 Task: Create Validation Rule on Volunteer custom object and coordinator custom object. 685.053501
Action: Mouse moved to (791, 44)
Screenshot: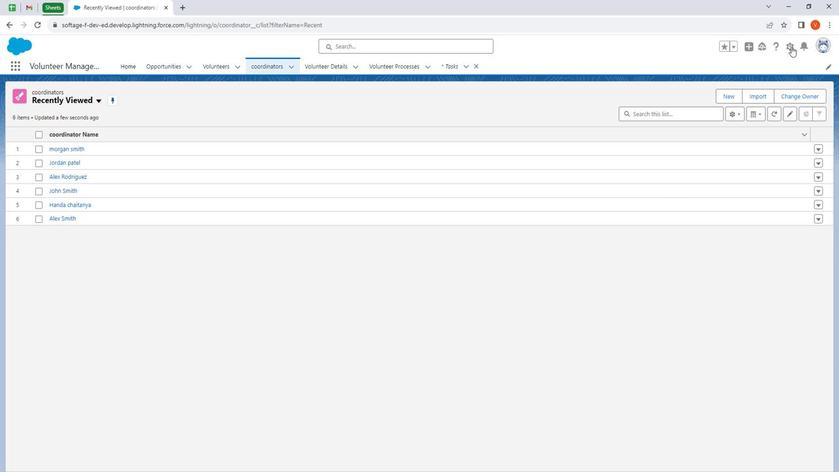 
Action: Mouse pressed left at (791, 44)
Screenshot: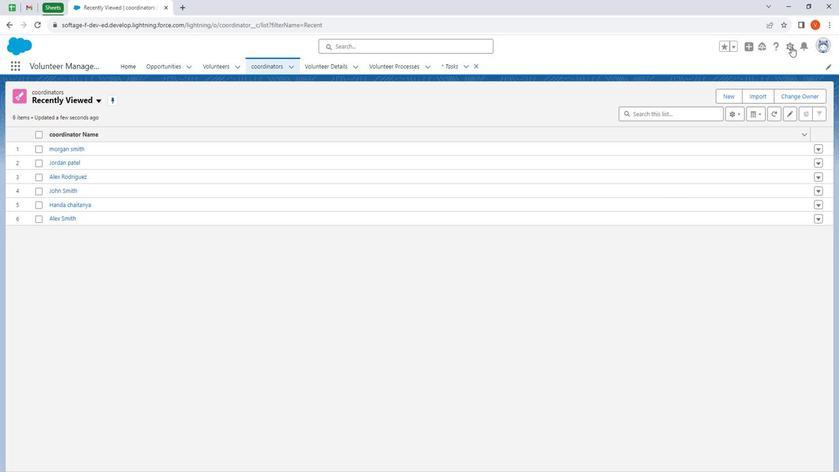 
Action: Mouse moved to (771, 73)
Screenshot: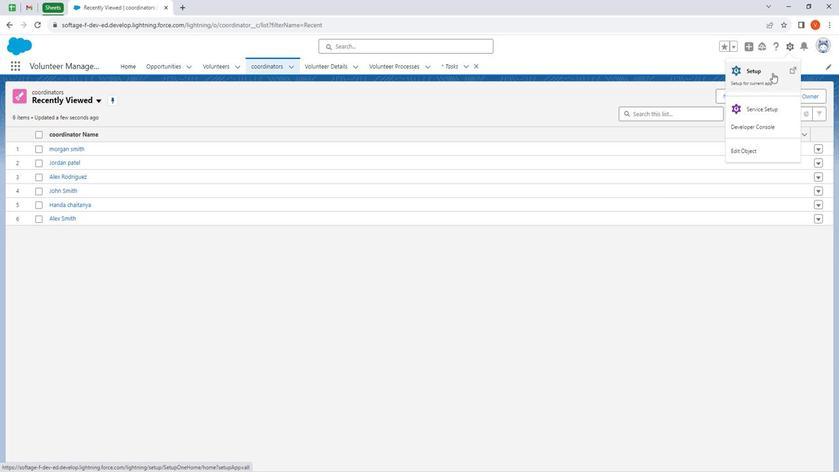 
Action: Mouse pressed left at (771, 73)
Screenshot: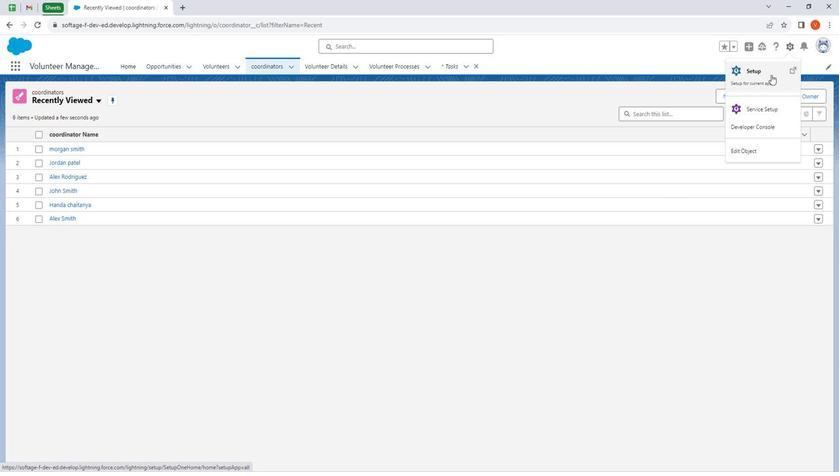 
Action: Mouse moved to (114, 63)
Screenshot: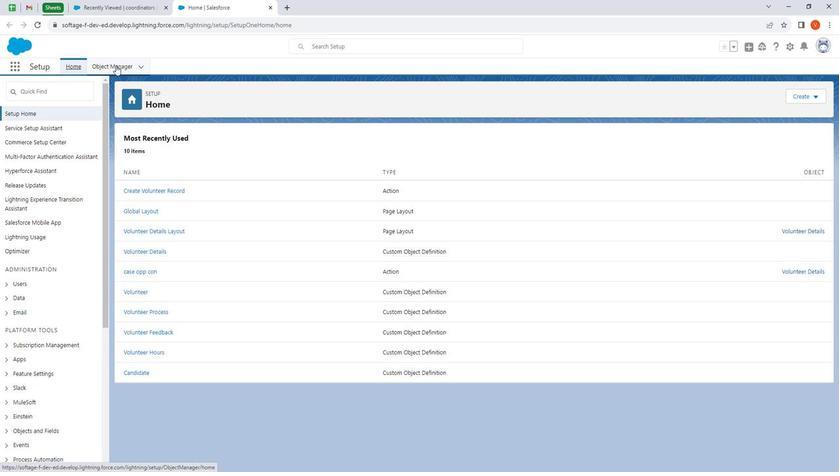 
Action: Mouse pressed left at (114, 63)
Screenshot: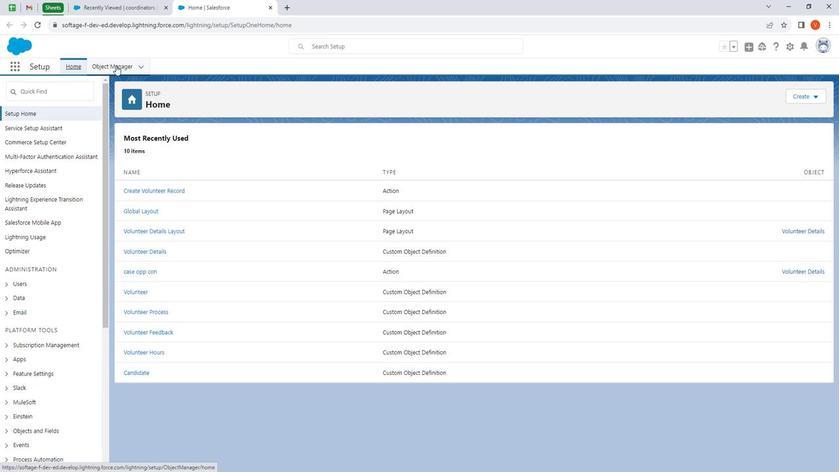 
Action: Mouse moved to (314, 227)
Screenshot: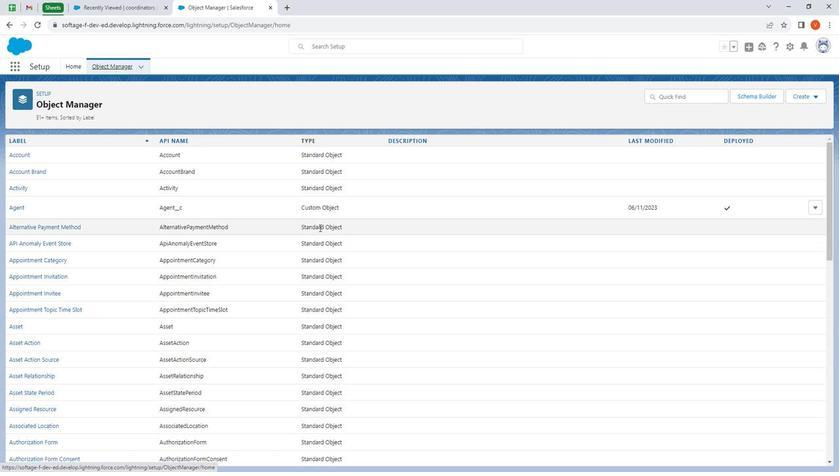 
Action: Mouse scrolled (314, 226) with delta (0, 0)
Screenshot: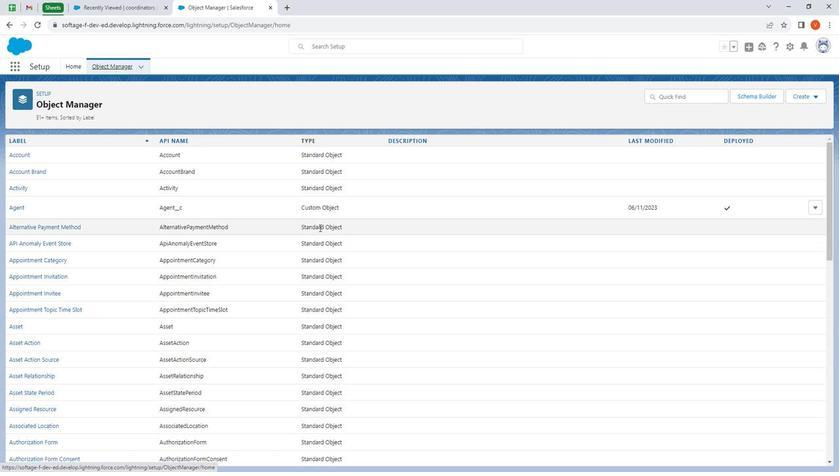 
Action: Mouse moved to (677, 88)
Screenshot: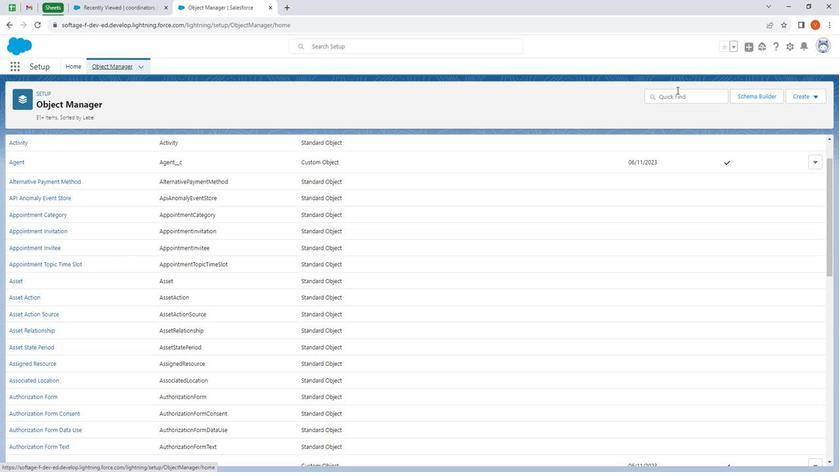 
Action: Mouse pressed left at (677, 88)
Screenshot: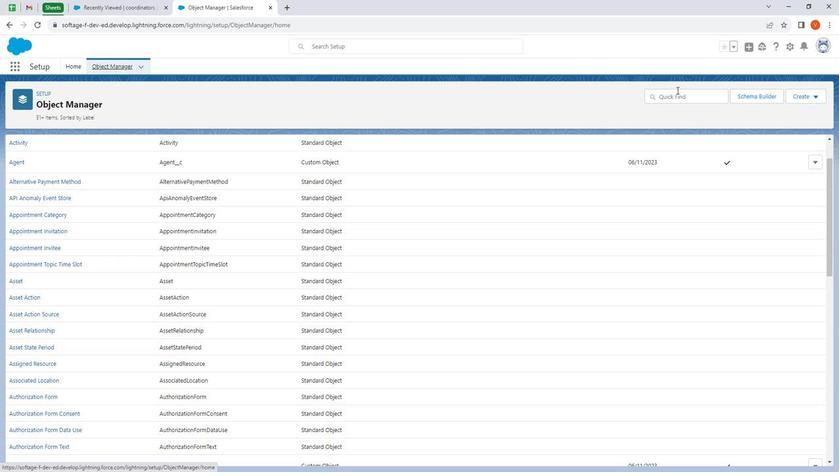 
Action: Key pressed vol
Screenshot: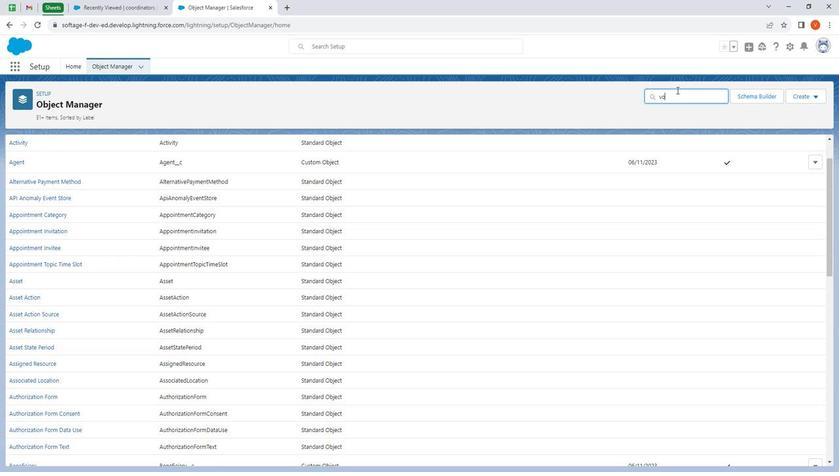 
Action: Mouse moved to (19, 158)
Screenshot: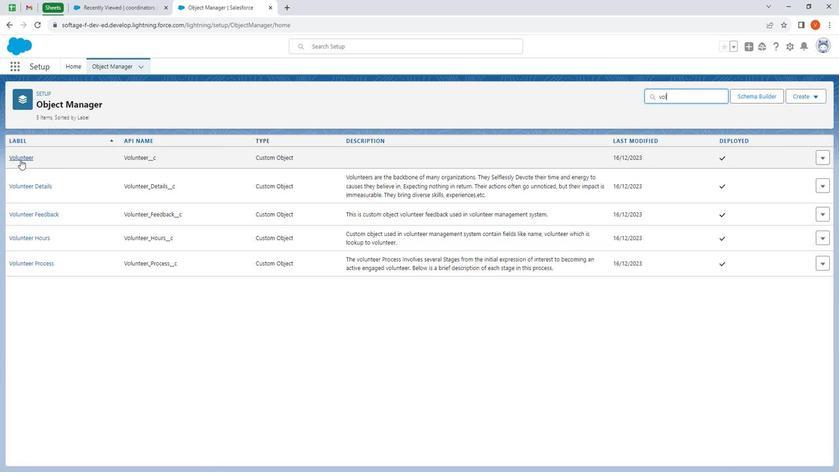 
Action: Mouse pressed left at (19, 158)
Screenshot: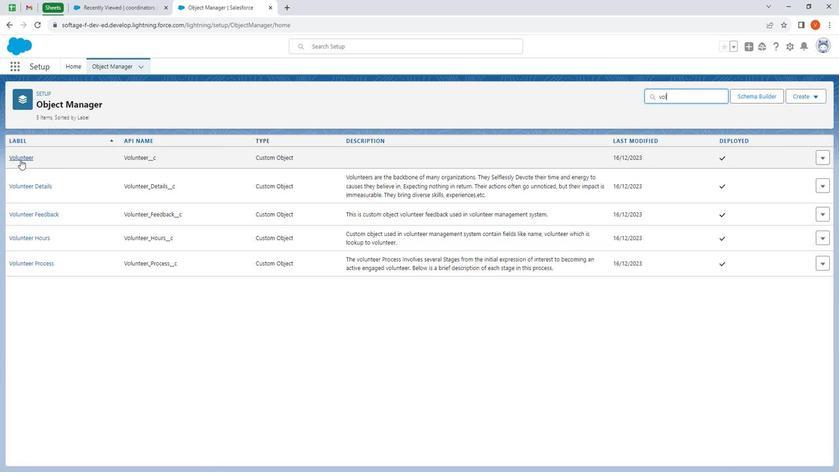 
Action: Mouse moved to (46, 414)
Screenshot: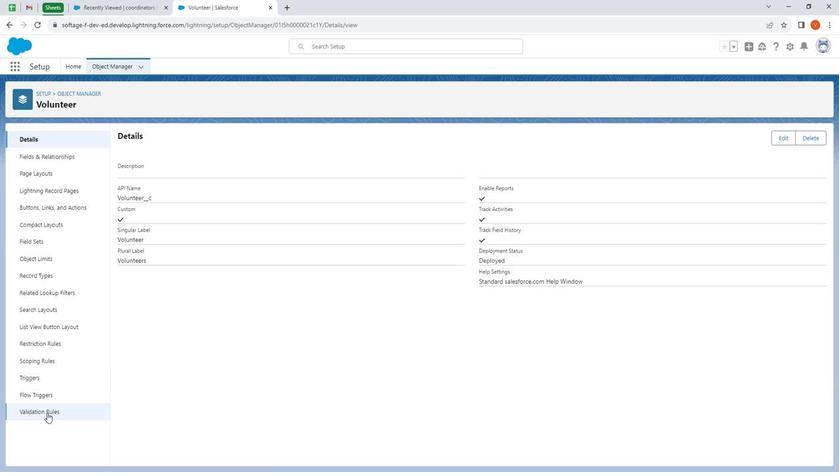 
Action: Mouse pressed left at (46, 414)
Screenshot: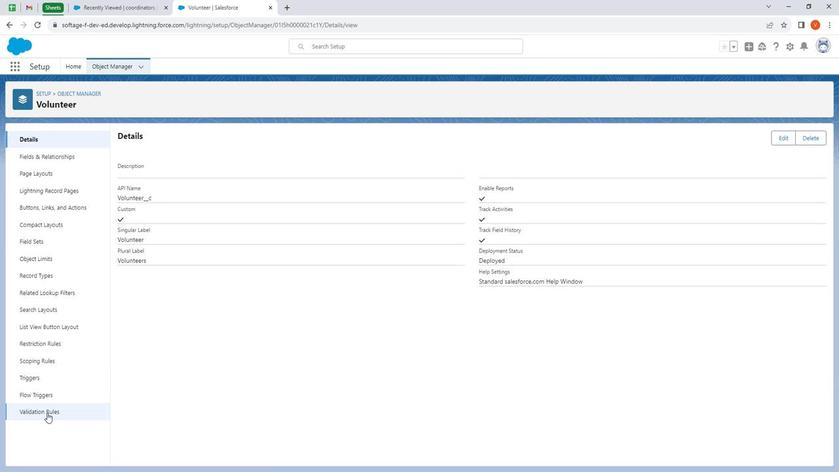 
Action: Mouse moved to (821, 133)
Screenshot: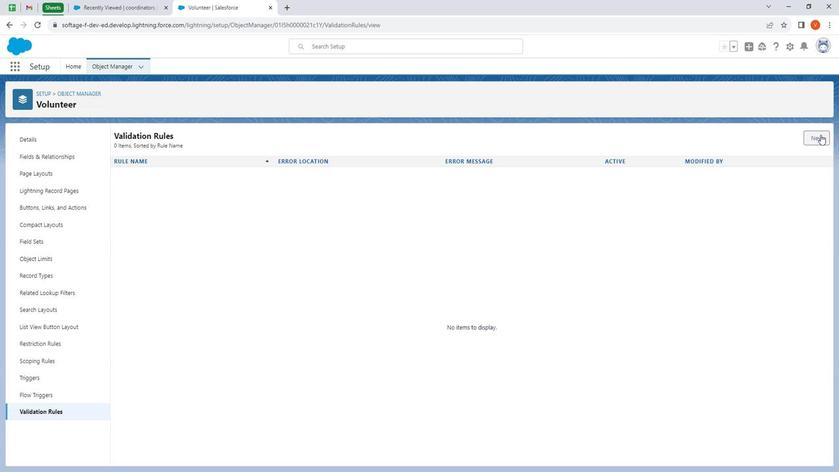 
Action: Mouse pressed left at (821, 133)
Screenshot: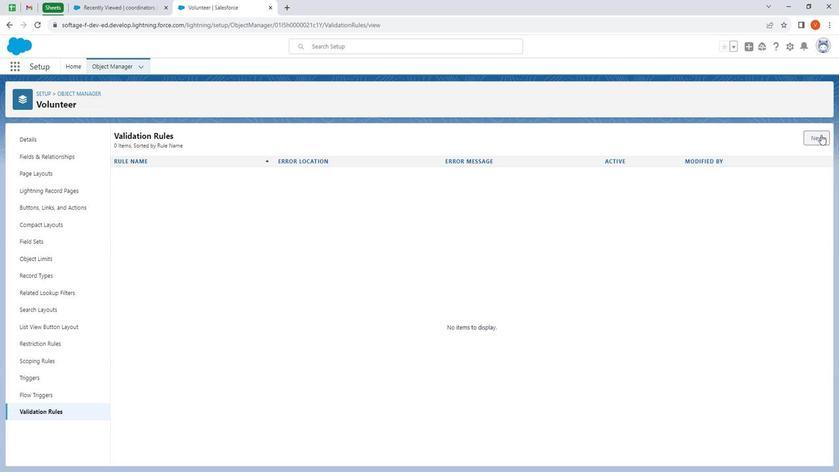 
Action: Mouse moved to (362, 300)
Screenshot: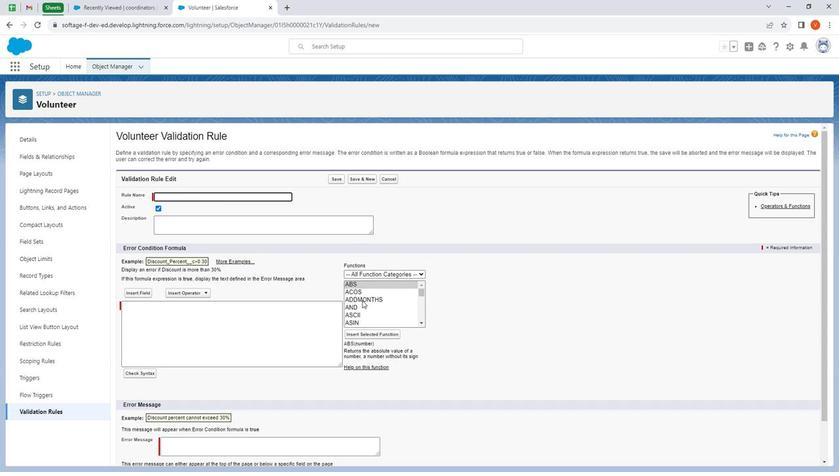 
Action: Mouse pressed left at (362, 300)
Screenshot: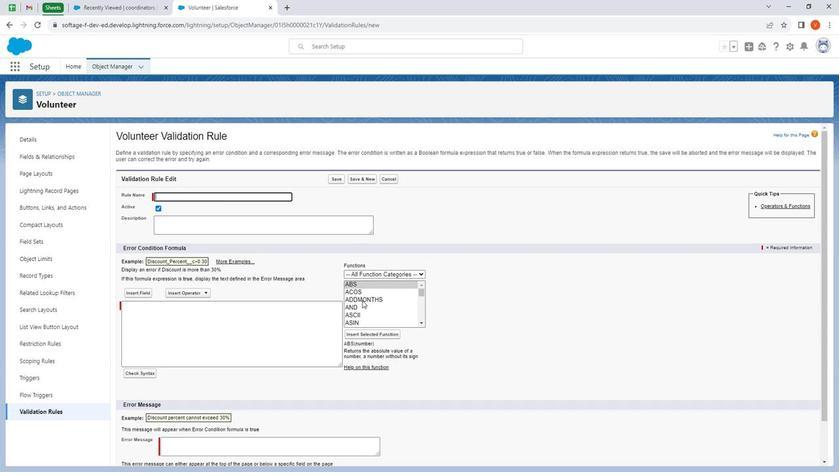 
Action: Mouse moved to (362, 299)
Screenshot: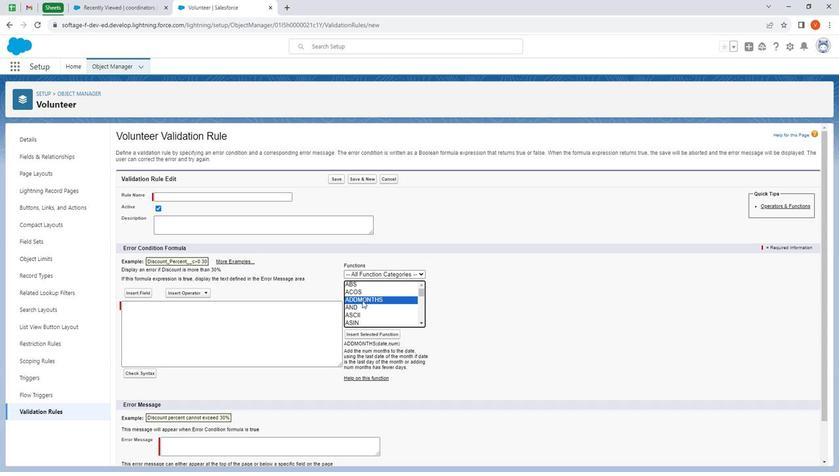 
Action: Key pressed i<Key.down><Key.down><Key.down>
Screenshot: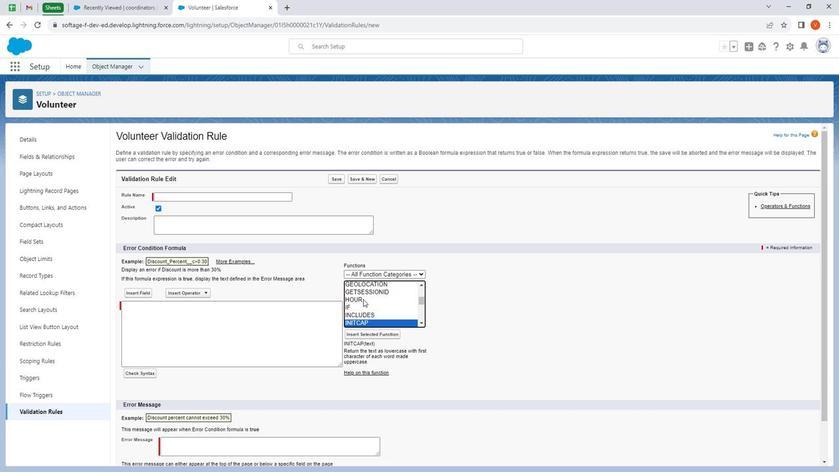 
Action: Mouse scrolled (362, 299) with delta (0, 0)
Screenshot: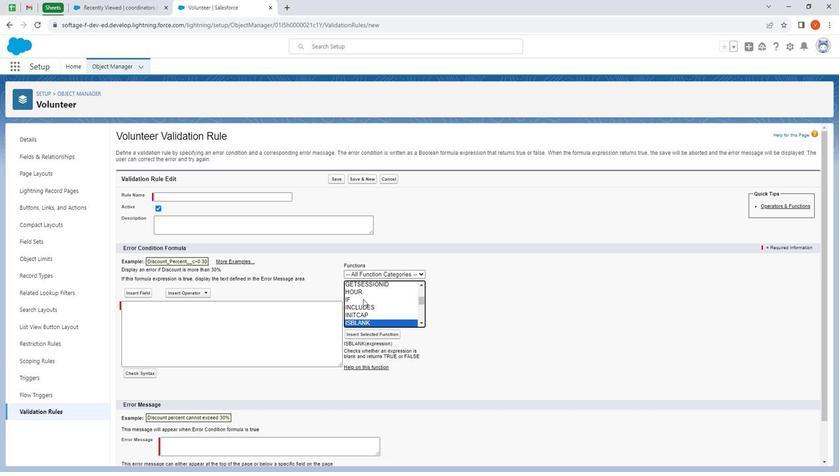 
Action: Mouse moved to (379, 335)
Screenshot: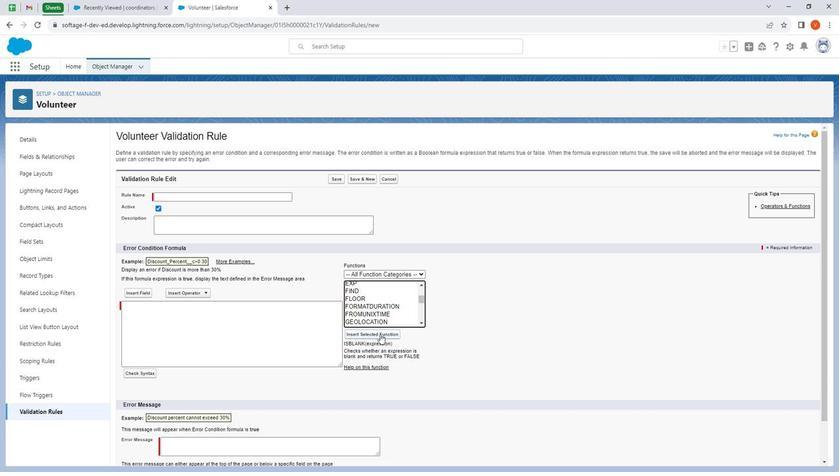 
Action: Mouse pressed left at (379, 335)
Screenshot: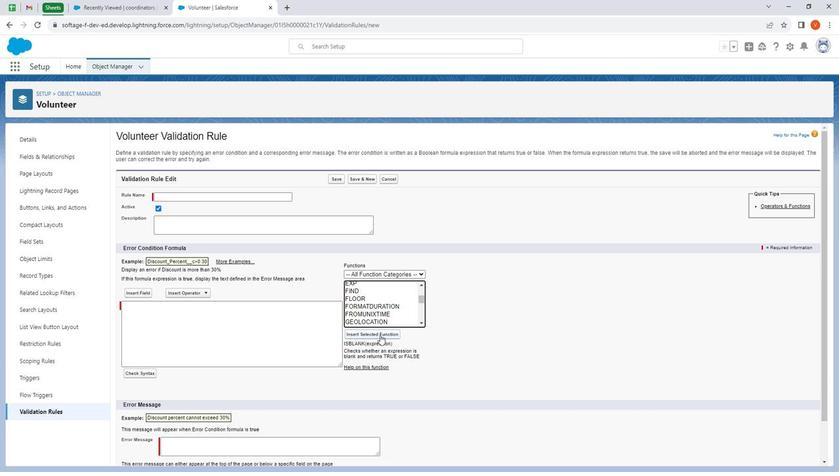 
Action: Mouse moved to (162, 305)
Screenshot: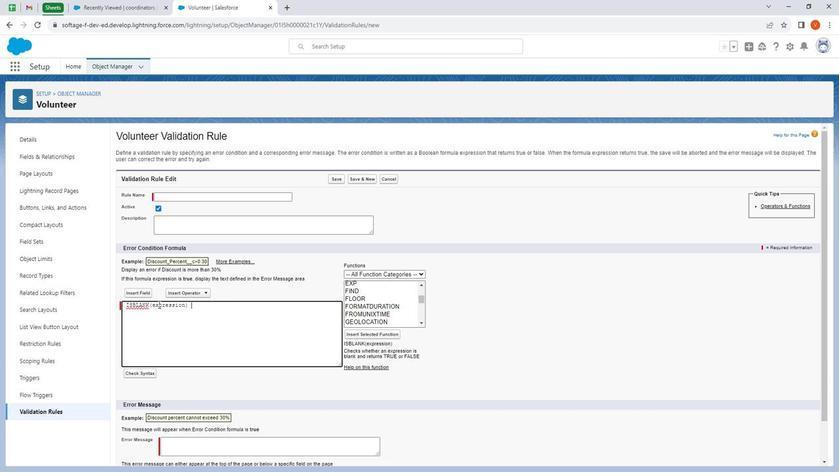
Action: Mouse pressed left at (162, 305)
Screenshot: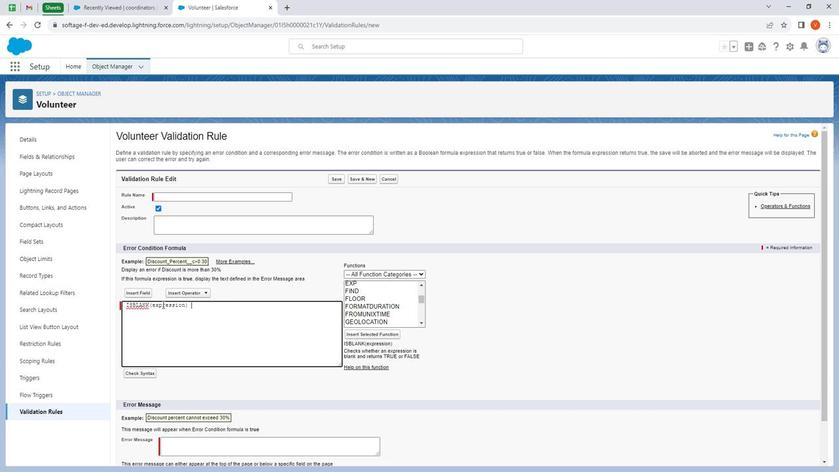 
Action: Mouse pressed left at (162, 305)
Screenshot: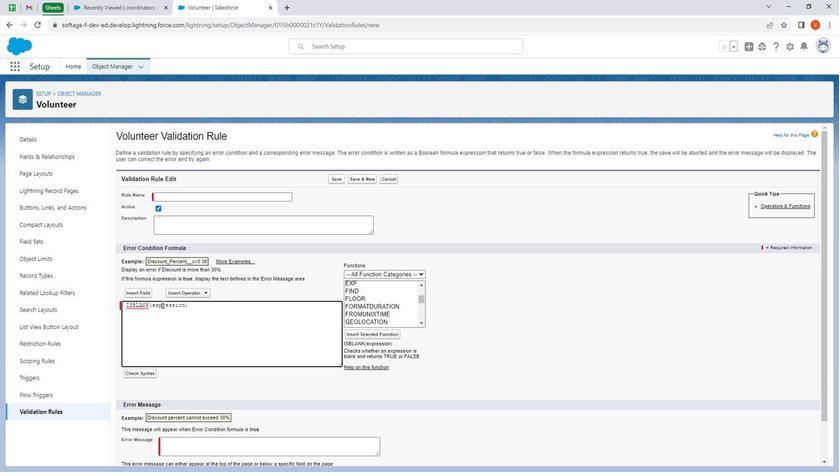 
Action: Mouse moved to (139, 293)
Screenshot: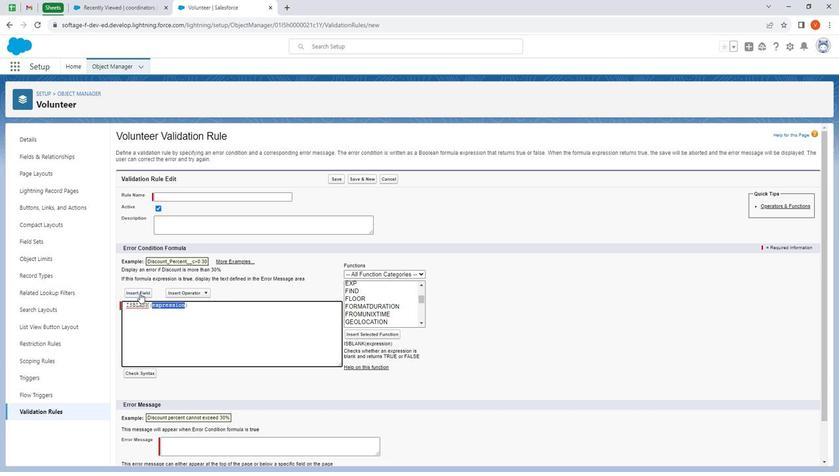 
Action: Mouse pressed left at (139, 293)
Screenshot: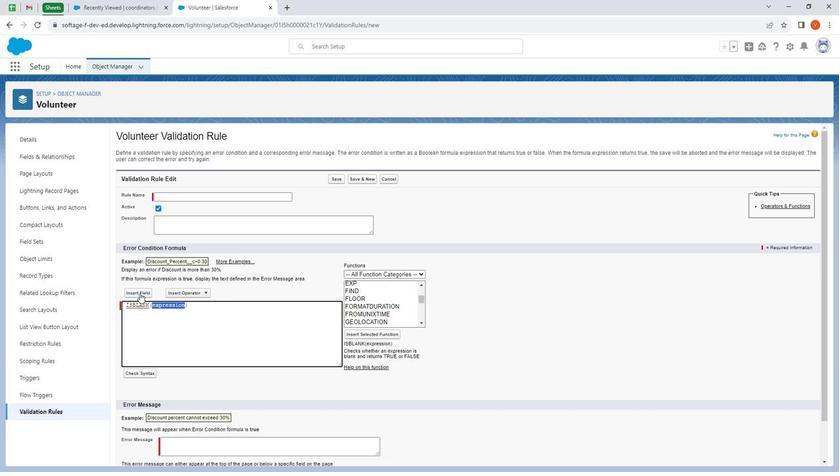 
Action: Mouse moved to (384, 307)
Screenshot: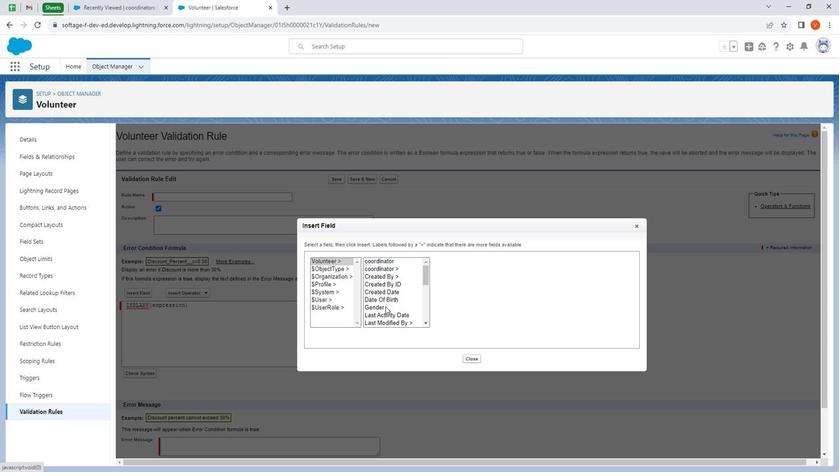 
Action: Mouse scrolled (384, 307) with delta (0, 0)
Screenshot: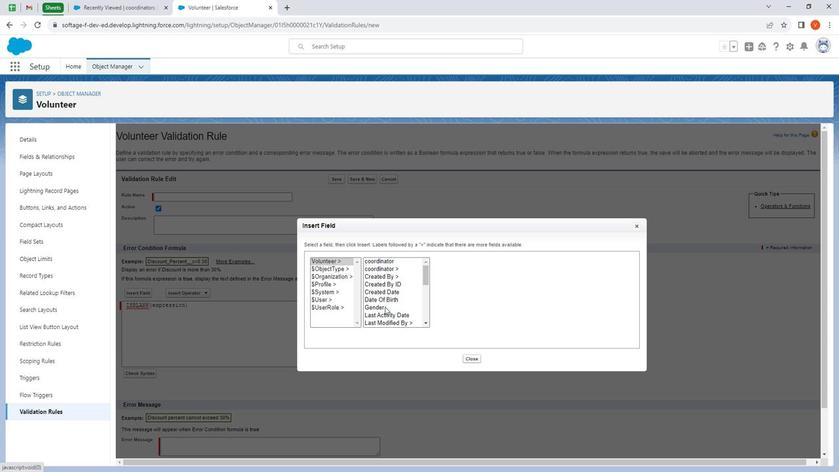 
Action: Mouse moved to (402, 295)
Screenshot: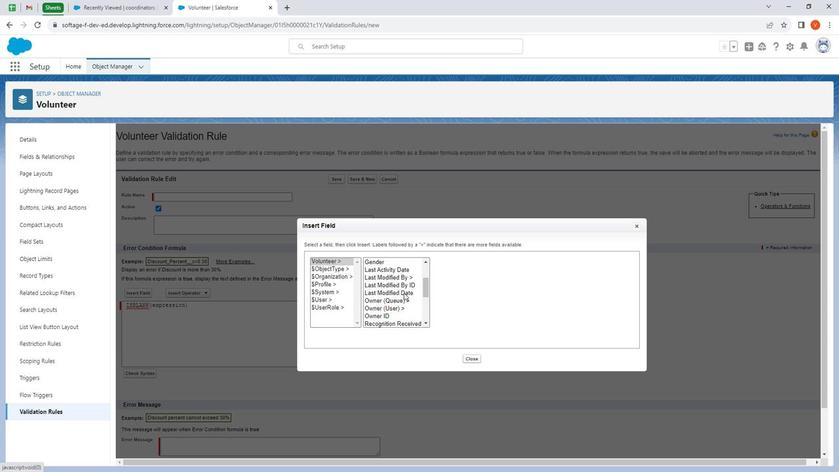 
Action: Mouse scrolled (402, 294) with delta (0, 0)
Screenshot: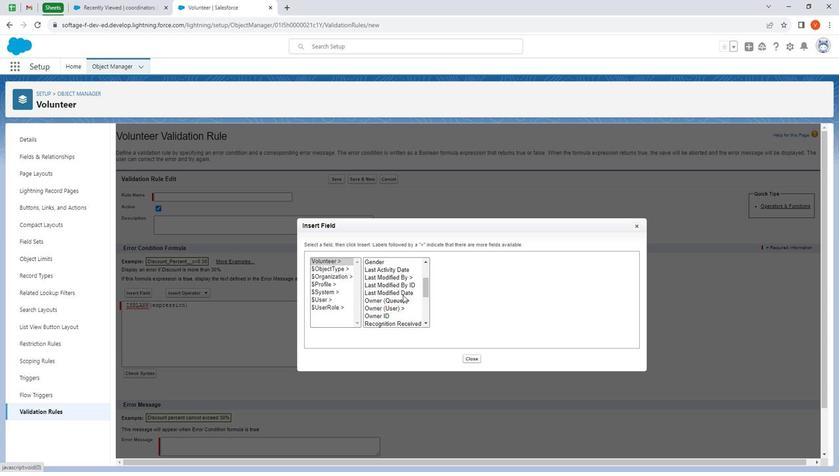 
Action: Mouse moved to (378, 295)
Screenshot: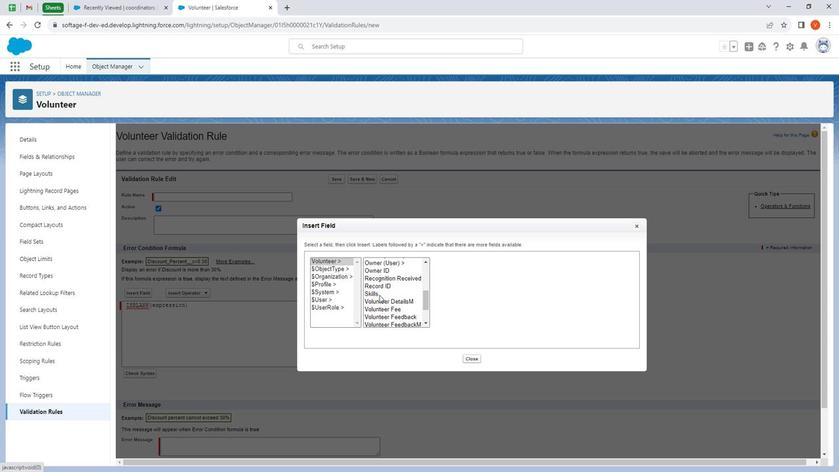 
Action: Mouse scrolled (378, 295) with delta (0, 0)
Screenshot: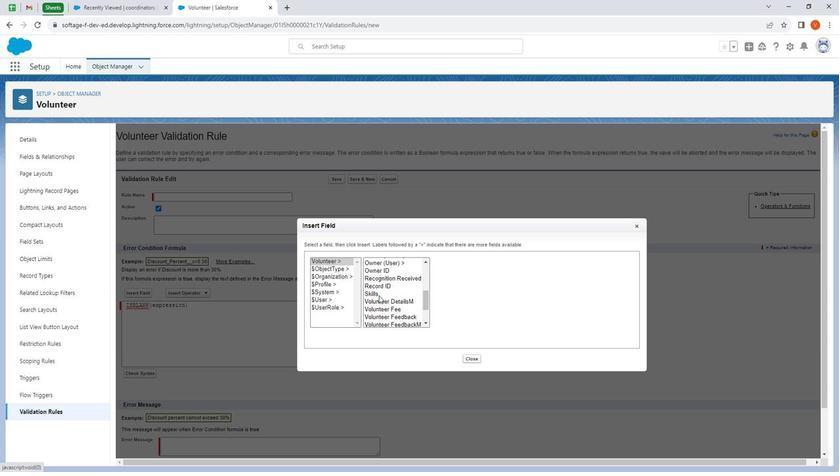 
Action: Mouse moved to (404, 287)
Screenshot: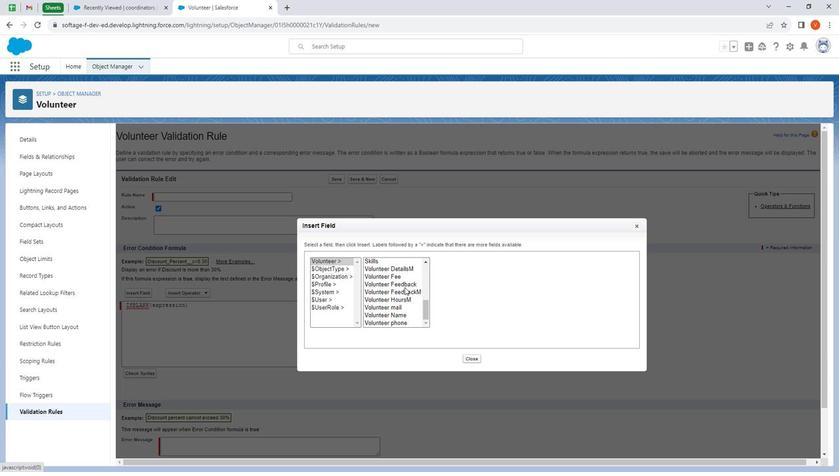 
Action: Mouse pressed left at (404, 287)
Screenshot: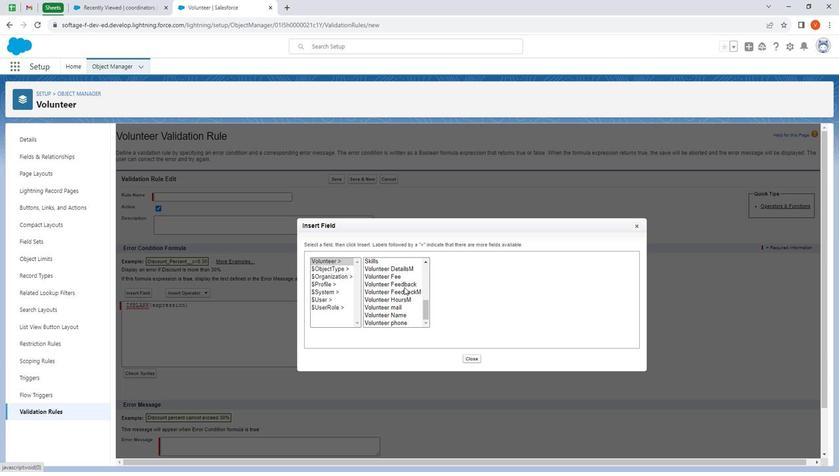 
Action: Mouse moved to (468, 307)
Screenshot: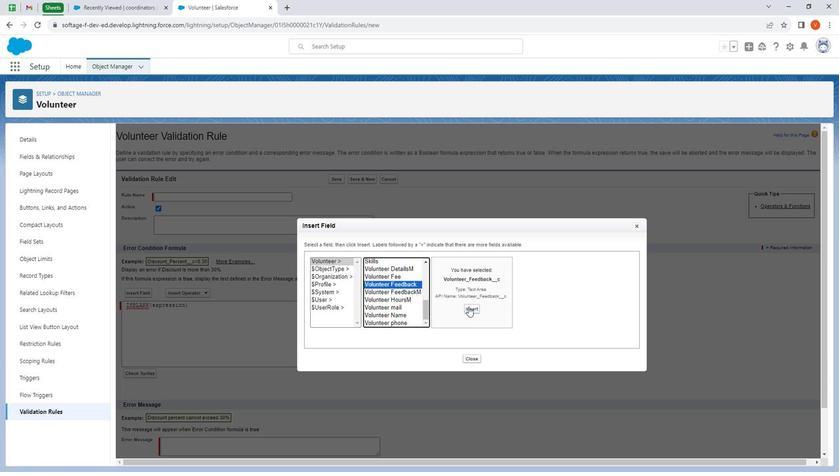 
Action: Mouse pressed left at (468, 307)
Screenshot: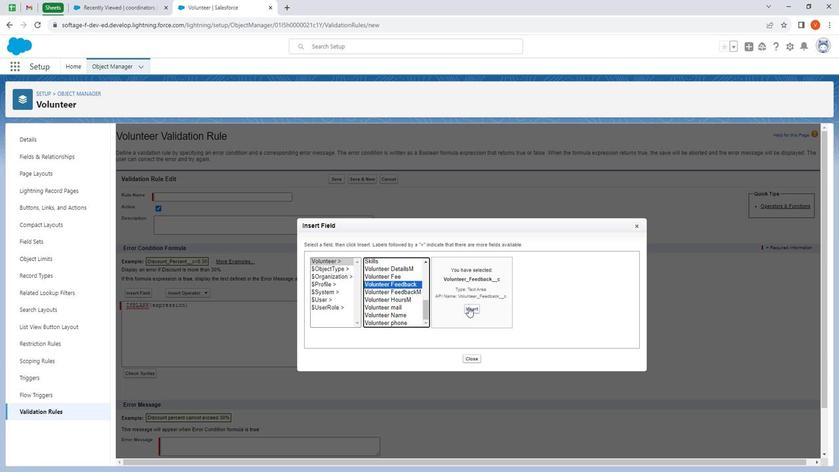 
Action: Mouse moved to (202, 199)
Screenshot: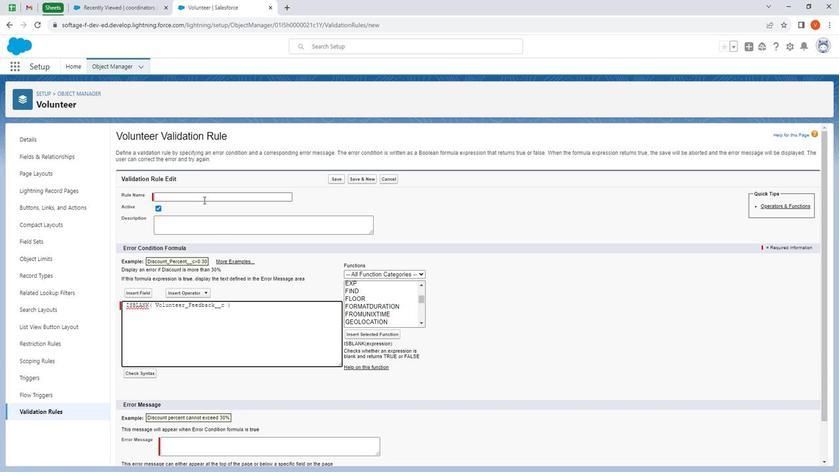 
Action: Mouse pressed left at (202, 199)
Screenshot: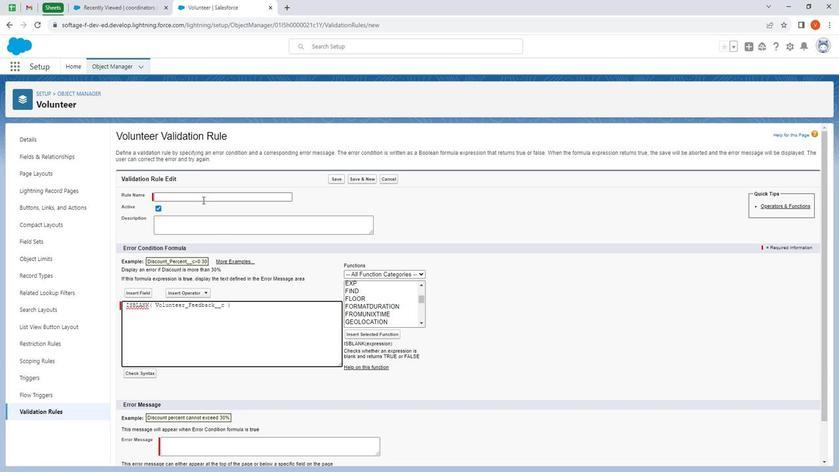 
Action: Key pressed <Key.shift>Volunteer<Key.space><Key.shift>Feedback<Key.space><Key.shift>Rule
Screenshot: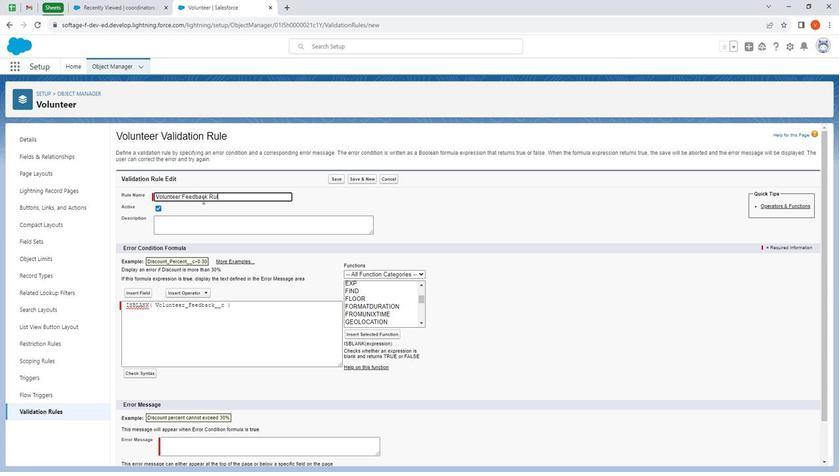 
Action: Mouse moved to (208, 227)
Screenshot: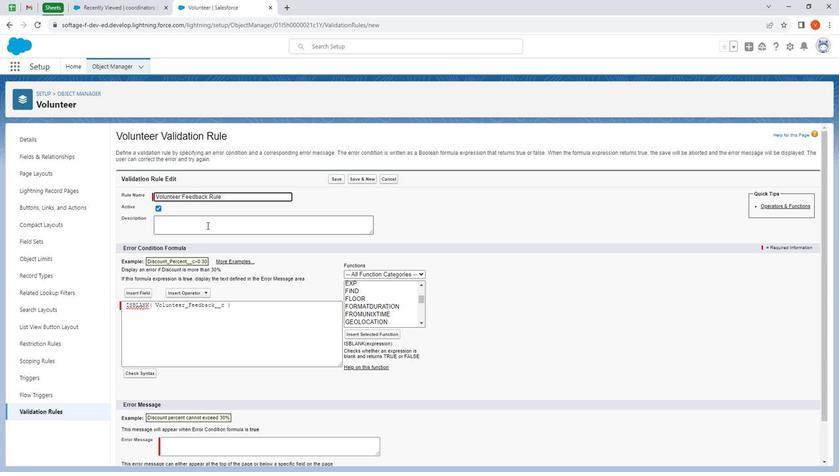 
Action: Mouse pressed left at (208, 227)
Screenshot: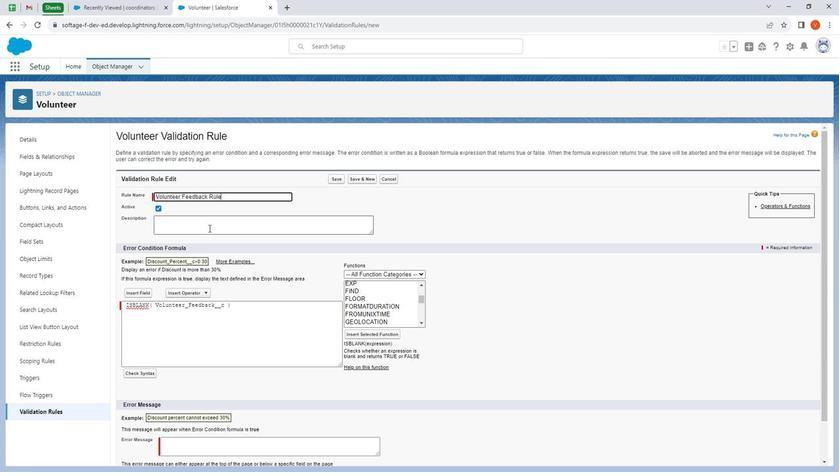 
Action: Key pressed <Key.shift>This<Key.space>is<Key.space>required<Key.space>custom<Key.space>validation<Key.space>rule<Key.space>on<Key.space>volunteer<Key.space>custom<Key.space>object.
Screenshot: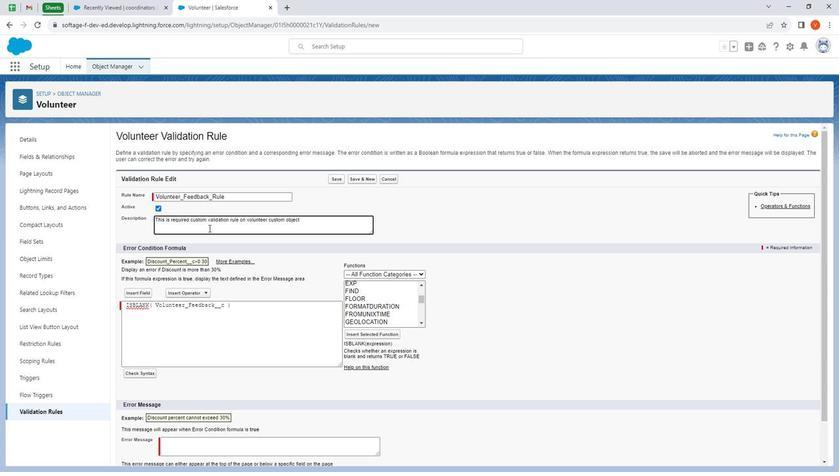 
Action: Mouse moved to (230, 386)
Screenshot: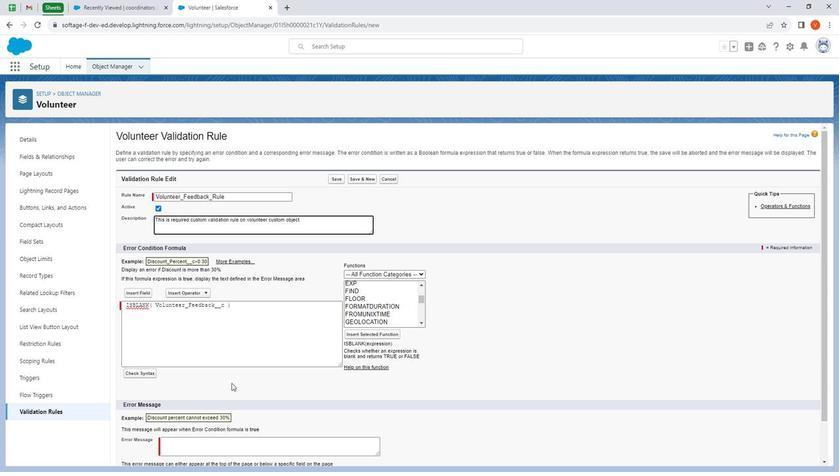 
Action: Mouse scrolled (230, 385) with delta (0, 0)
Screenshot: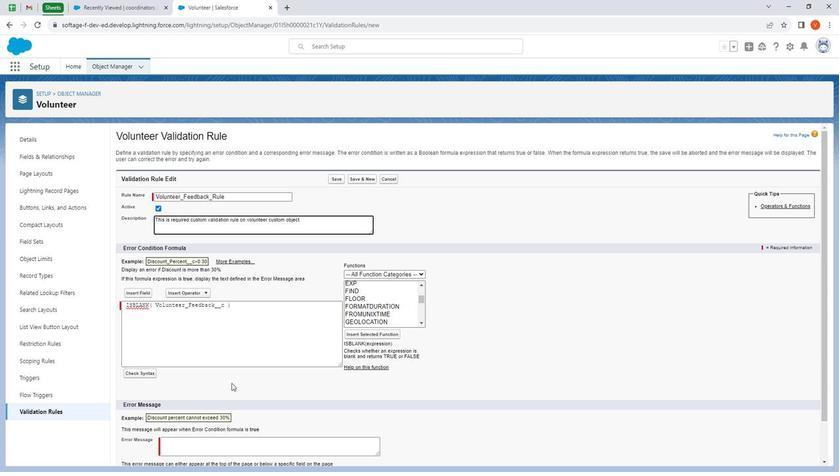 
Action: Mouse moved to (232, 390)
Screenshot: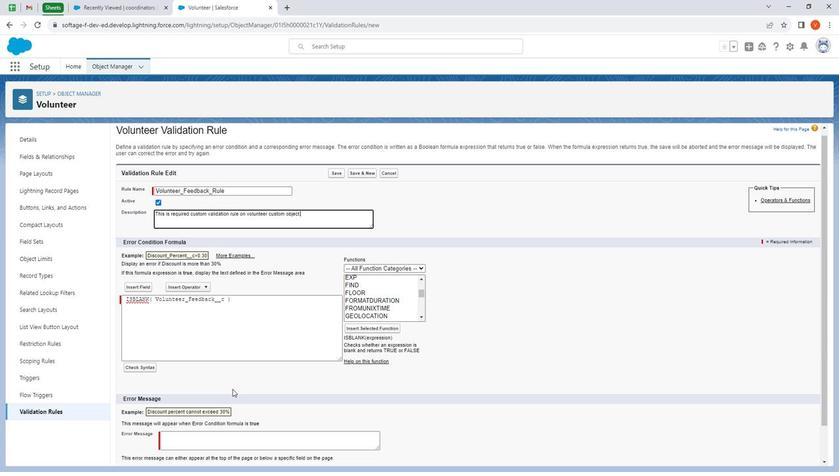 
Action: Mouse scrolled (232, 389) with delta (0, 0)
Screenshot: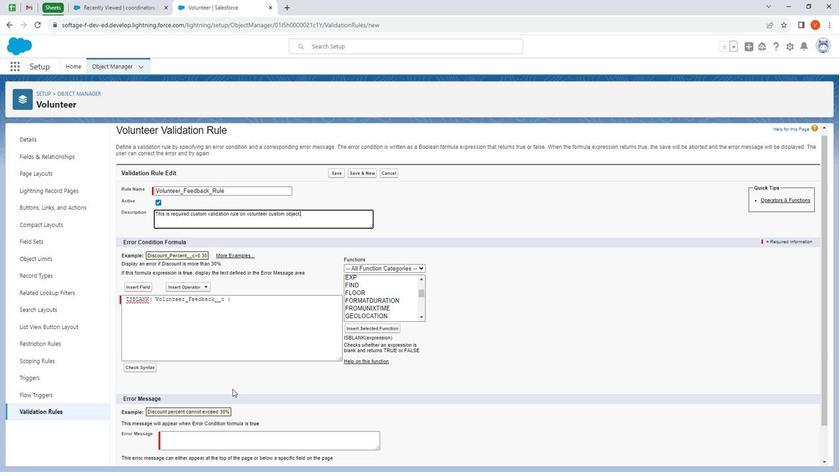 
Action: Mouse moved to (223, 396)
Screenshot: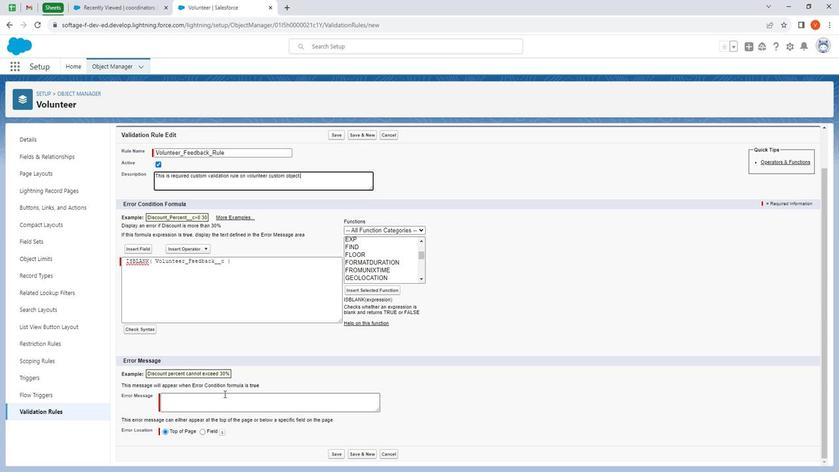 
Action: Mouse pressed left at (223, 396)
Screenshot: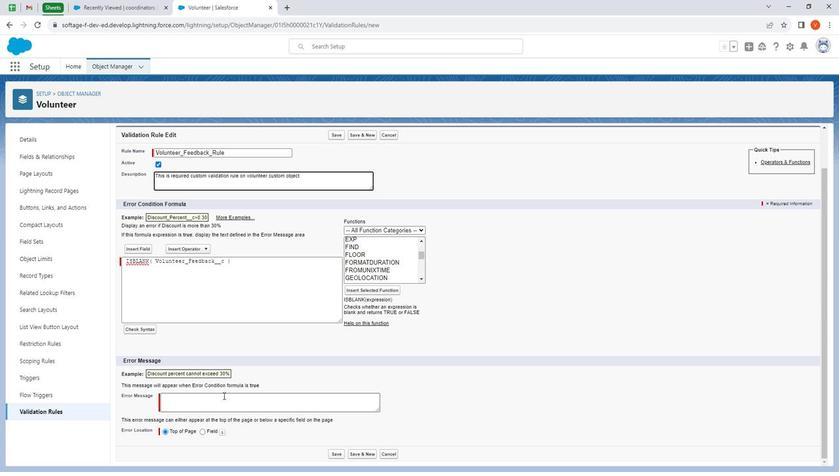 
Action: Key pressed <Key.shift>Please<Key.space>fill<Key.space><Key.shift><Key.shift><Key.shift><Key.shift><Key.shift><Key.shift><Key.shift><Key.shift><Key.shift><Key.shift><Key.shift><Key.shift><Key.shift><Key.shift><Key.shift><Key.shift><Key.shift>Volunteer<Key.space><Key.shift>Feedback<Key.space>field
Screenshot: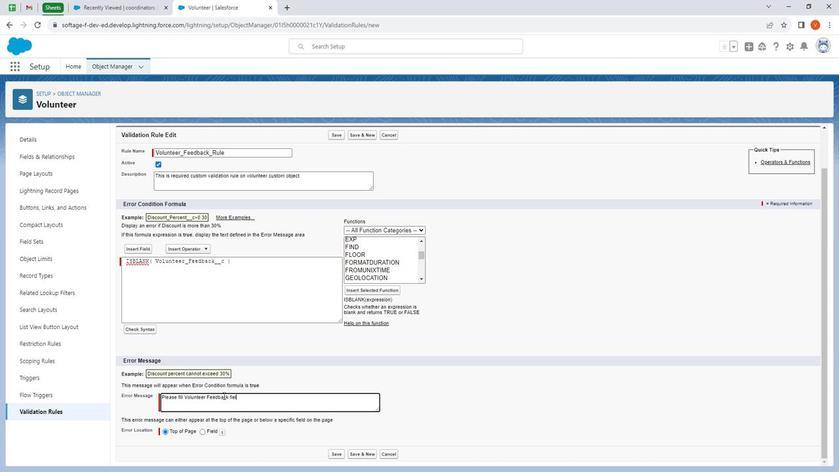 
Action: Mouse moved to (337, 452)
Screenshot: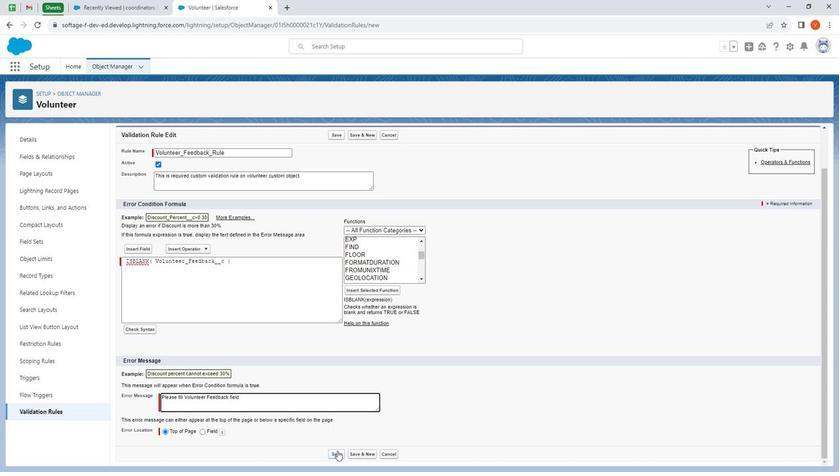 
Action: Mouse pressed left at (337, 452)
Screenshot: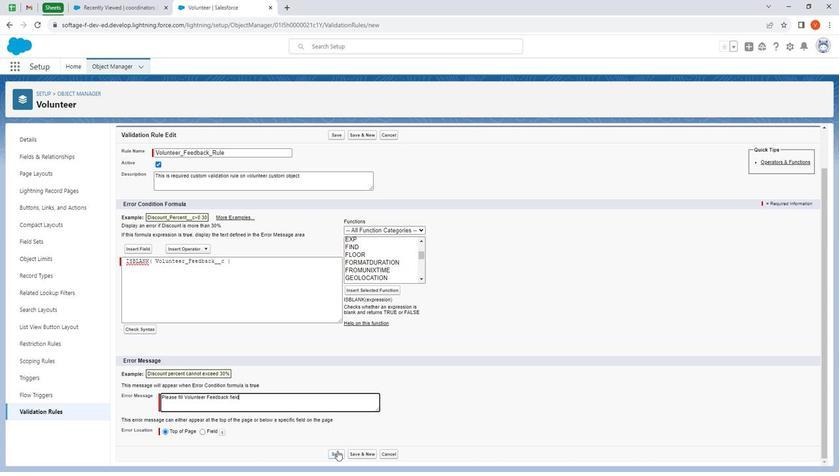 
Action: Mouse moved to (41, 144)
Screenshot: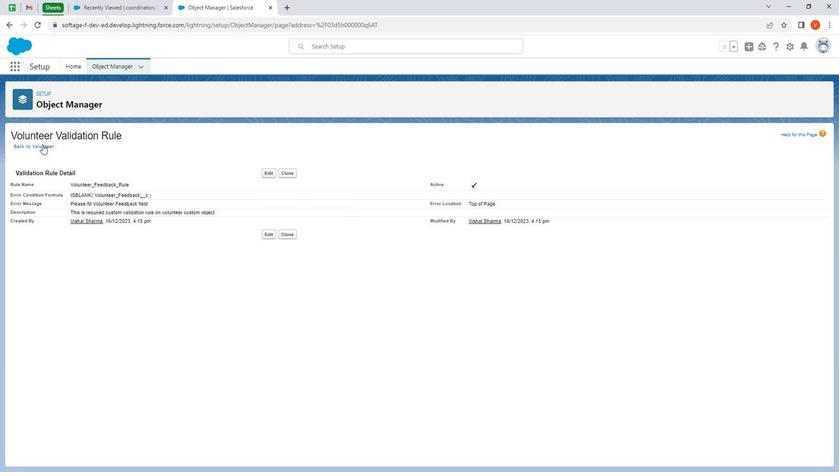 
Action: Mouse pressed left at (41, 144)
Screenshot: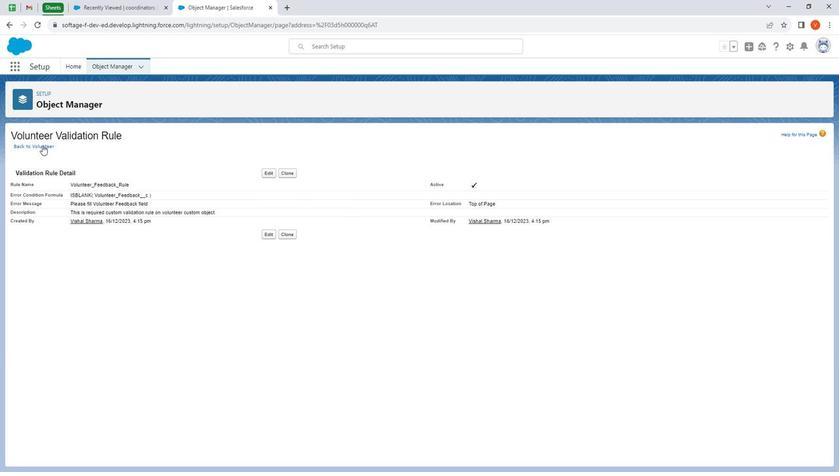 
Action: Mouse moved to (57, 410)
Screenshot: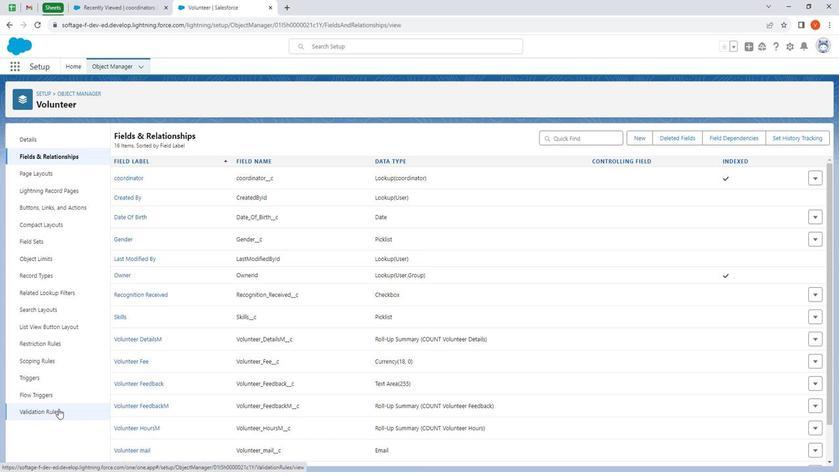 
Action: Mouse pressed left at (57, 410)
Screenshot: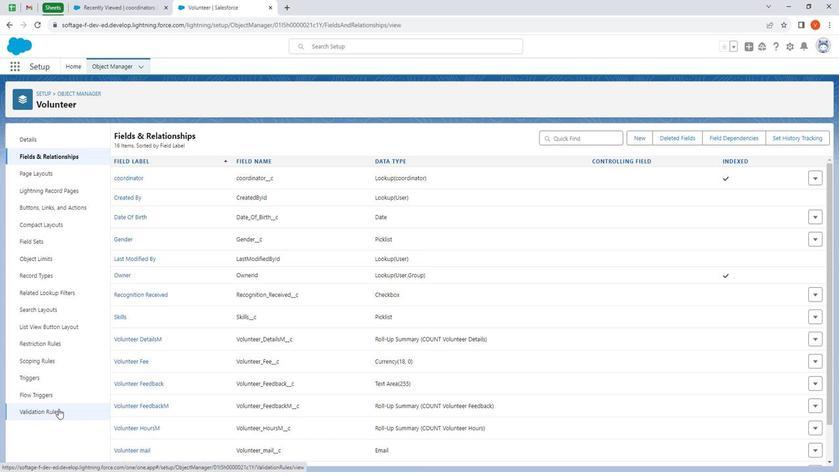
Action: Mouse moved to (813, 132)
Screenshot: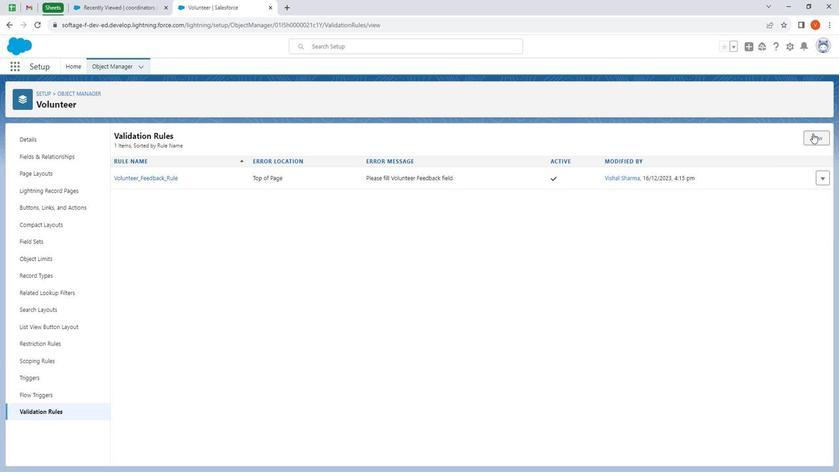 
Action: Mouse pressed left at (813, 132)
Screenshot: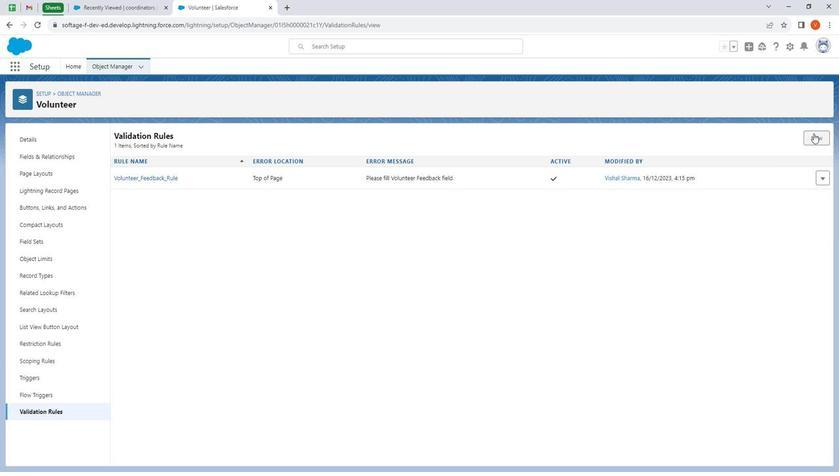 
Action: Mouse moved to (358, 291)
Screenshot: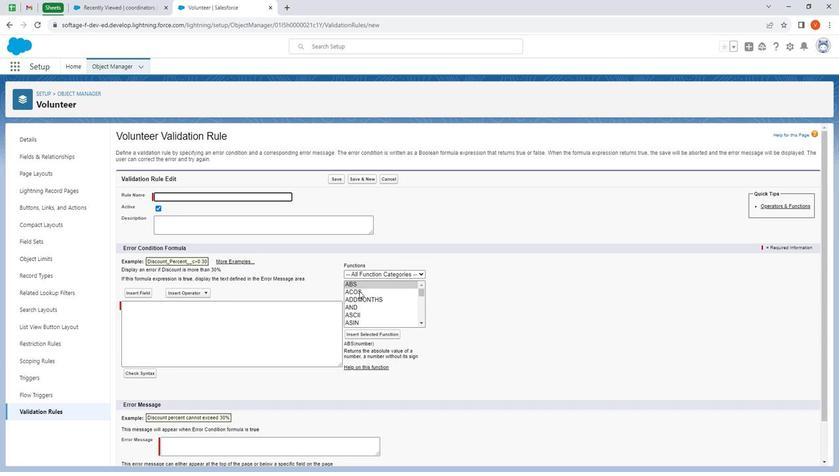 
Action: Mouse pressed left at (358, 291)
Screenshot: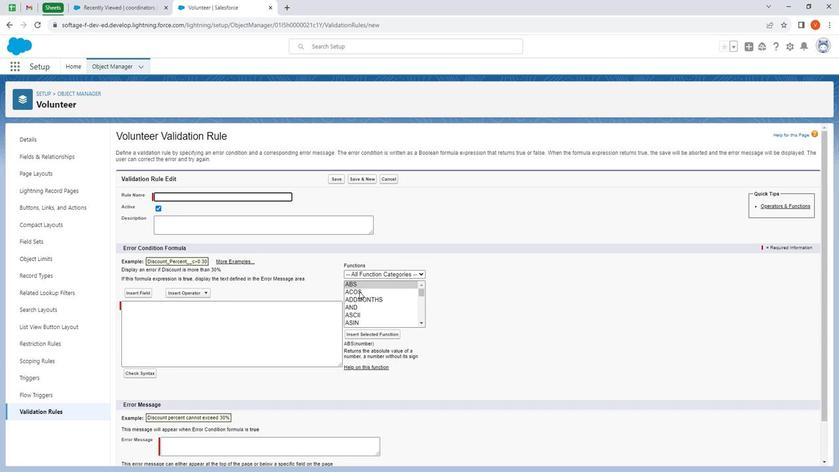 
Action: Mouse moved to (358, 291)
Screenshot: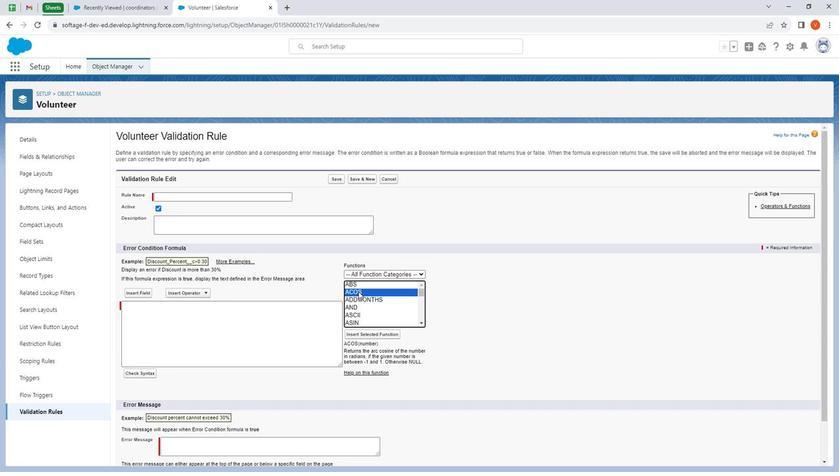 
Action: Key pressed iii
Screenshot: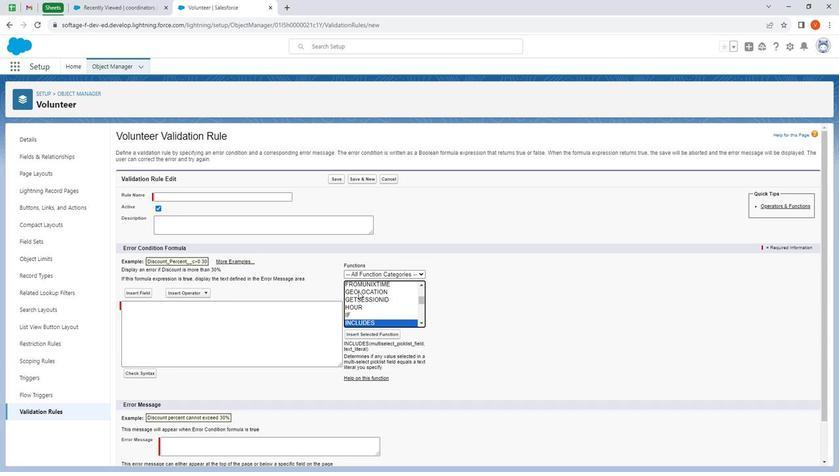 
Action: Mouse moved to (367, 312)
Screenshot: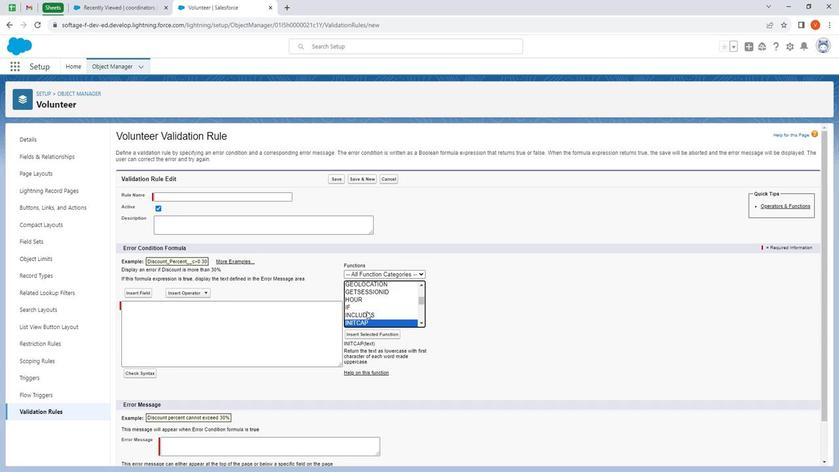 
Action: Mouse scrolled (367, 312) with delta (0, 0)
Screenshot: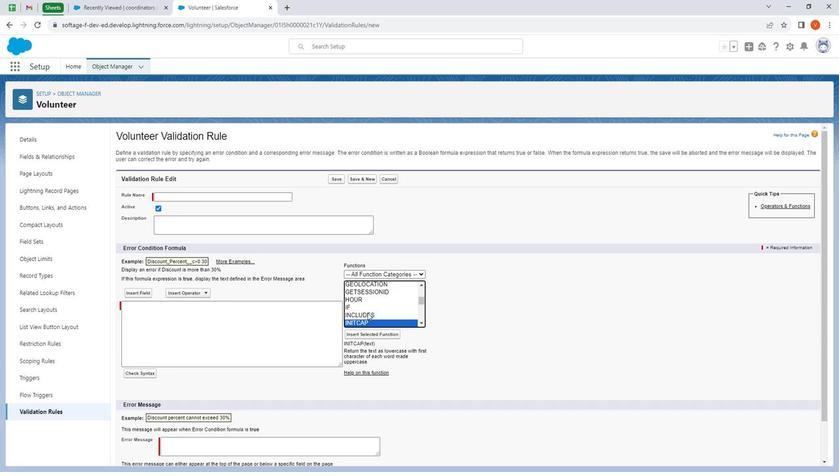 
Action: Mouse moved to (358, 286)
Screenshot: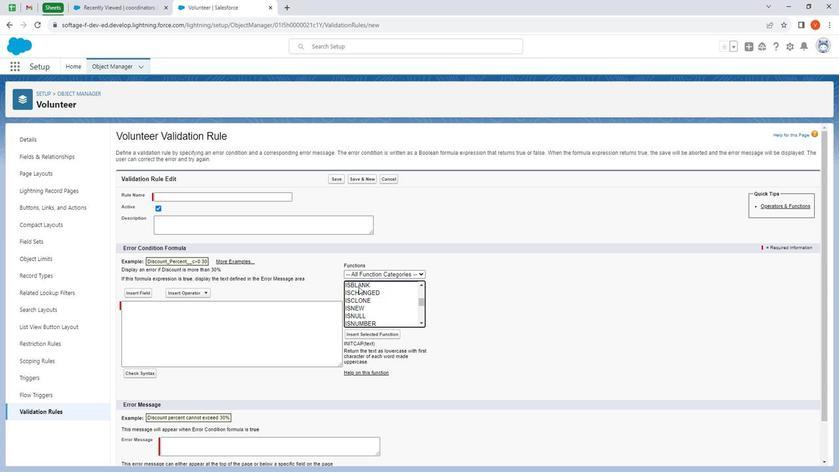 
Action: Mouse pressed left at (358, 286)
Screenshot: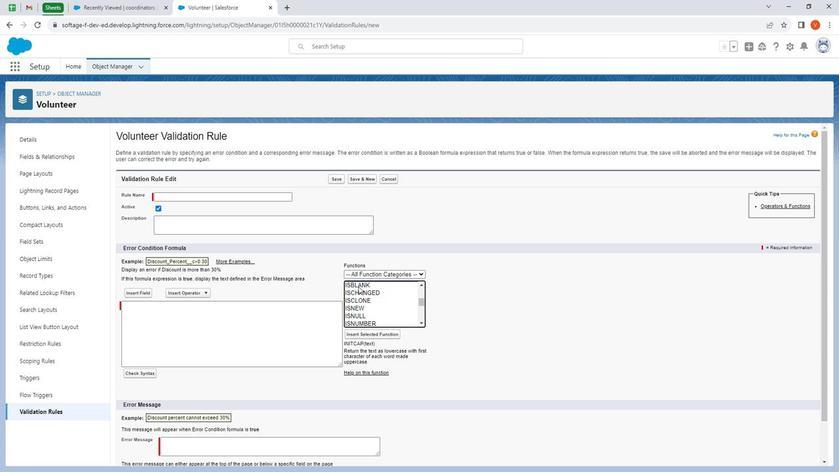 
Action: Mouse moved to (373, 333)
Screenshot: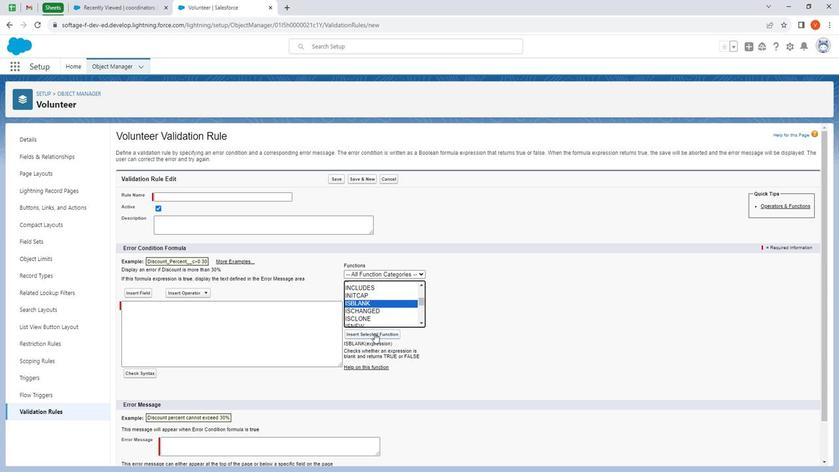 
Action: Mouse pressed left at (373, 333)
Screenshot: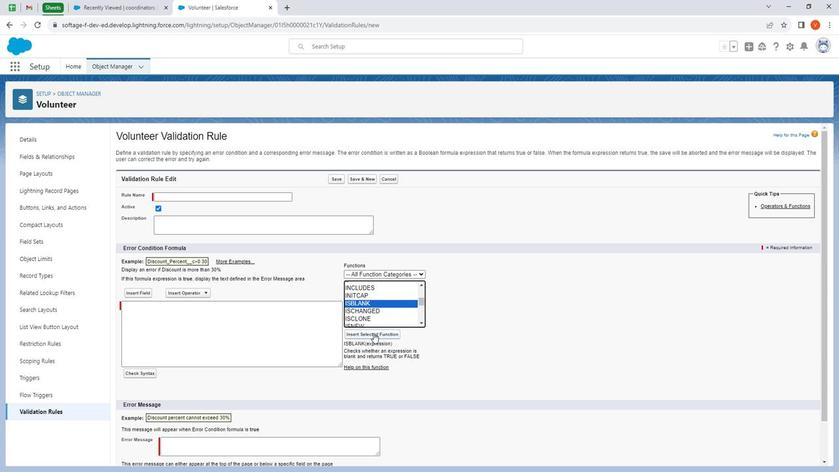 
Action: Mouse moved to (162, 307)
Screenshot: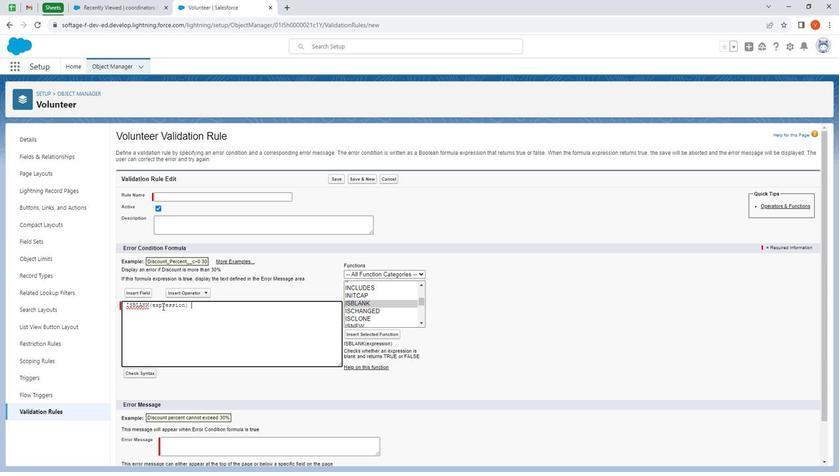 
Action: Mouse pressed left at (162, 307)
Screenshot: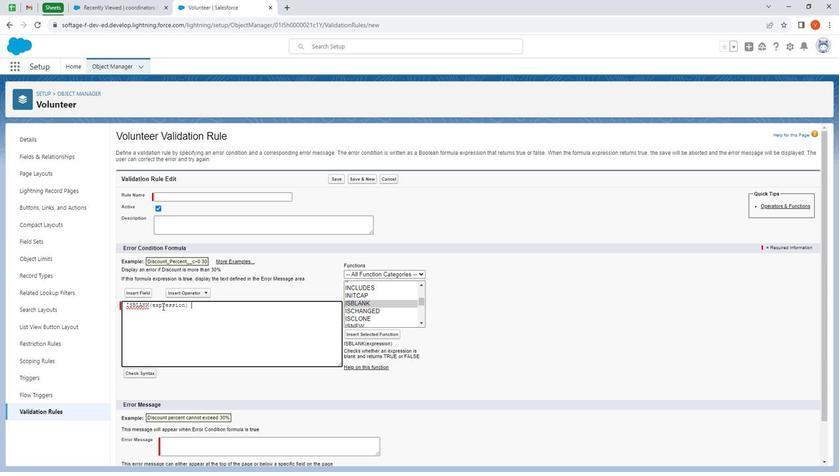 
Action: Mouse pressed left at (162, 307)
Screenshot: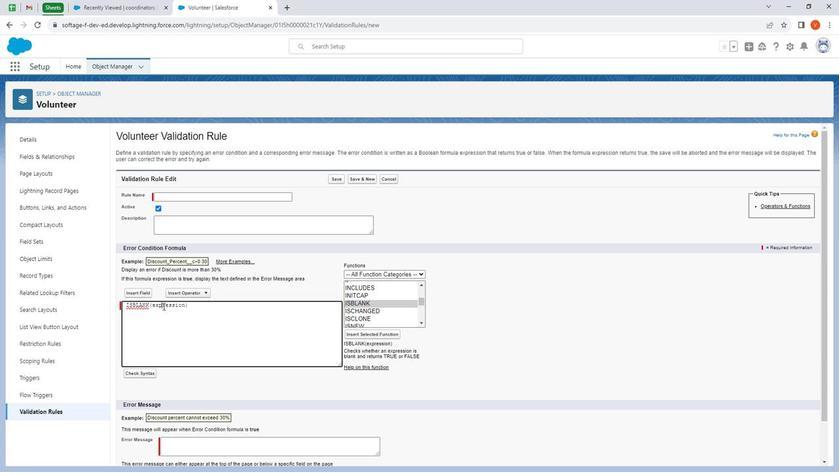 
Action: Mouse moved to (134, 289)
Screenshot: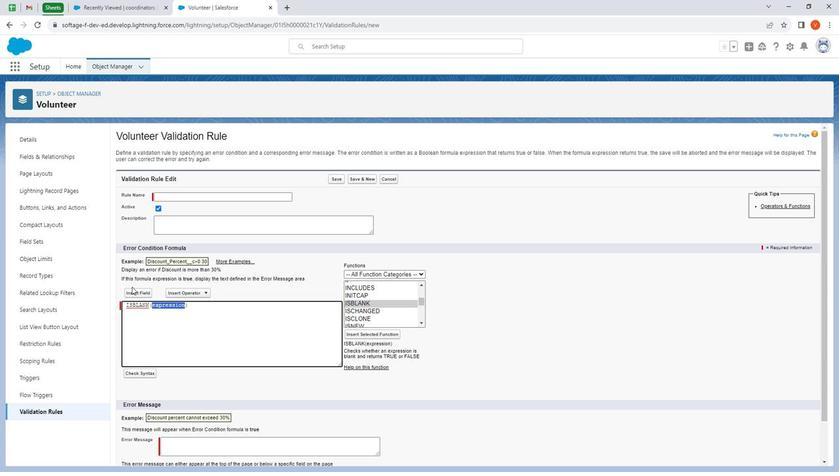 
Action: Mouse pressed left at (134, 289)
Screenshot: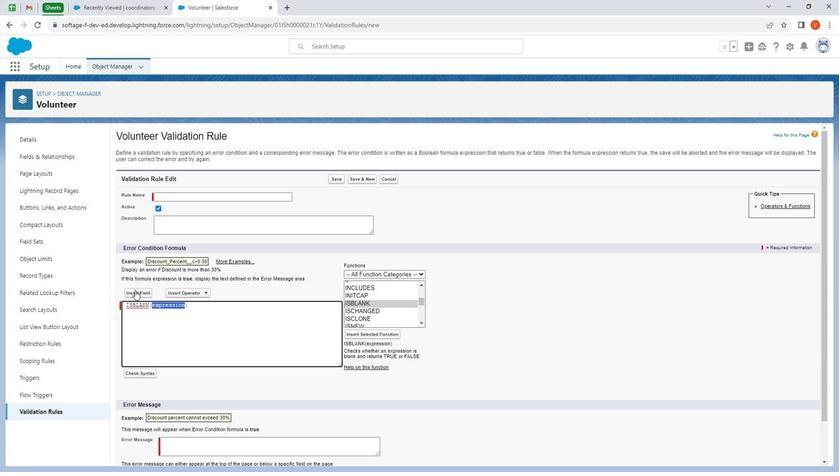
Action: Mouse moved to (401, 301)
Screenshot: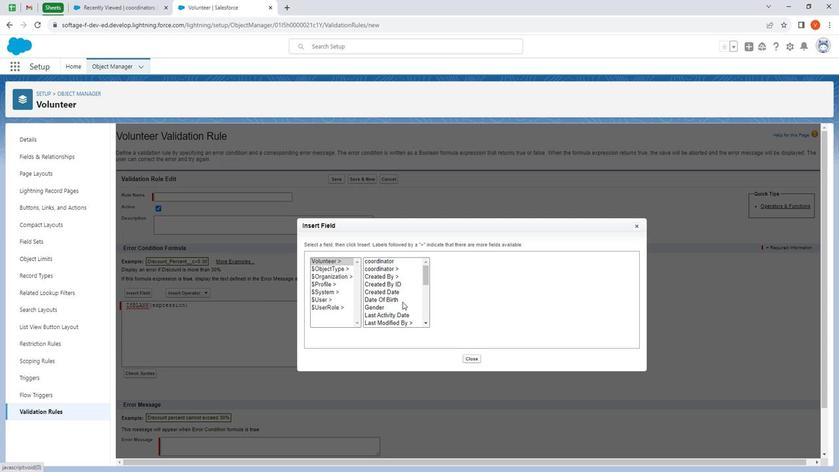 
Action: Mouse scrolled (401, 300) with delta (0, 0)
Screenshot: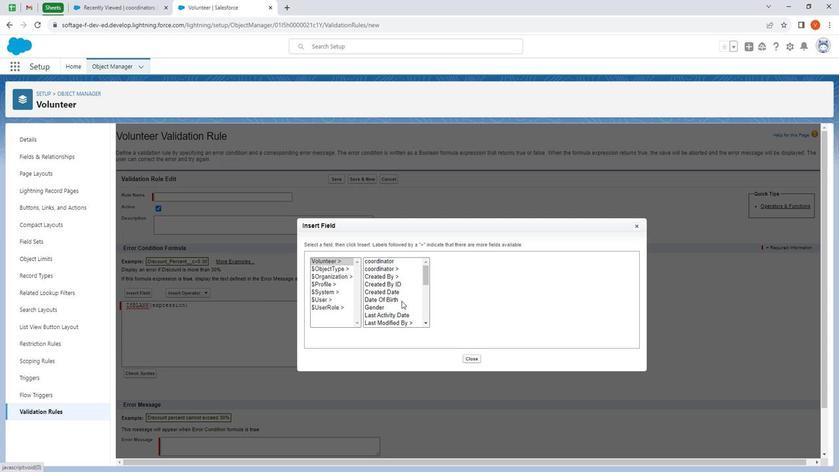 
Action: Mouse moved to (401, 300)
Screenshot: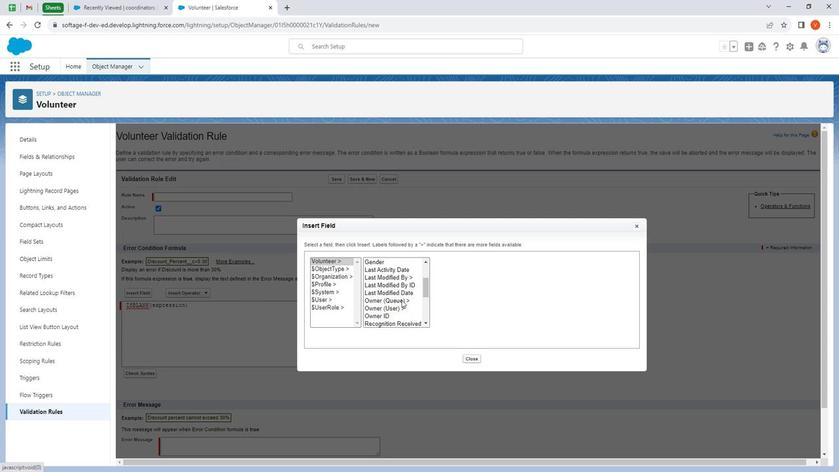 
Action: Mouse scrolled (401, 299) with delta (0, 0)
Screenshot: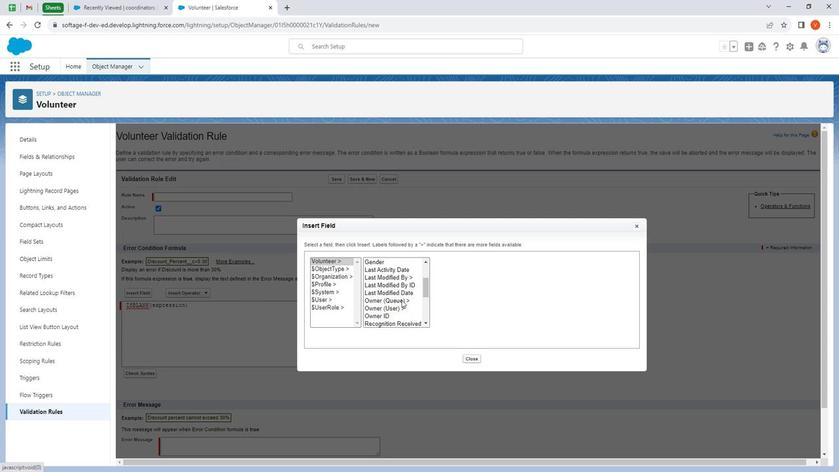 
Action: Mouse moved to (409, 291)
Screenshot: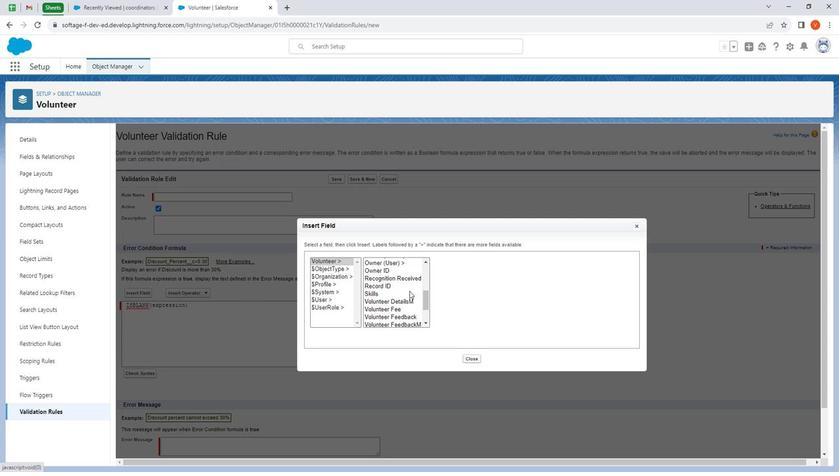 
Action: Mouse scrolled (409, 290) with delta (0, 0)
Screenshot: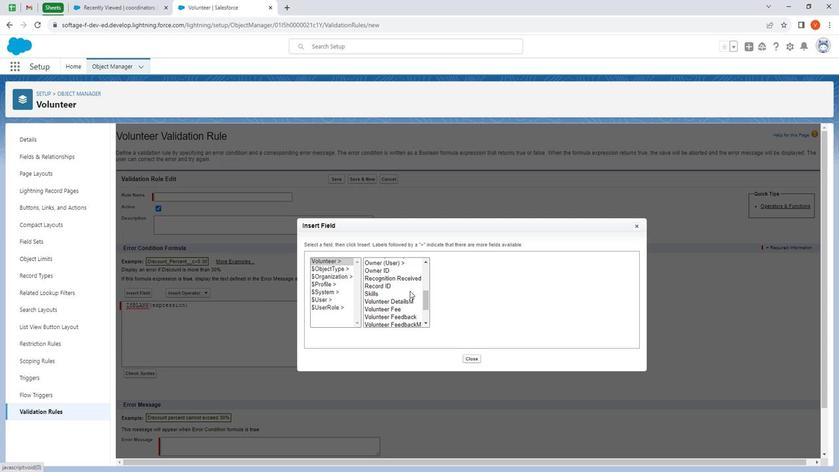 
Action: Mouse scrolled (409, 290) with delta (0, 0)
Screenshot: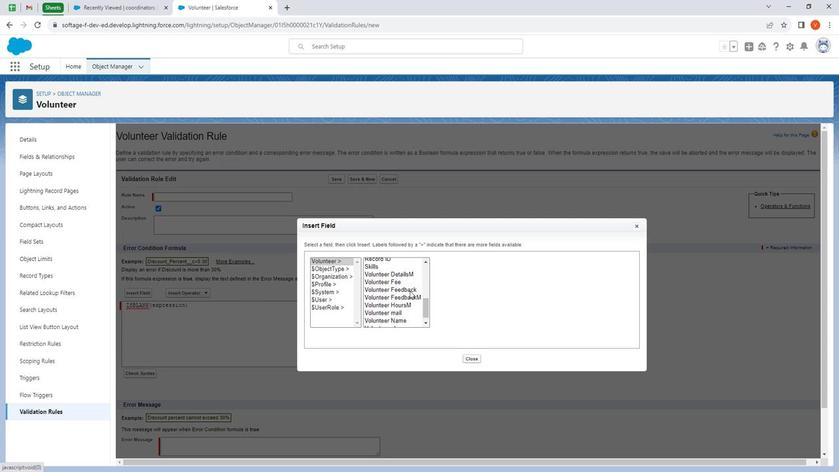 
Action: Mouse moved to (400, 309)
Screenshot: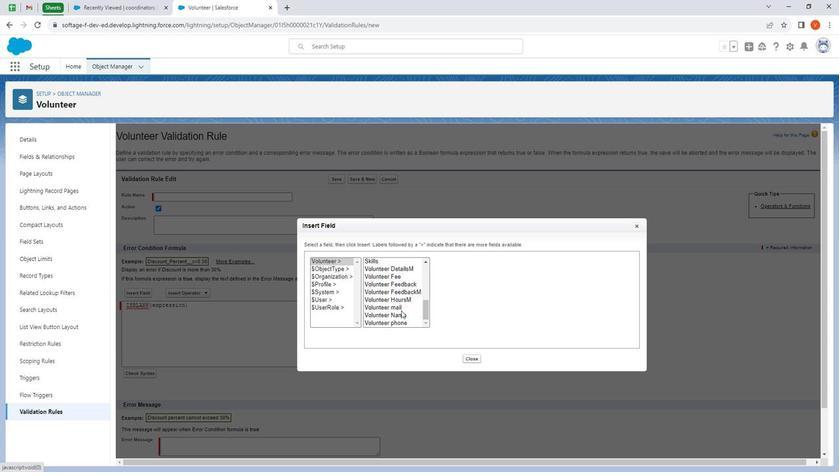 
Action: Mouse pressed left at (400, 309)
Screenshot: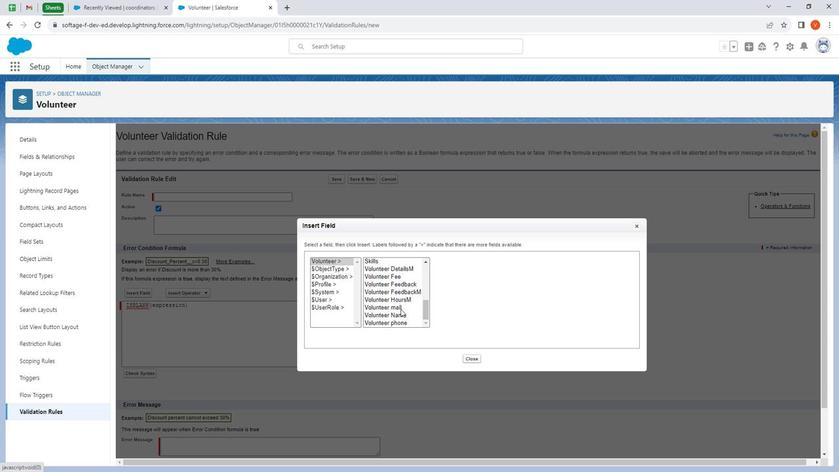 
Action: Mouse moved to (468, 308)
Screenshot: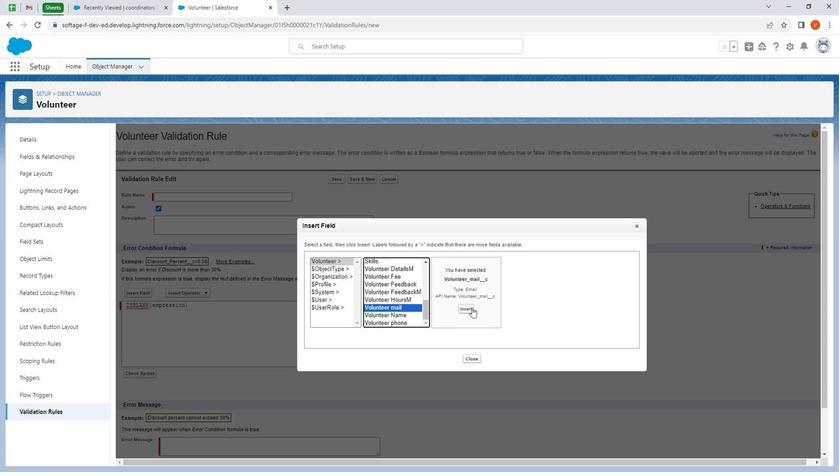 
Action: Mouse pressed left at (468, 308)
Screenshot: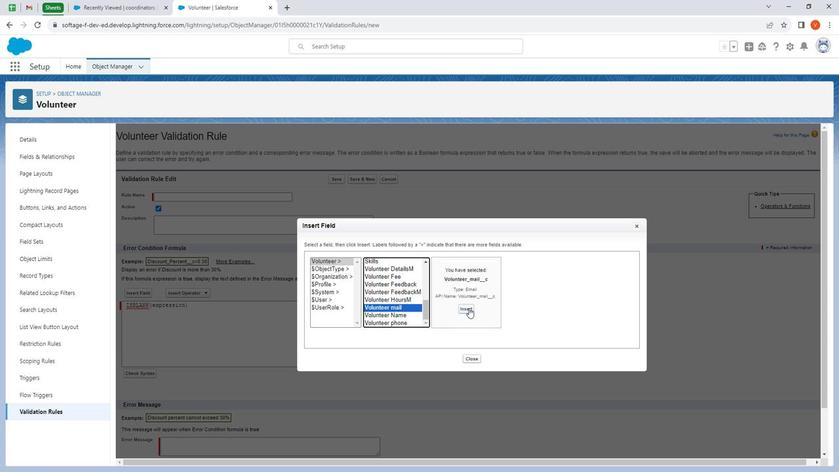 
Action: Mouse moved to (146, 374)
Screenshot: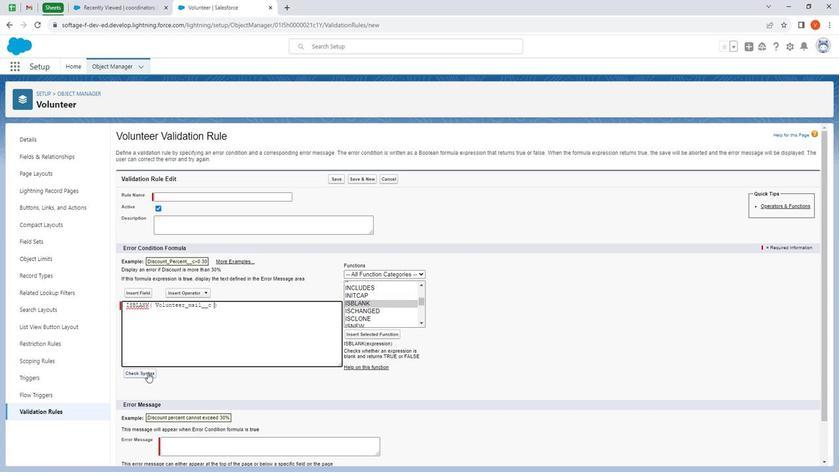 
Action: Mouse pressed left at (146, 374)
Screenshot: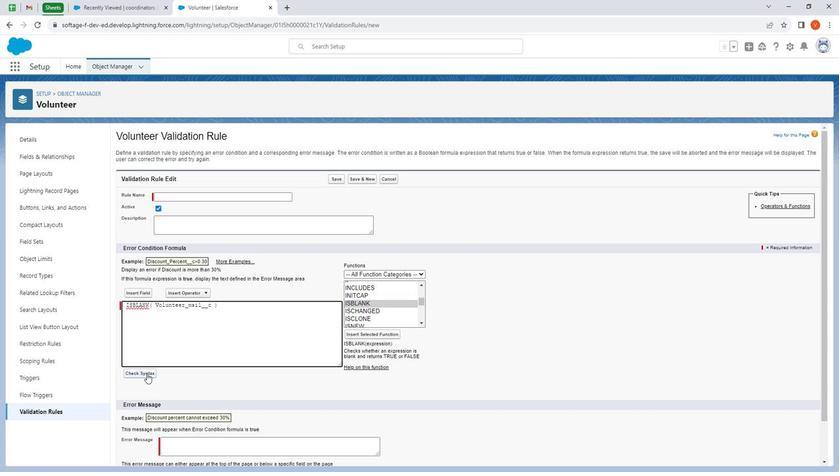 
Action: Mouse moved to (177, 197)
Screenshot: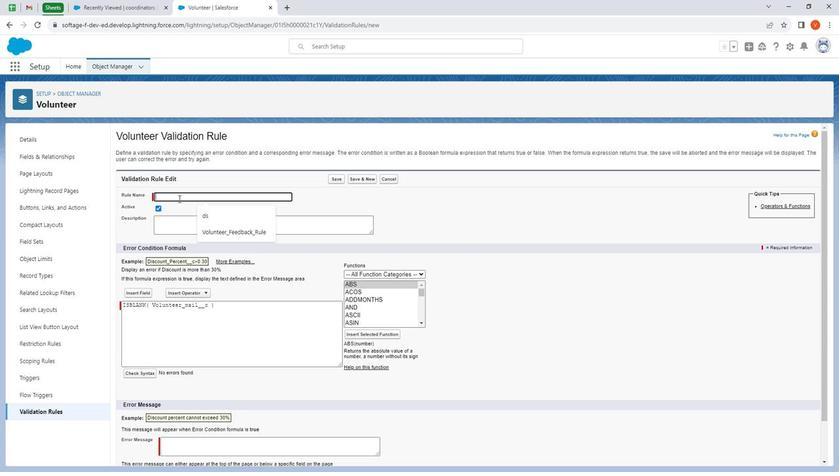 
Action: Mouse pressed left at (177, 197)
Screenshot: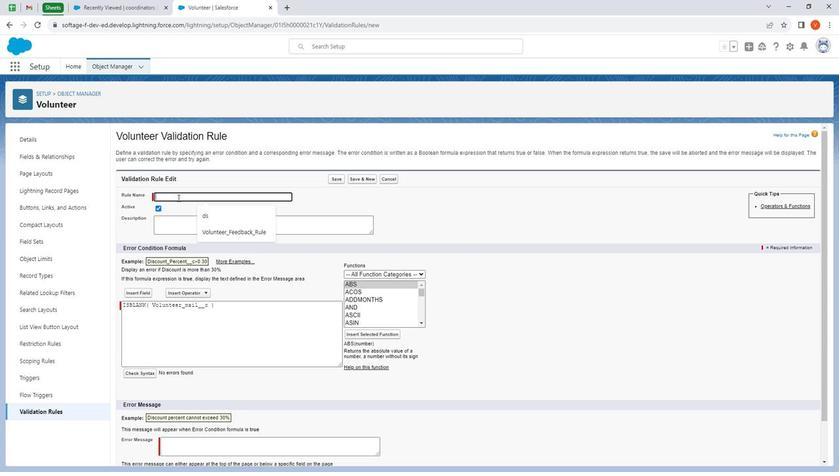 
Action: Key pressed <Key.shift>Volunteer<Key.space>mail<Key.space>validatrion<Key.backspace><Key.backspace><Key.backspace><Key.backspace>ion
Screenshot: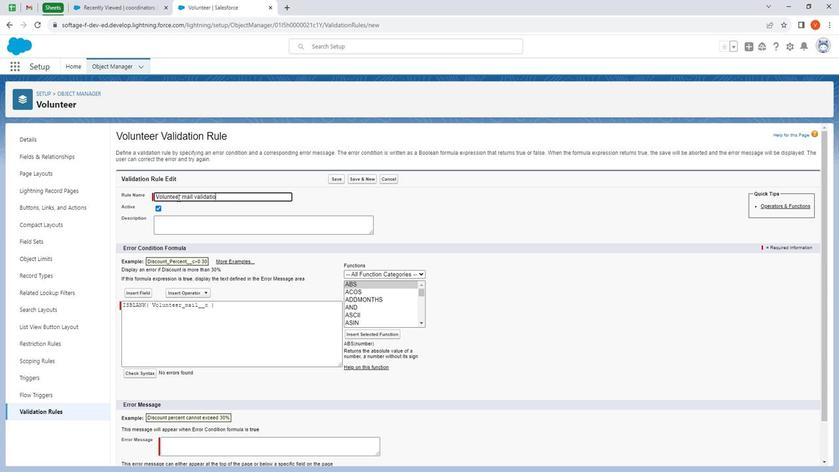 
Action: Mouse moved to (202, 229)
Screenshot: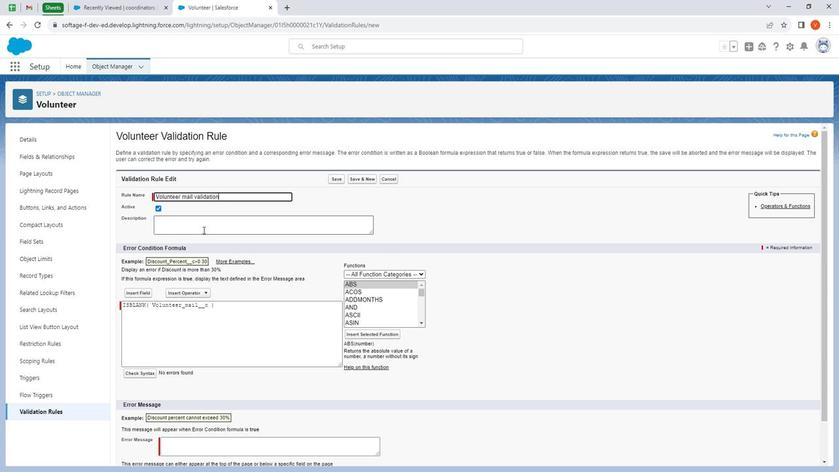 
Action: Mouse pressed left at (202, 229)
Screenshot: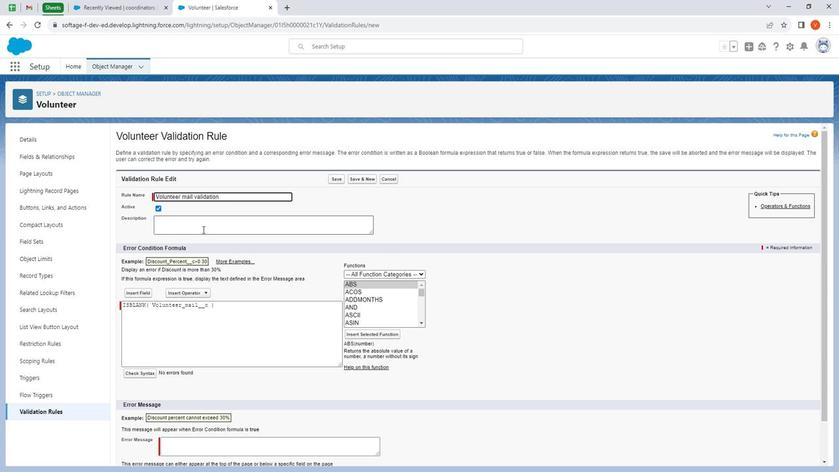 
Action: Key pressed <Key.shift><Key.shift><Key.shift><Key.shift><Key.shift><Key.shift><Key.shift><Key.shift><Key.shift><Key.shift><Key.shift><Key.shift><Key.shift><Key.shift><Key.shift><Key.shift><Key.shift><Key.shift><Key.shift><Key.shift><Key.shift><Key.shift><Key.shift><Key.shift><Key.shift>Validation<Key.space>rule<Key.space>on<Key.space>volunteer<Key.space>mail<Key.space>on<Key.space>c<Key.backspace>volunteer<Key.space>custom<Key.space>object.
Screenshot: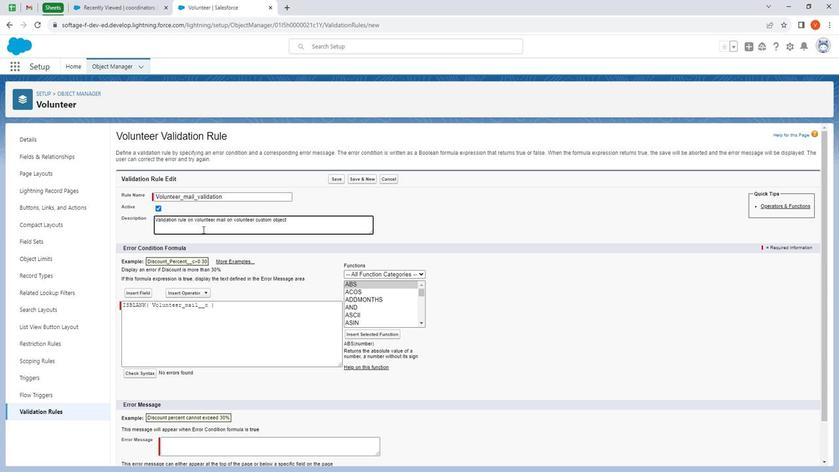 
Action: Mouse moved to (225, 411)
Screenshot: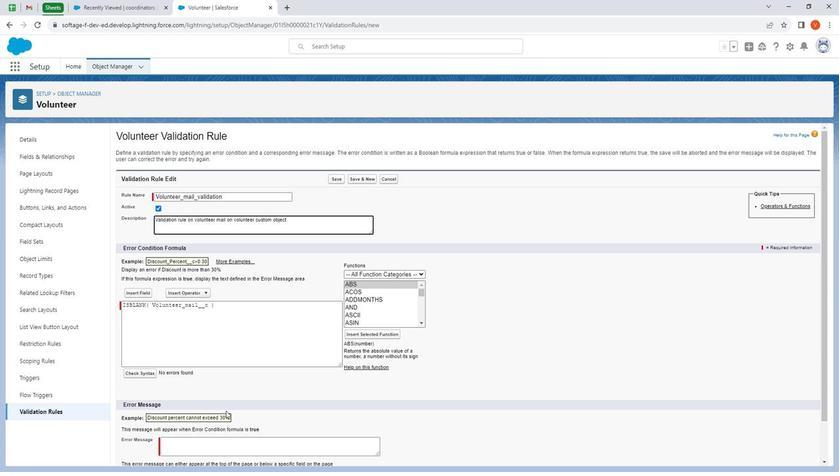 
Action: Mouse scrolled (225, 411) with delta (0, 0)
Screenshot: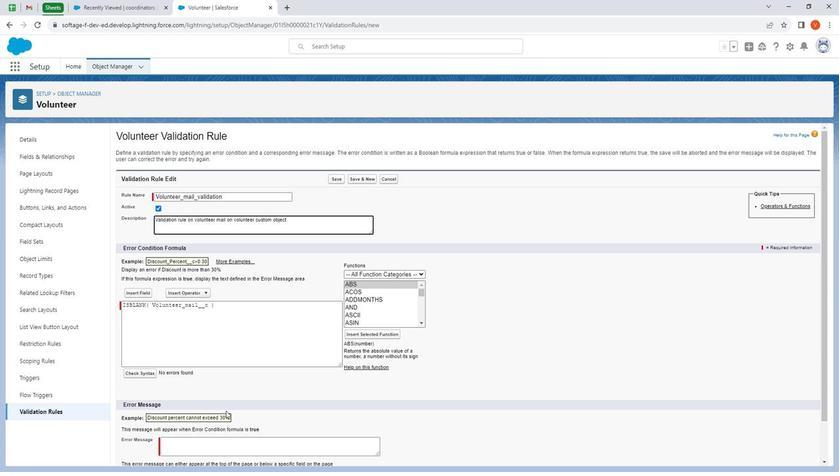 
Action: Mouse moved to (226, 411)
Screenshot: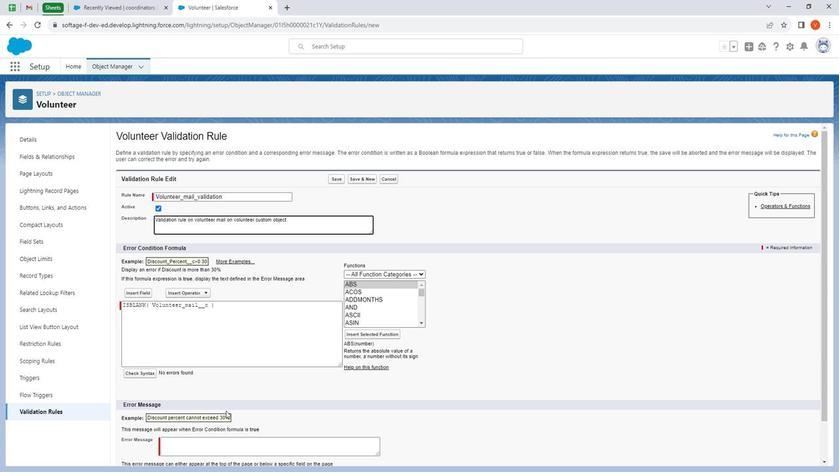 
Action: Mouse scrolled (226, 411) with delta (0, 0)
Screenshot: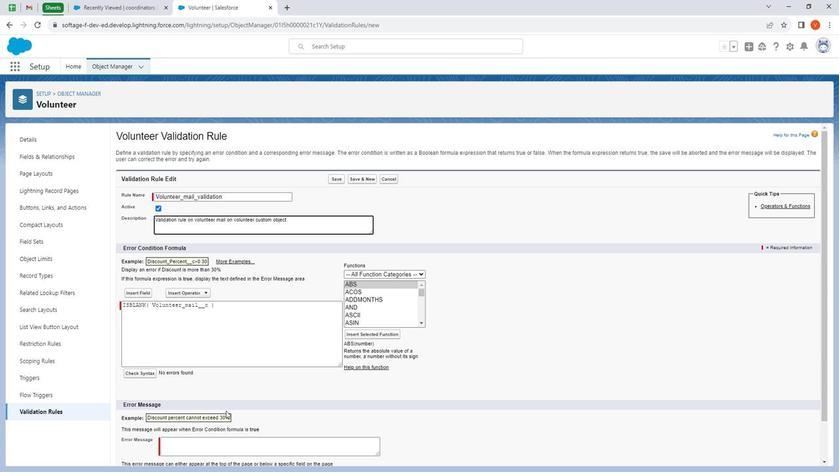 
Action: Mouse moved to (229, 411)
Screenshot: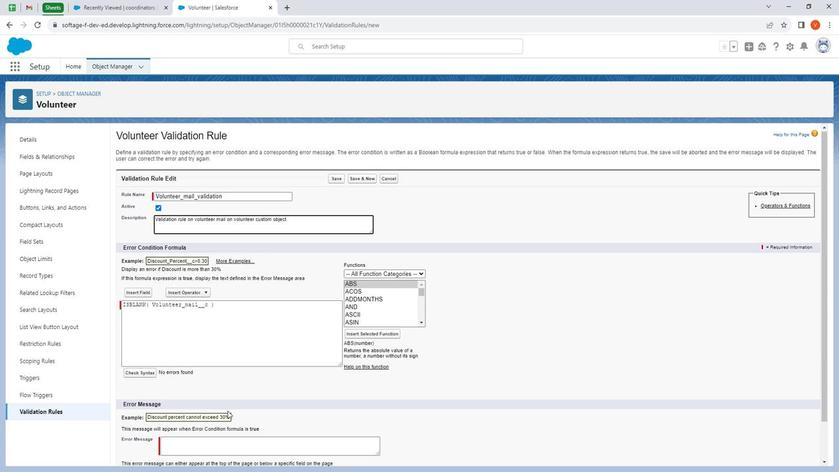 
Action: Mouse scrolled (227, 411) with delta (0, 0)
Screenshot: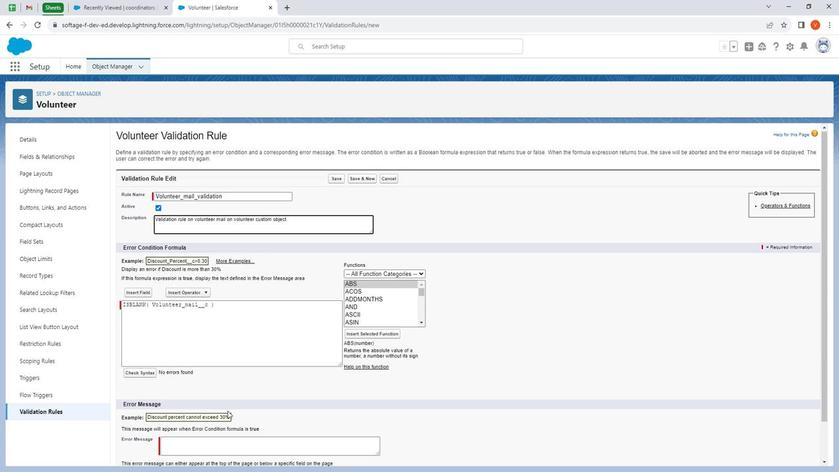 
Action: Mouse moved to (230, 411)
Screenshot: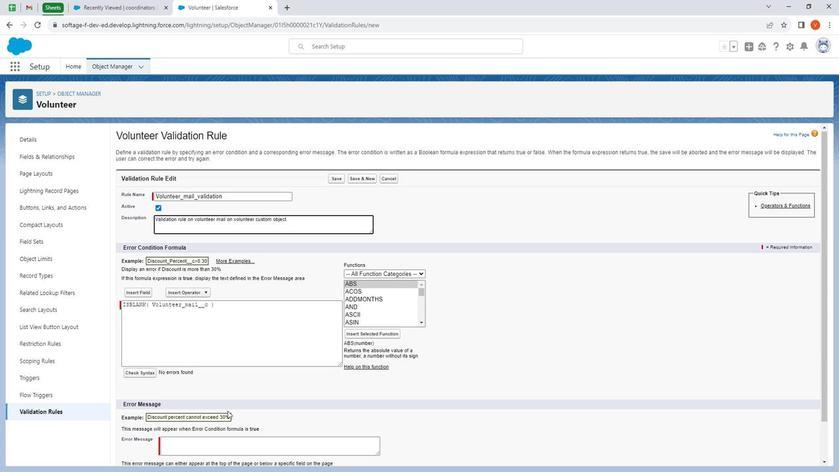 
Action: Mouse scrolled (230, 410) with delta (0, 0)
Screenshot: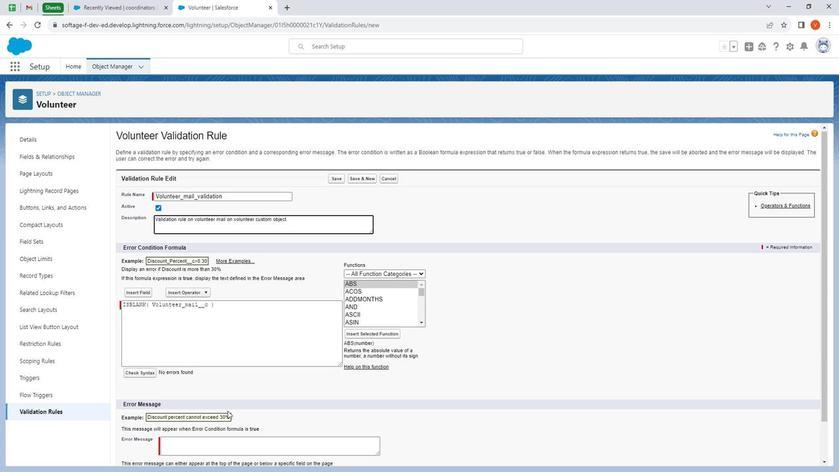 
Action: Mouse moved to (230, 410)
Screenshot: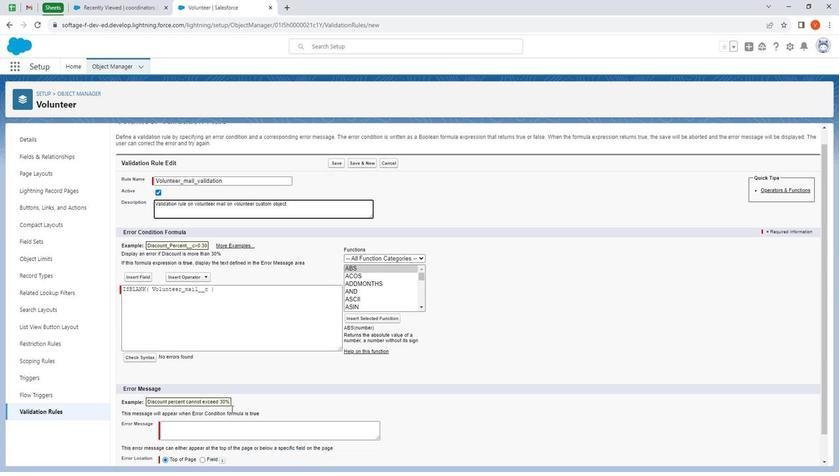 
Action: Mouse scrolled (230, 409) with delta (0, 0)
Screenshot: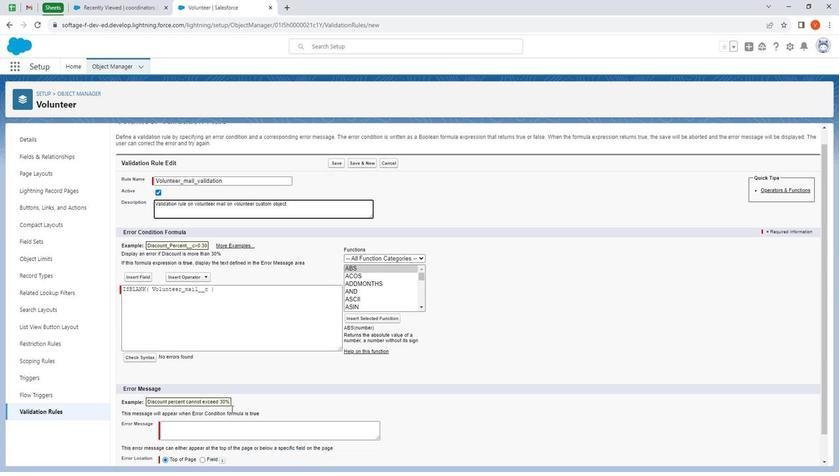 
Action: Mouse moved to (209, 406)
Screenshot: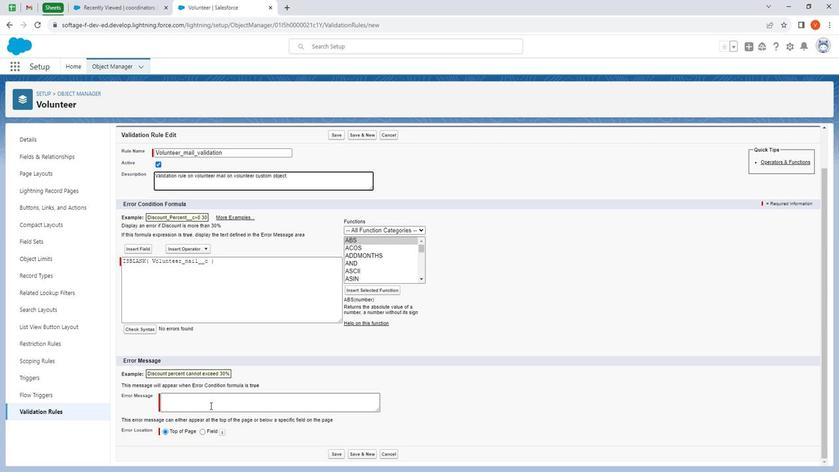 
Action: Mouse pressed left at (209, 406)
Screenshot: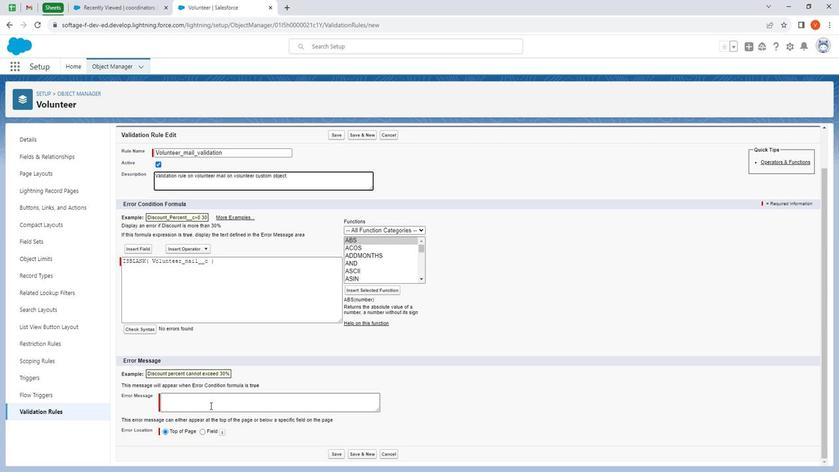 
Action: Mouse moved to (212, 400)
Screenshot: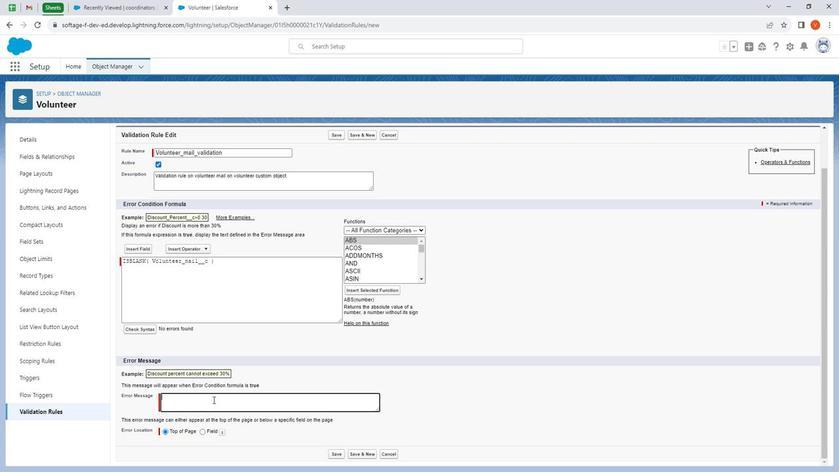 
Action: Key pressed <Key.shift>Please<Key.space>fill<Key.space>volunteer<Key.space>mail<Key.space>field
Screenshot: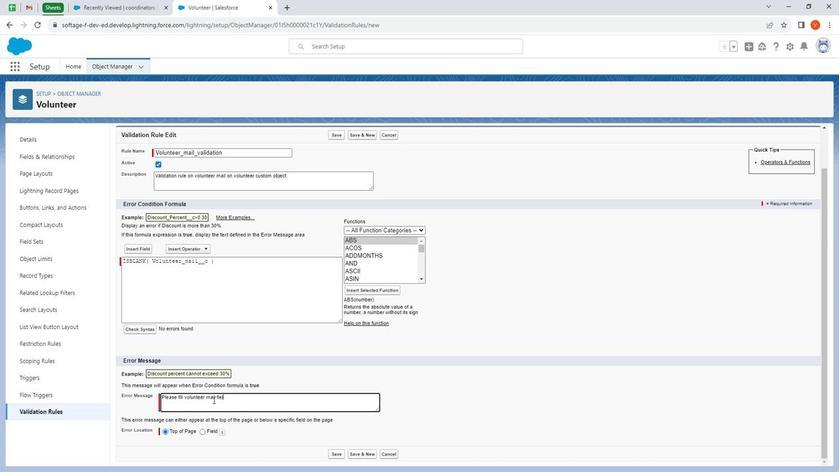 
Action: Mouse moved to (335, 457)
Screenshot: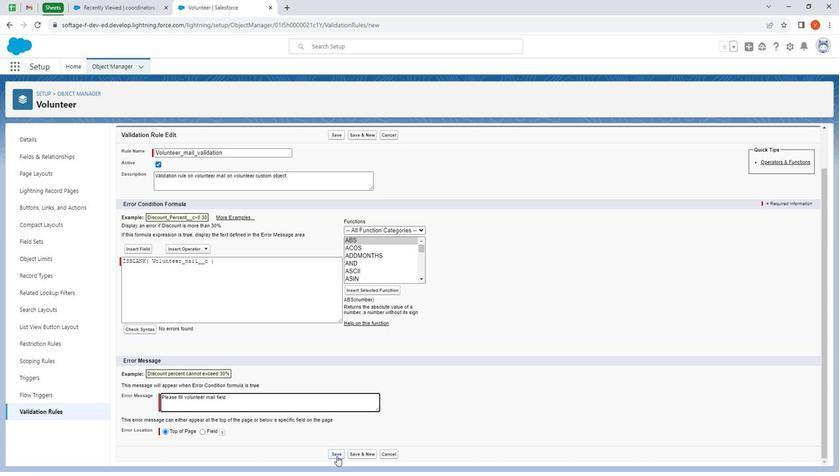 
Action: Mouse pressed left at (335, 457)
Screenshot: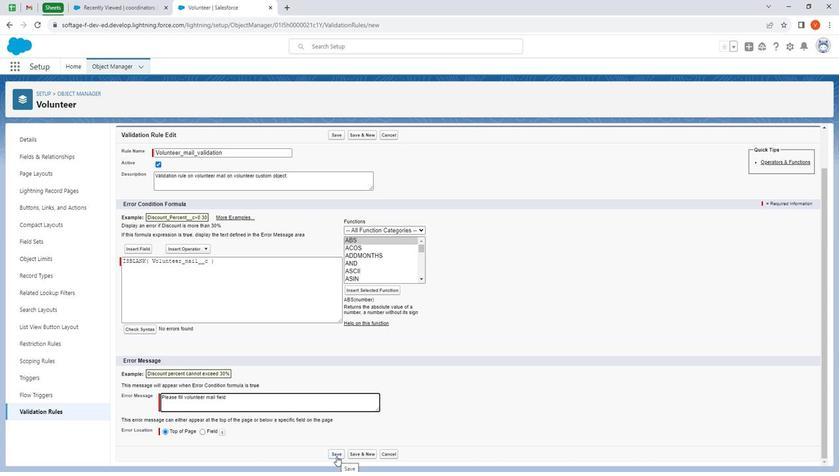 
Action: Mouse moved to (40, 145)
Screenshot: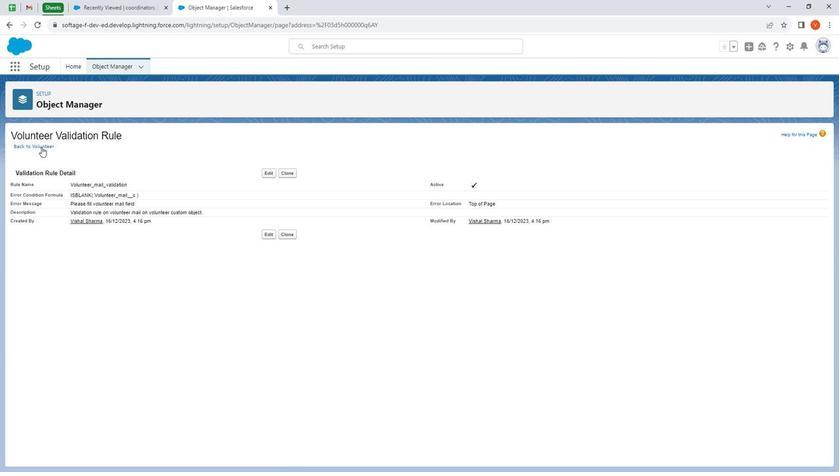 
Action: Mouse pressed left at (40, 145)
Screenshot: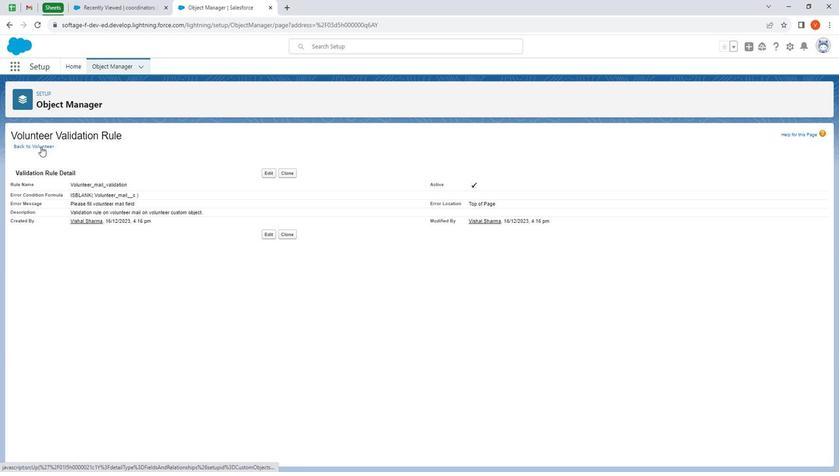 
Action: Mouse moved to (50, 405)
Screenshot: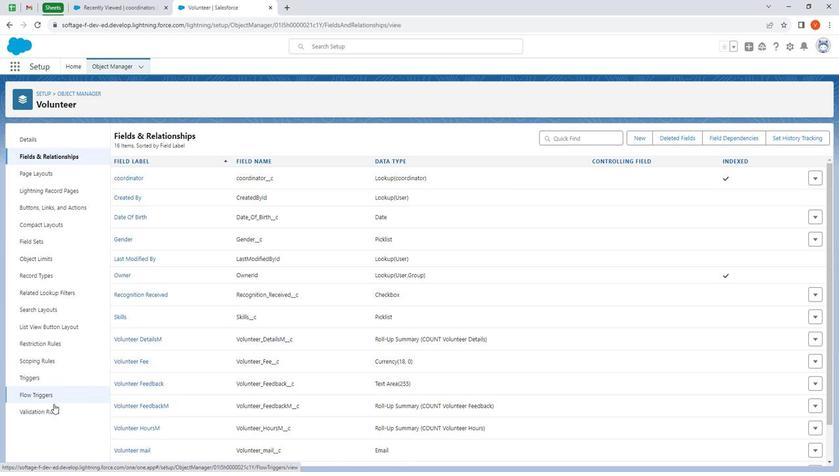 
Action: Mouse pressed left at (50, 405)
Screenshot: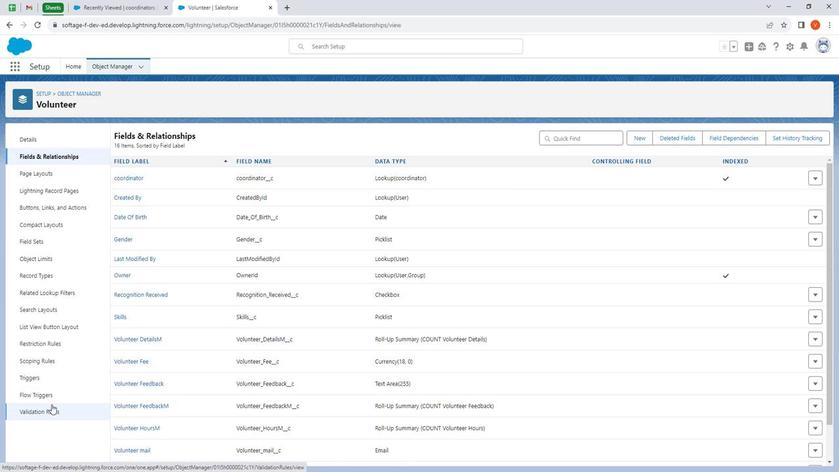 
Action: Mouse moved to (809, 139)
Screenshot: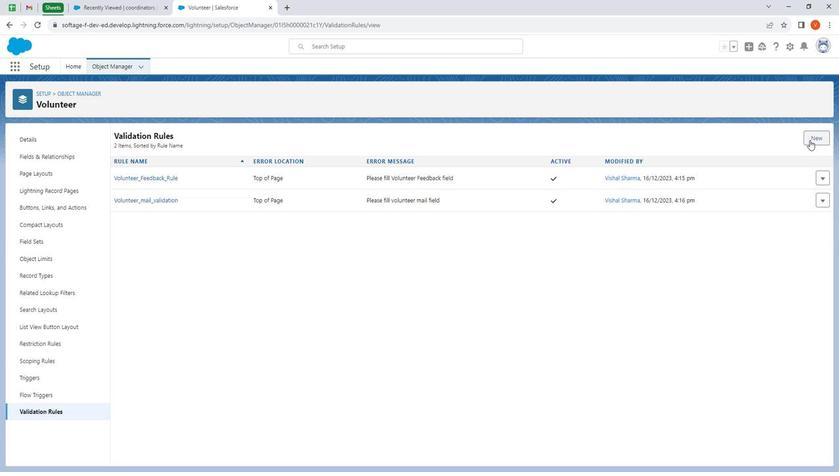 
Action: Mouse pressed left at (809, 139)
Screenshot: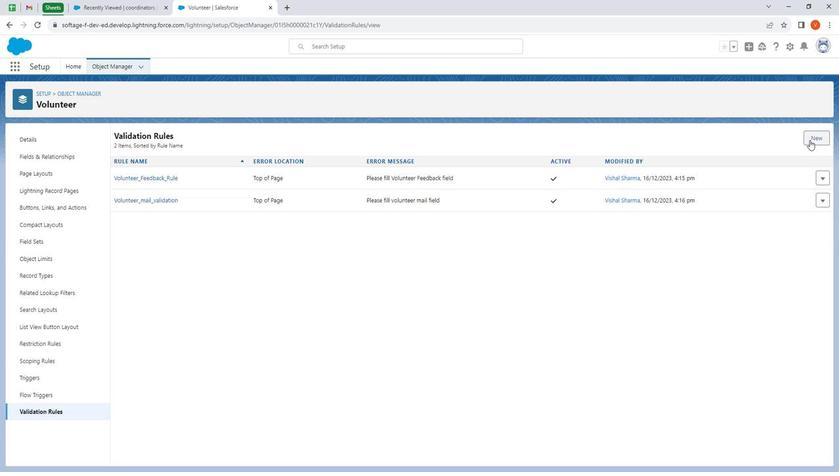 
Action: Mouse moved to (376, 299)
Screenshot: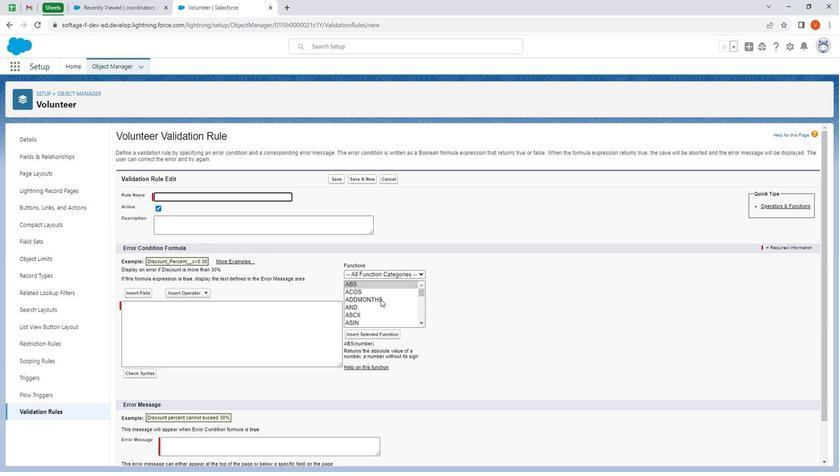 
Action: Mouse pressed left at (376, 299)
Screenshot: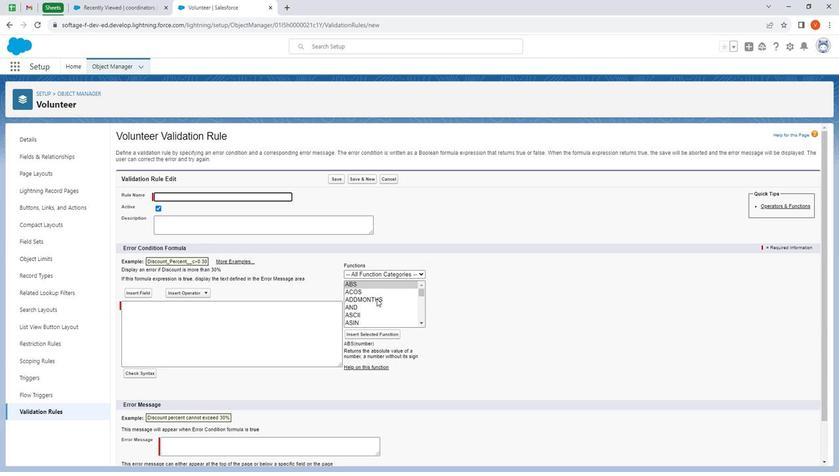 
Action: Mouse moved to (371, 293)
Screenshot: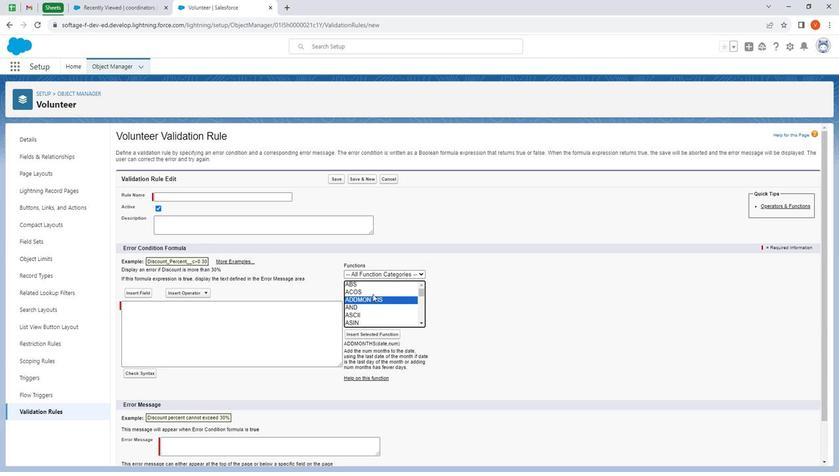 
Action: Key pressed iiii
Screenshot: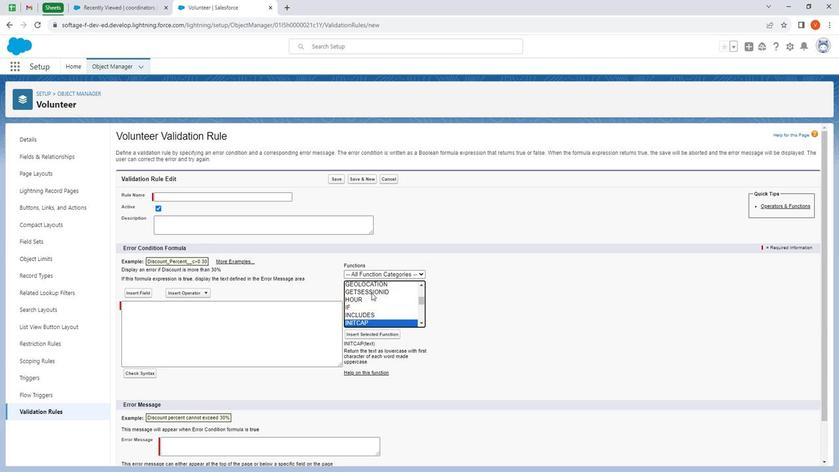 
Action: Mouse moved to (372, 331)
Screenshot: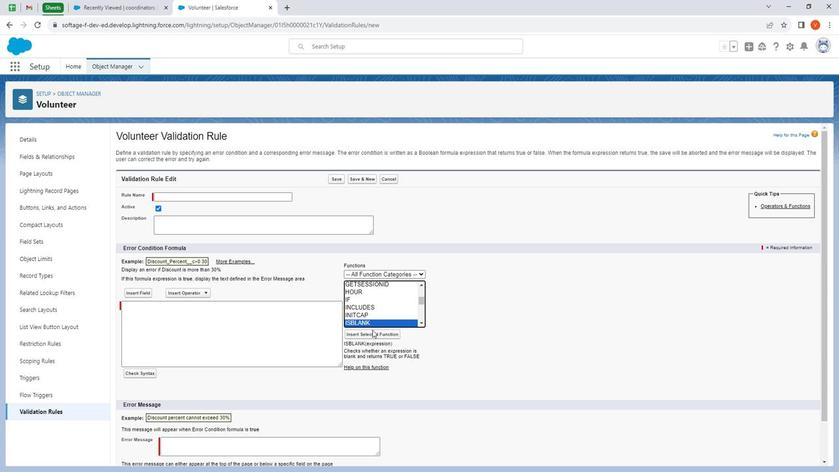 
Action: Mouse pressed left at (372, 331)
Screenshot: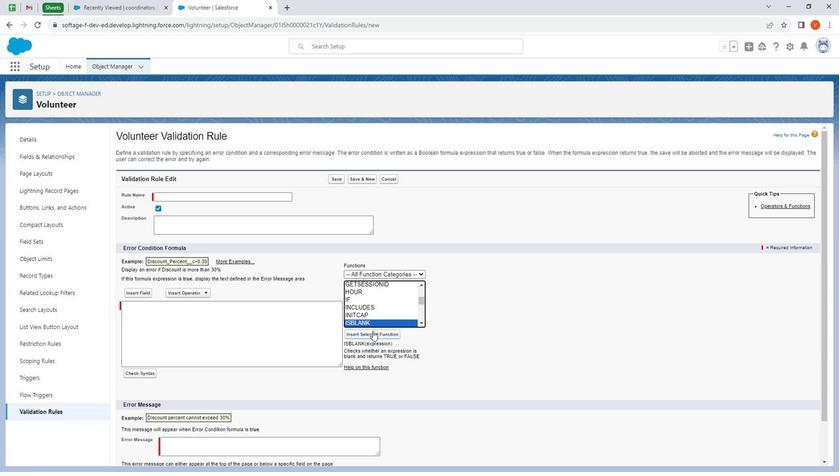 
Action: Mouse moved to (160, 312)
Screenshot: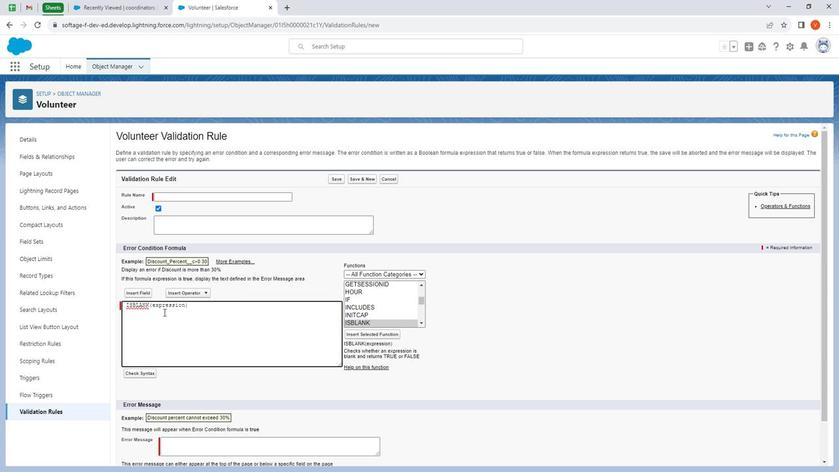 
Action: Mouse pressed left at (160, 312)
Screenshot: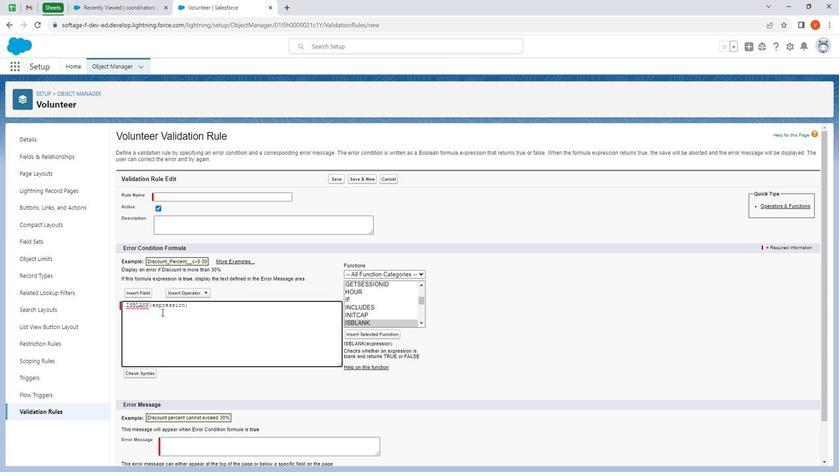 
Action: Mouse moved to (159, 310)
Screenshot: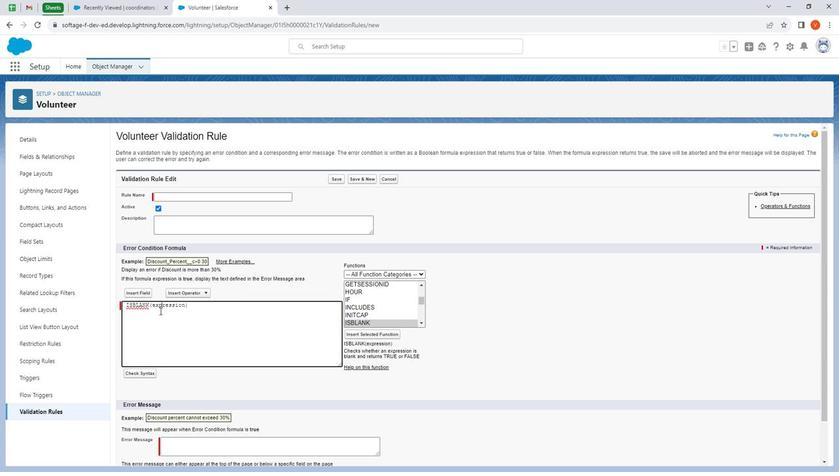 
Action: Mouse pressed left at (159, 310)
Screenshot: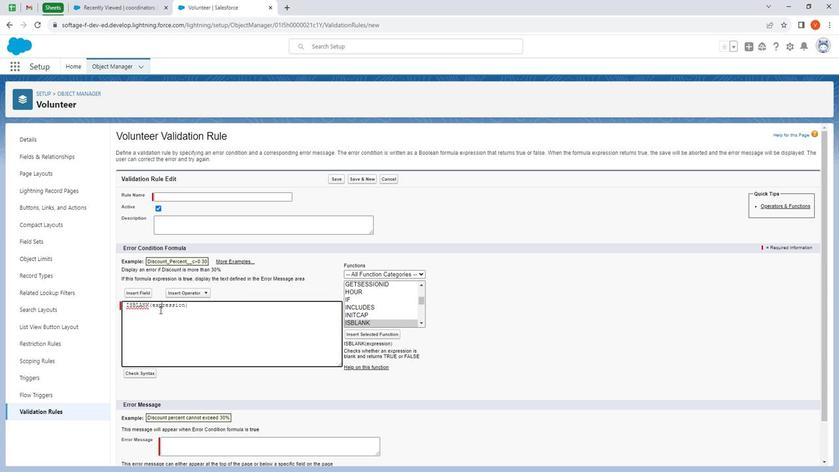 
Action: Mouse pressed left at (159, 310)
Screenshot: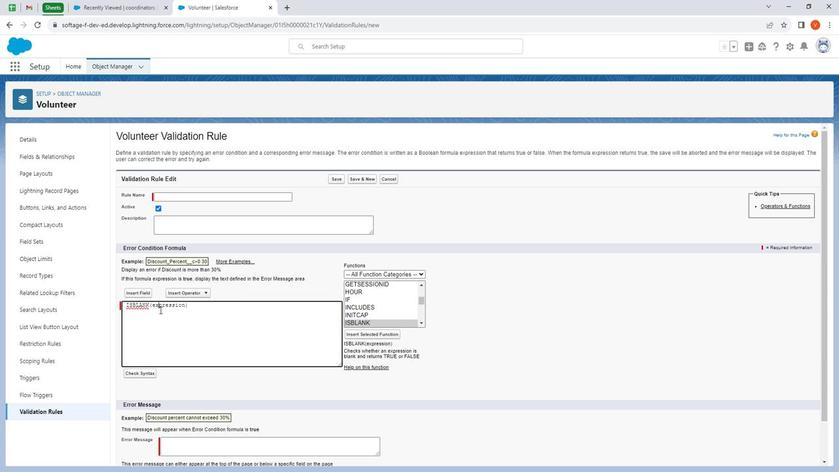 
Action: Mouse moved to (135, 292)
Screenshot: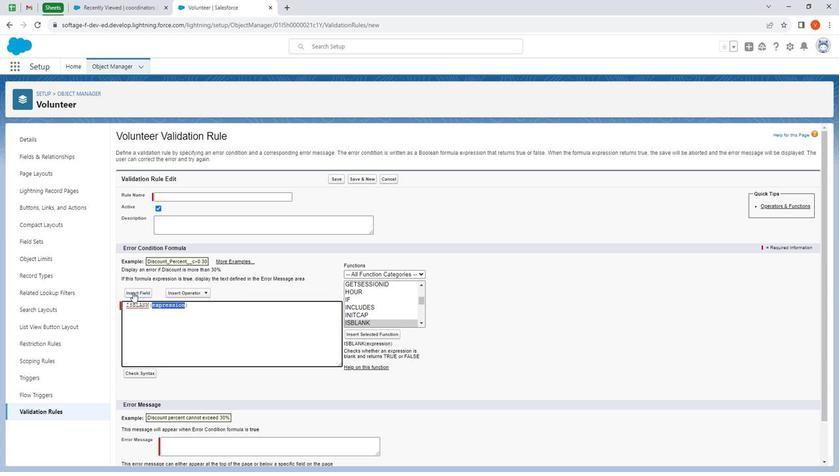 
Action: Mouse pressed left at (135, 292)
Screenshot: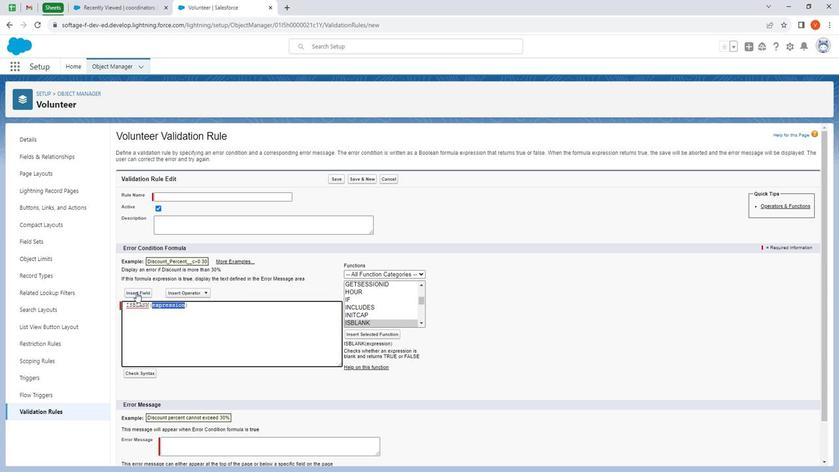 
Action: Mouse moved to (407, 309)
Screenshot: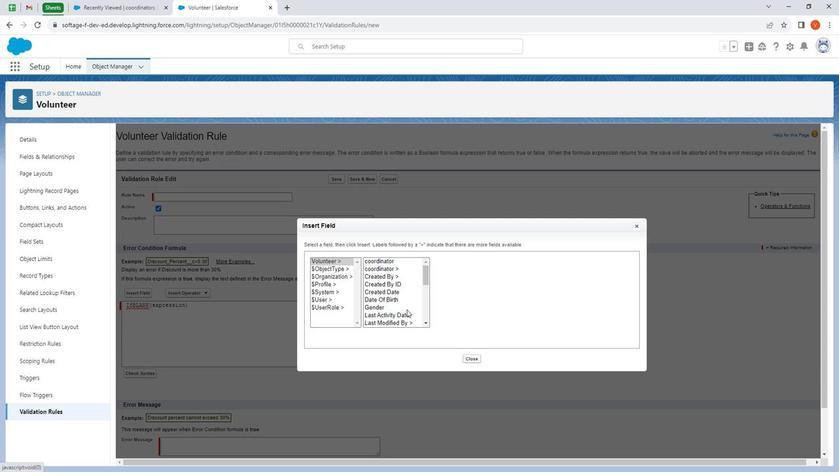 
Action: Mouse scrolled (407, 308) with delta (0, 0)
Screenshot: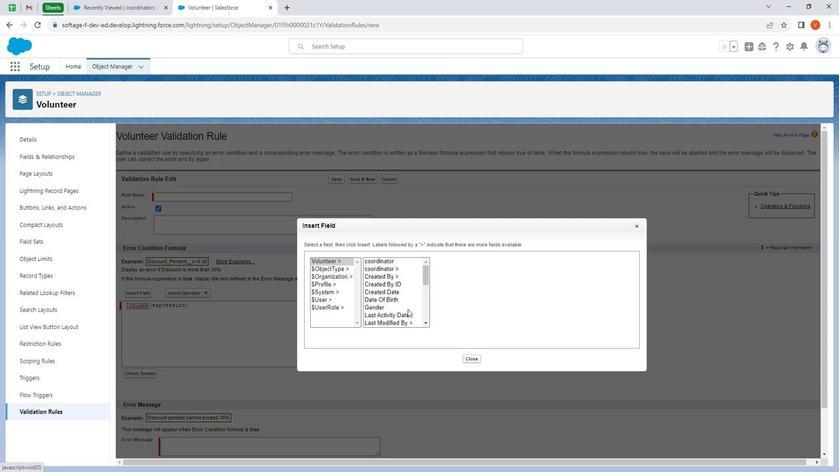 
Action: Mouse scrolled (407, 308) with delta (0, 0)
Screenshot: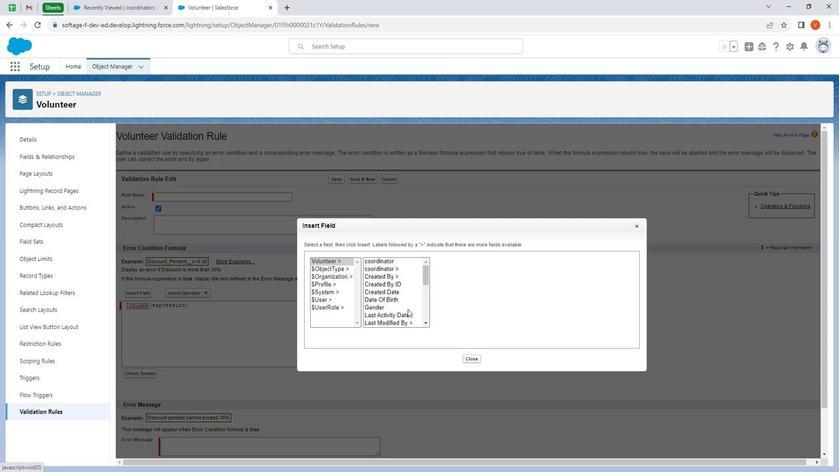
Action: Mouse scrolled (407, 308) with delta (0, 0)
Screenshot: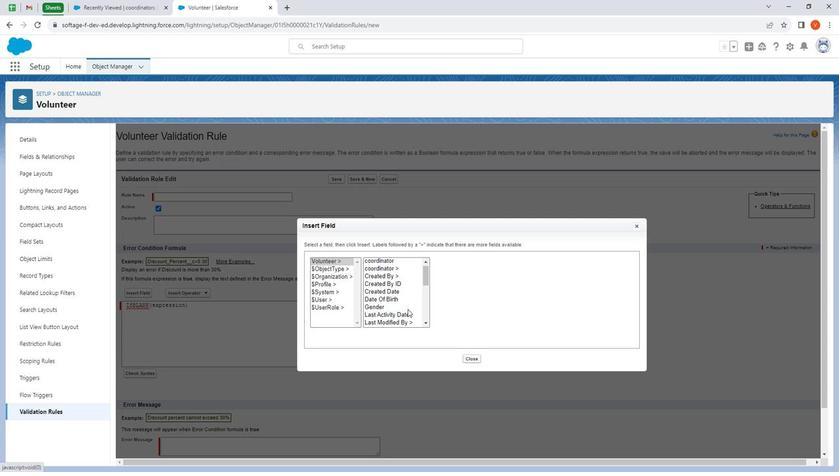 
Action: Mouse scrolled (407, 308) with delta (0, 0)
Screenshot: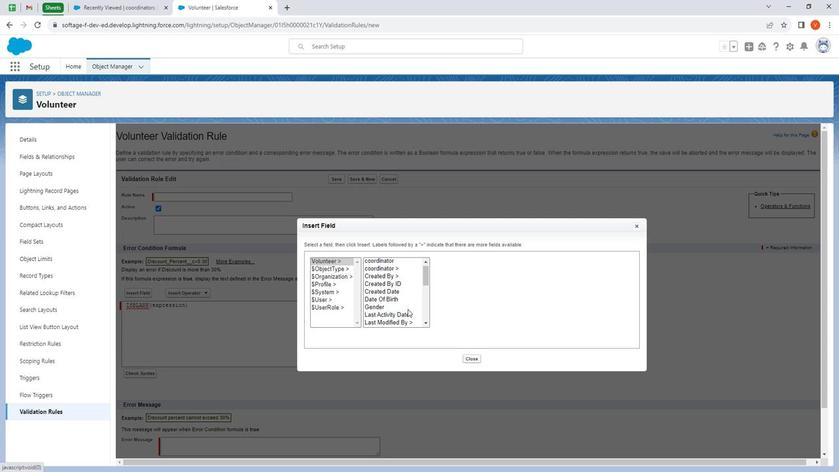 
Action: Mouse scrolled (407, 308) with delta (0, 0)
Screenshot: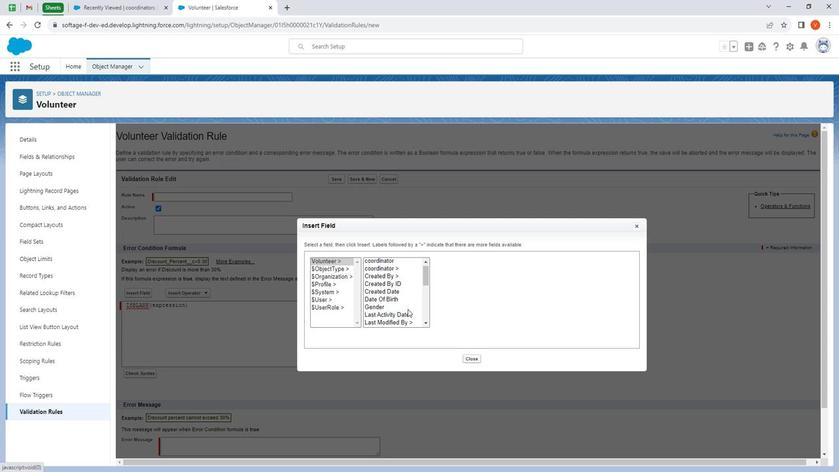 
Action: Mouse scrolled (407, 308) with delta (0, 0)
Screenshot: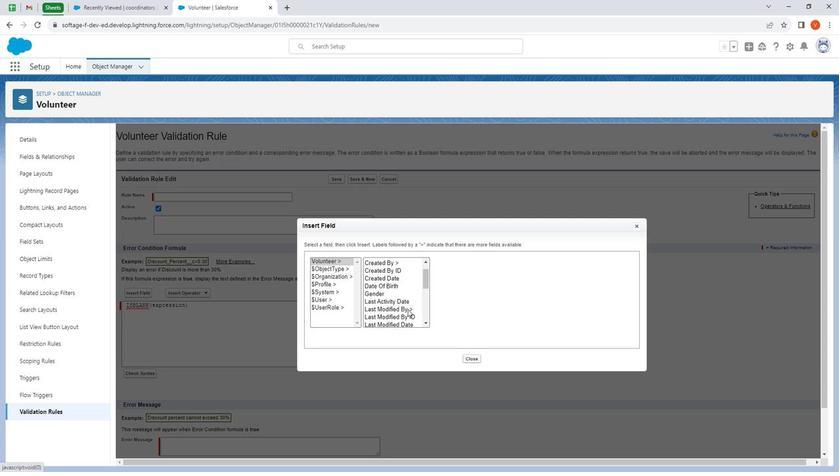 
Action: Mouse moved to (408, 308)
Screenshot: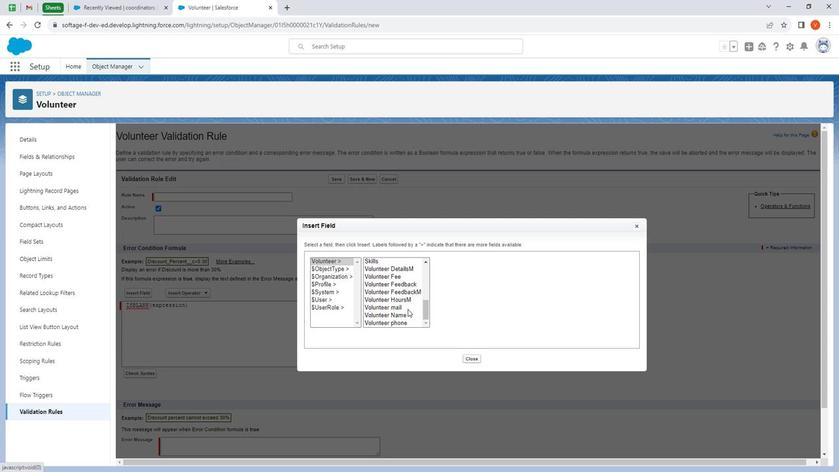 
Action: Mouse scrolled (408, 307) with delta (0, 0)
Screenshot: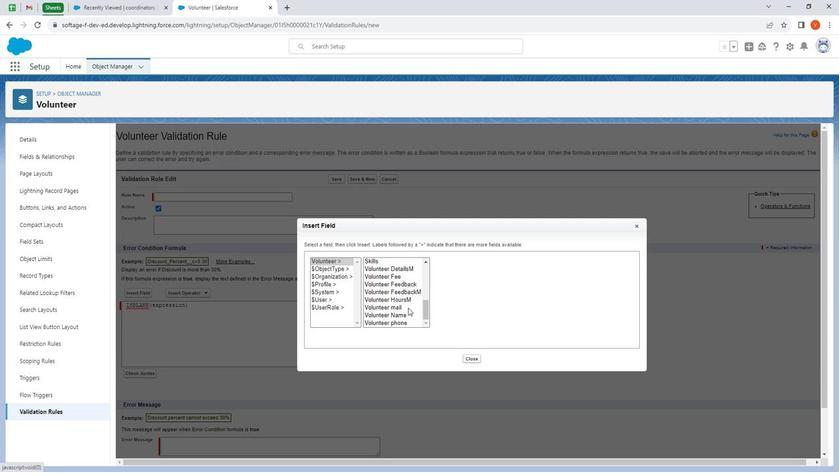 
Action: Mouse scrolled (408, 307) with delta (0, 0)
Screenshot: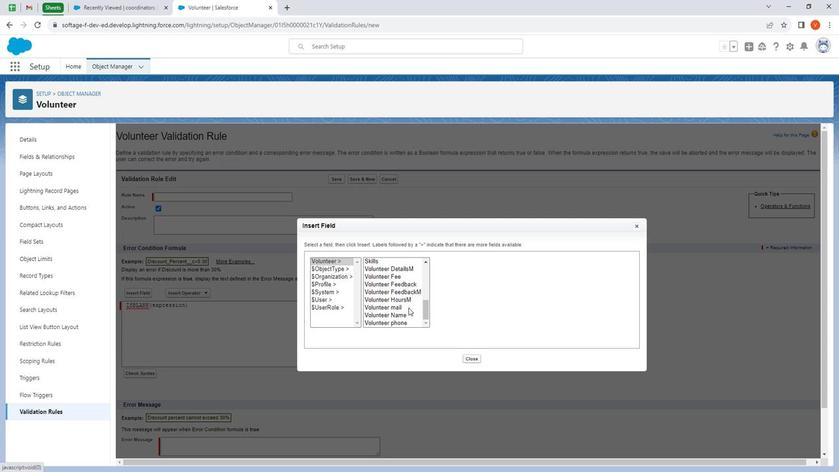
Action: Mouse moved to (408, 308)
Screenshot: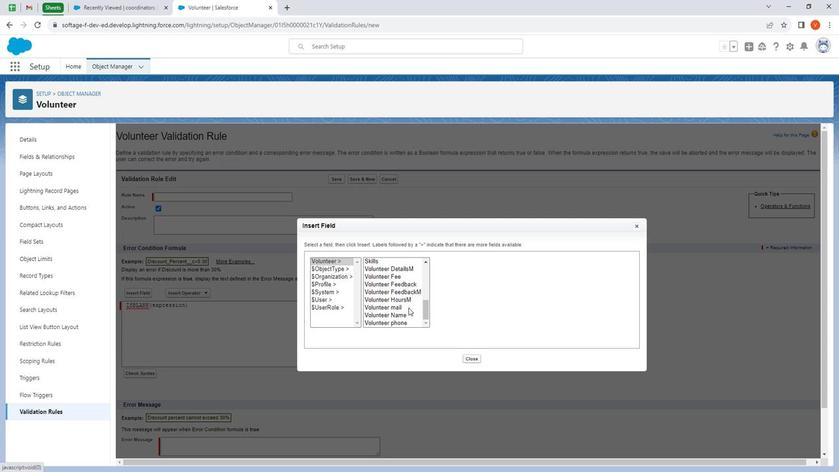 
Action: Mouse scrolled (408, 307) with delta (0, 0)
Screenshot: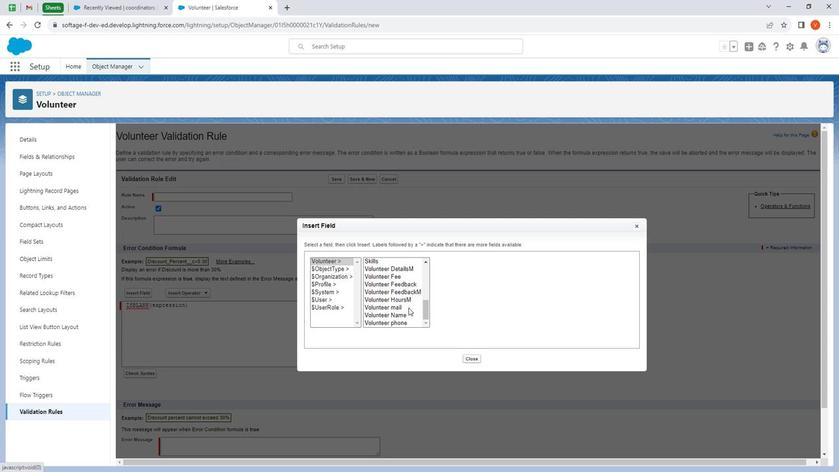 
Action: Mouse scrolled (408, 307) with delta (0, 0)
Screenshot: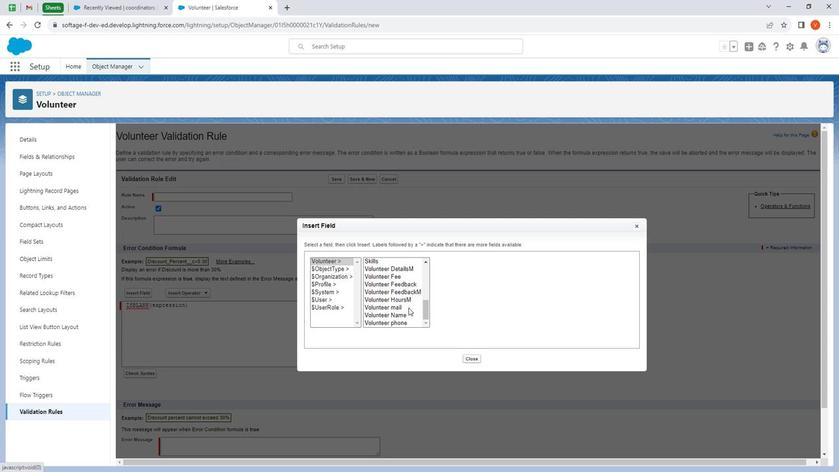 
Action: Mouse scrolled (408, 307) with delta (0, 0)
Screenshot: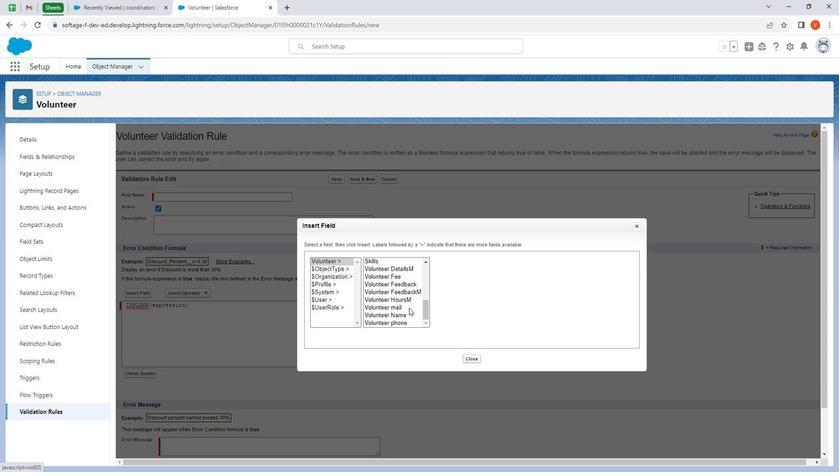 
Action: Mouse scrolled (408, 307) with delta (0, 0)
Screenshot: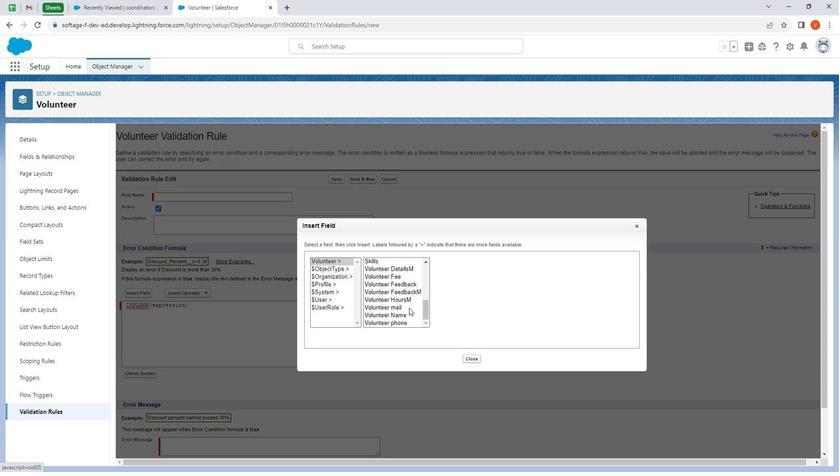 
Action: Mouse moved to (408, 308)
Screenshot: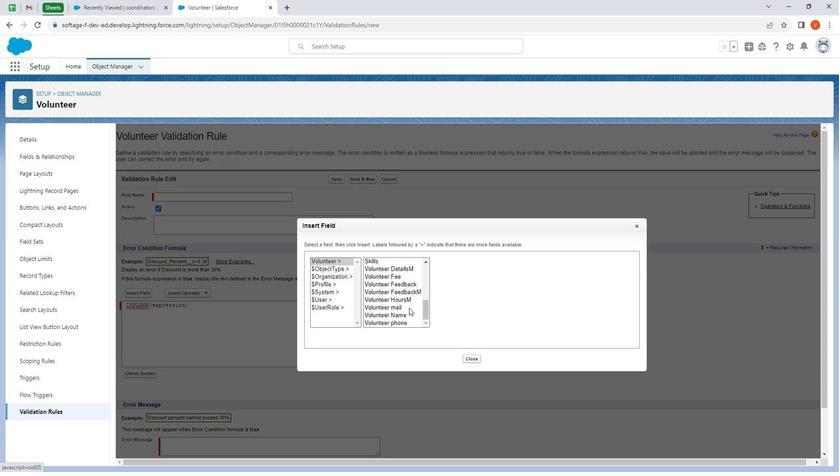 
Action: Mouse scrolled (408, 307) with delta (0, 0)
Screenshot: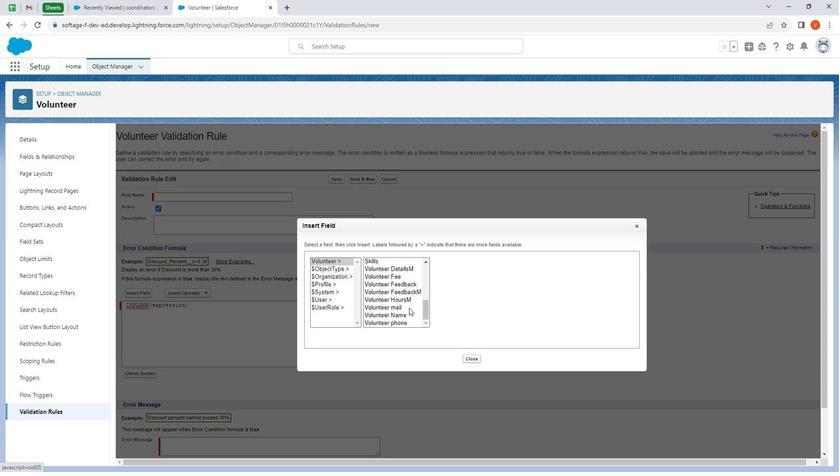 
Action: Mouse moved to (396, 316)
Screenshot: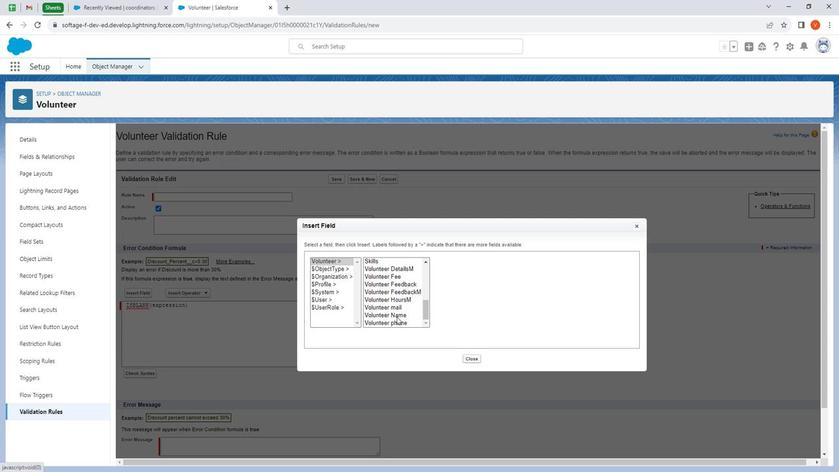 
Action: Mouse pressed left at (396, 316)
Screenshot: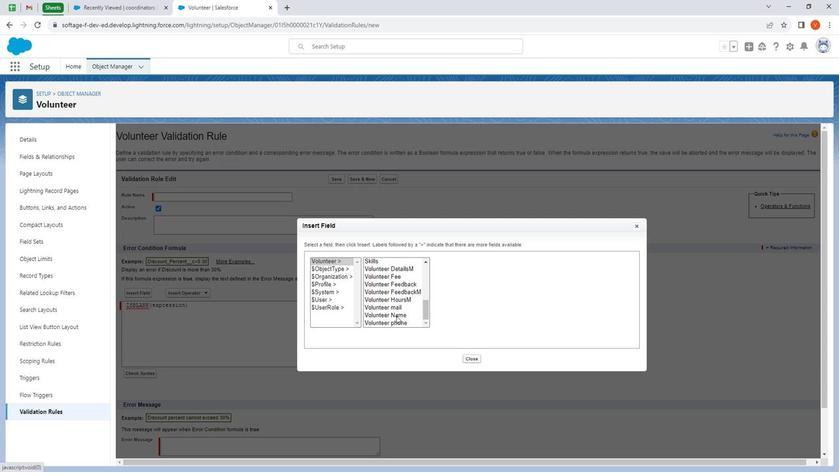 
Action: Mouse moved to (451, 305)
Screenshot: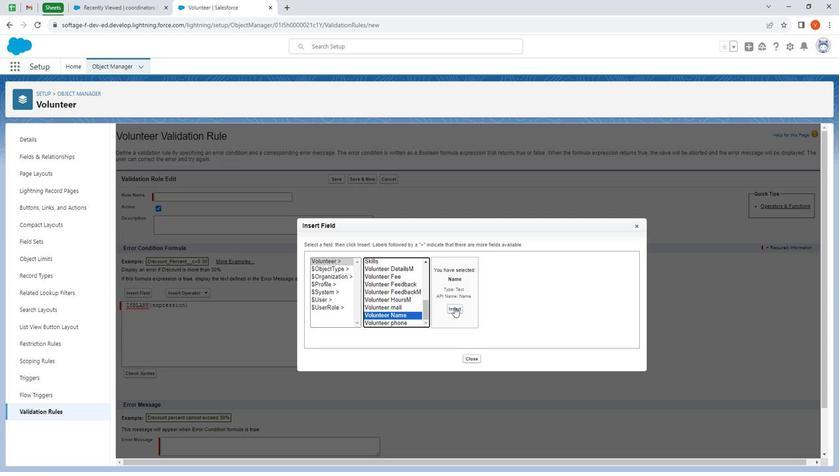 
Action: Mouse pressed left at (451, 305)
Screenshot: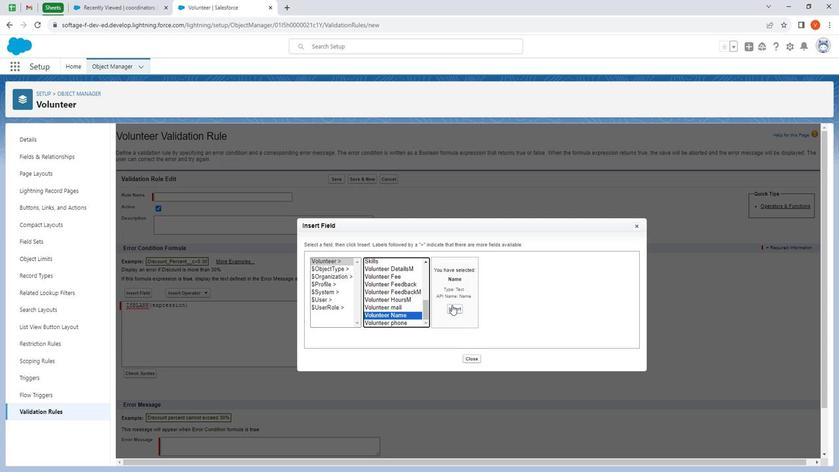
Action: Mouse moved to (150, 375)
Screenshot: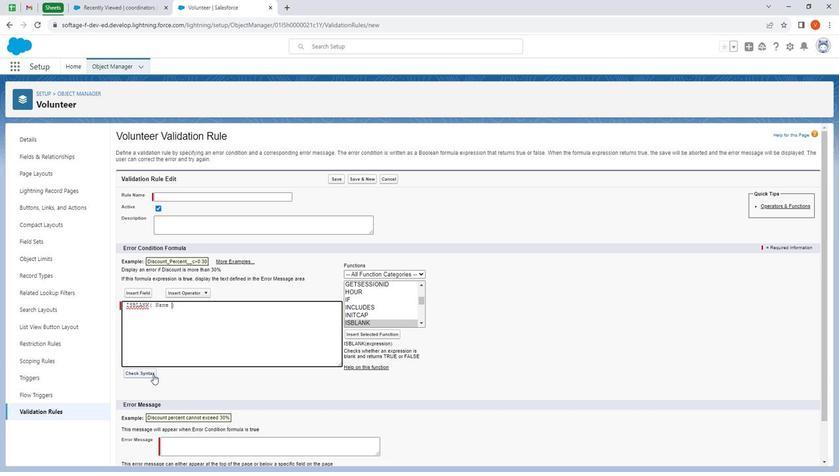 
Action: Mouse pressed left at (150, 375)
Screenshot: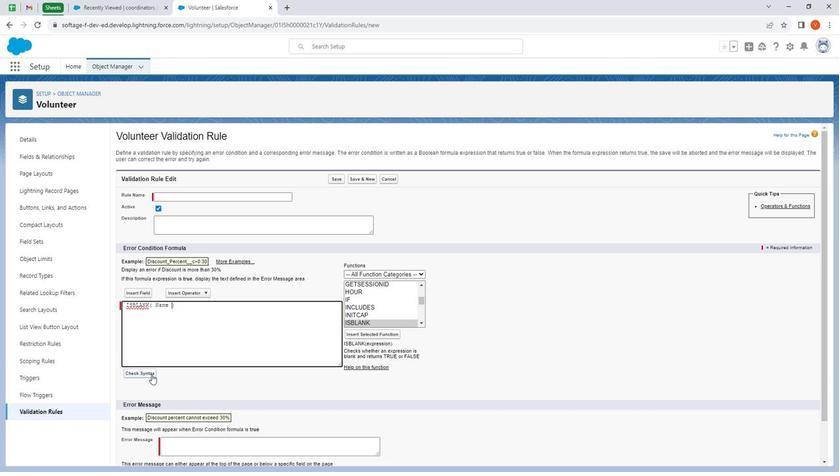 
Action: Mouse moved to (185, 198)
Screenshot: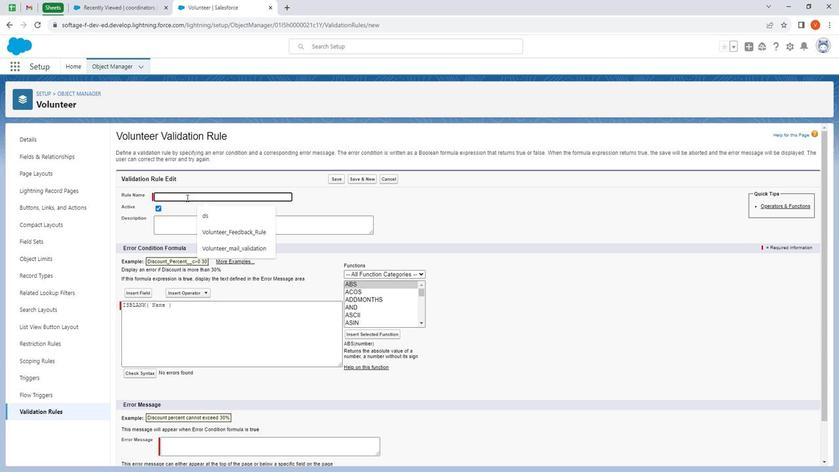 
Action: Mouse pressed left at (185, 198)
Screenshot: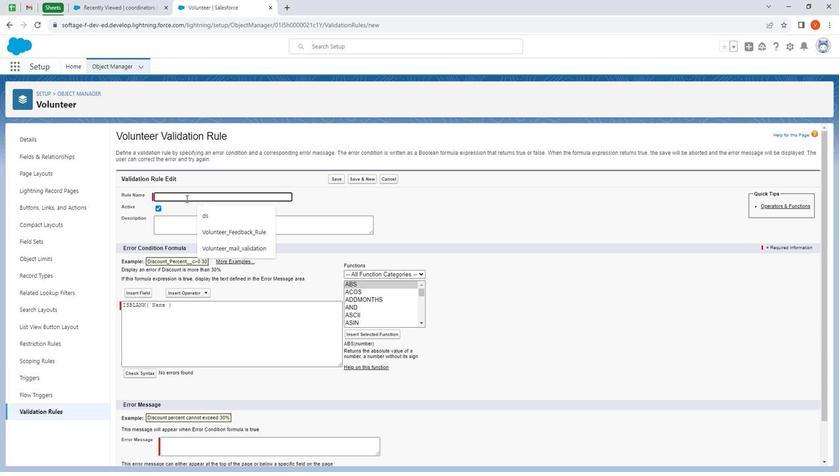 
Action: Key pressed <Key.shift><Key.shift><Key.shift><Key.shift><Key.shift><Key.shift><Key.shift><Key.shift><Key.shift><Key.shift><Key.shift><Key.shift><Key.shift><Key.shift><Key.shift><Key.shift><Key.shift><Key.shift><Key.shift><Key.shift><Key.shift><Key.shift><Key.shift><Key.shift><Key.shift><Key.shift><Key.shift><Key.shift><Key.shift><Key.shift><Key.shift><Key.shift><Key.shift><Key.shift><Key.shift><Key.shift><Key.shift><Key.shift><Key.shift><Key.shift><Key.shift>Validation<Key.space>on<Key.space><Key.shift>Name
Screenshot: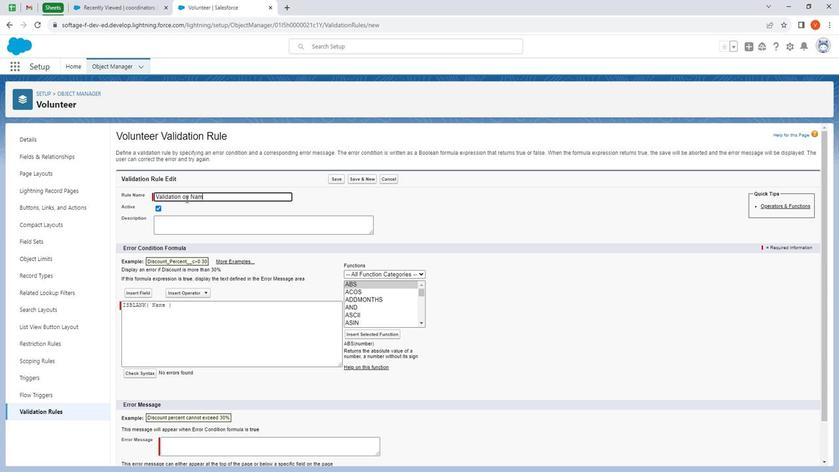 
Action: Mouse moved to (196, 226)
Screenshot: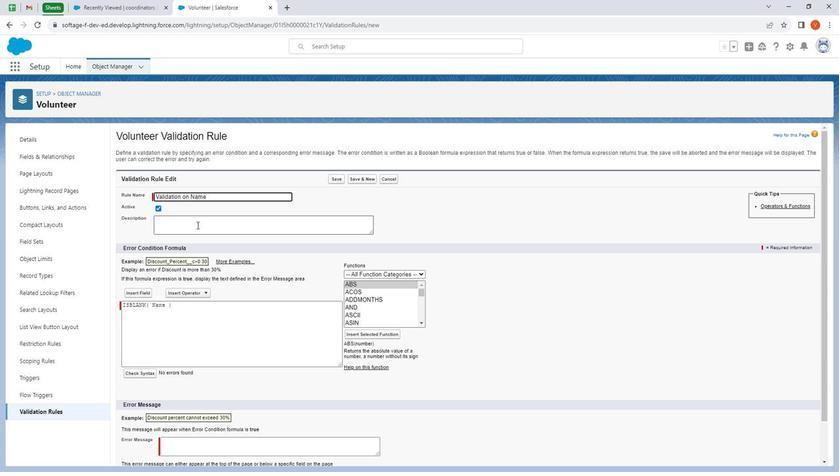 
Action: Mouse pressed left at (196, 226)
Screenshot: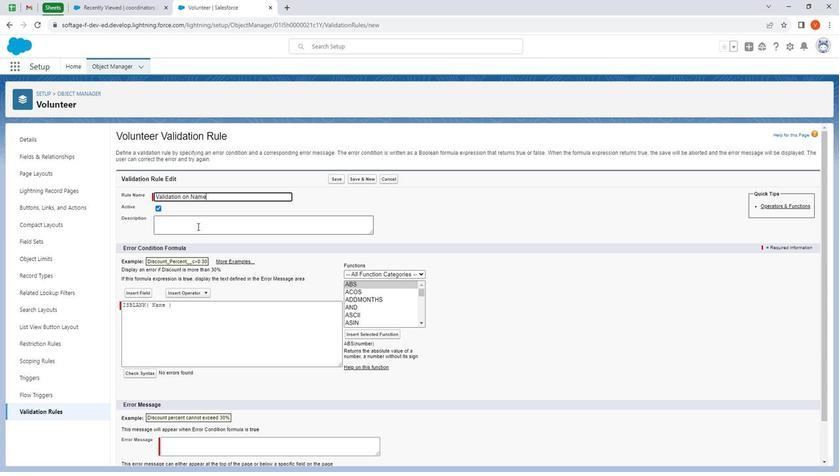 
Action: Key pressed <Key.shift><Key.shift><Key.shift><Key.shift><Key.shift><Key.shift><Key.shift><Key.shift><Key.shift><Key.shift><Key.shift><Key.shift><Key.shift><Key.shift><Key.shift><Key.shift><Key.shift><Key.shift><Key.shift><Key.shift><Key.shift><Key.shift><Key.shift><Key.shift><Key.shift><Key.shift><Key.shift>Custom<Key.space>validation<Key.space>on<Key.space><Key.shift><Key.shift><Key.shift><Key.shift><Key.shift><Key.shift><Key.shift><Key.shift><Key.shift><Key.shift><Key.shift><Key.shift><Key.shift><Key.shift><Key.shift><Key.shift><Key.shift><Key.shift><Key.shift><Key.shift><Key.shift><Key.shift><Key.shift><Key.shift><Key.shift><Key.shift><Key.shift><Key.shift><Key.shift><Key.shift><Key.shift>Name<Key.space>field<Key.space>on<Key.space>volunteer<Key.space>custom<Key.space>object.
Screenshot: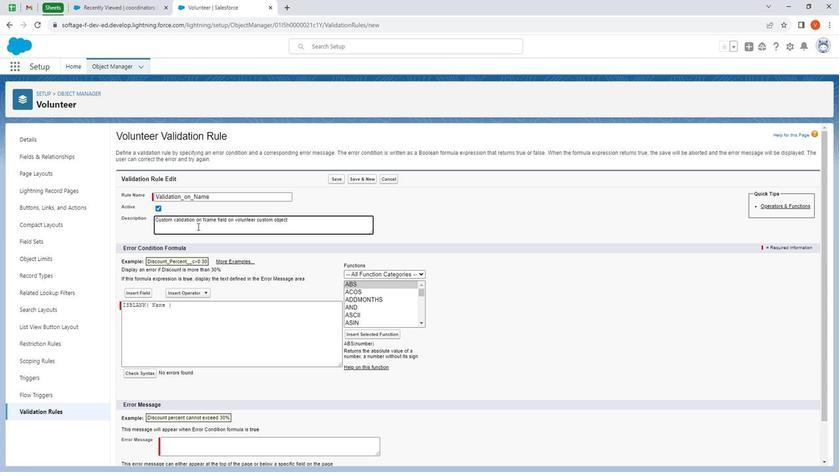 
Action: Mouse moved to (245, 326)
Screenshot: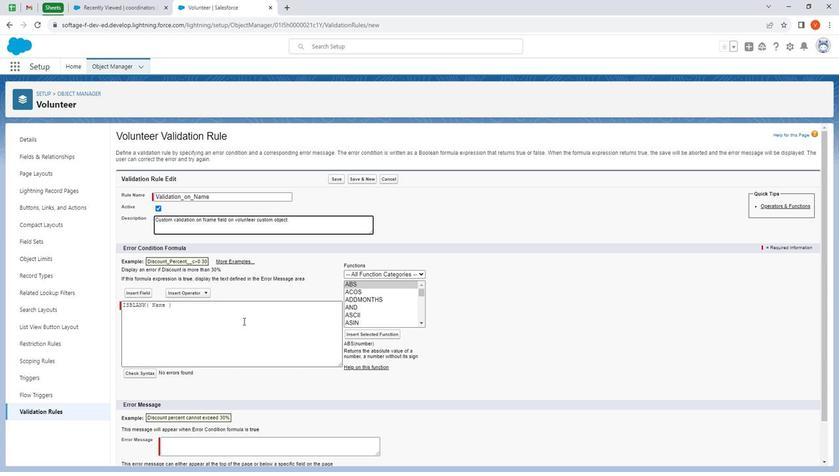 
Action: Mouse scrolled (245, 326) with delta (0, 0)
Screenshot: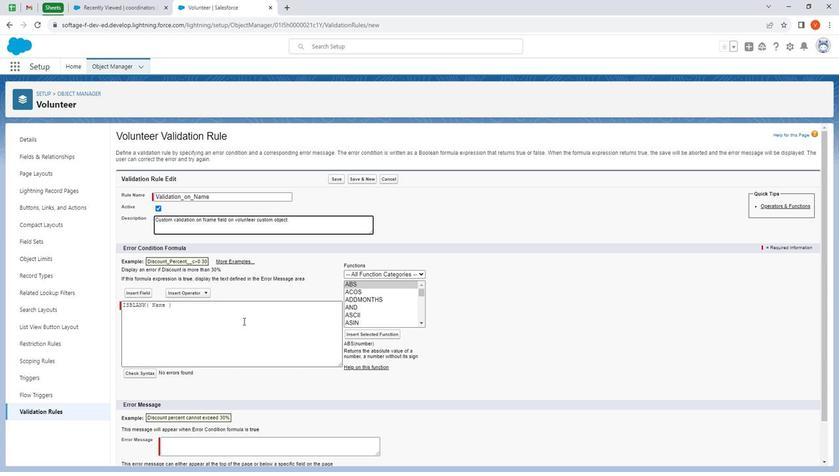 
Action: Mouse moved to (246, 329)
Screenshot: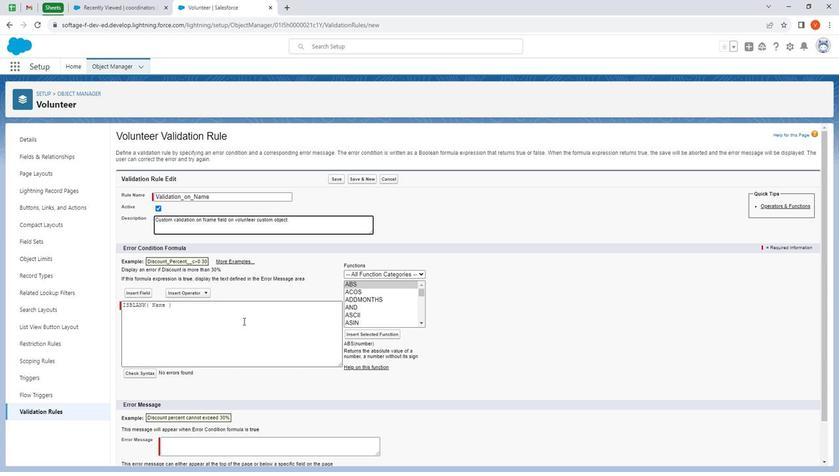 
Action: Mouse scrolled (246, 328) with delta (0, 0)
Screenshot: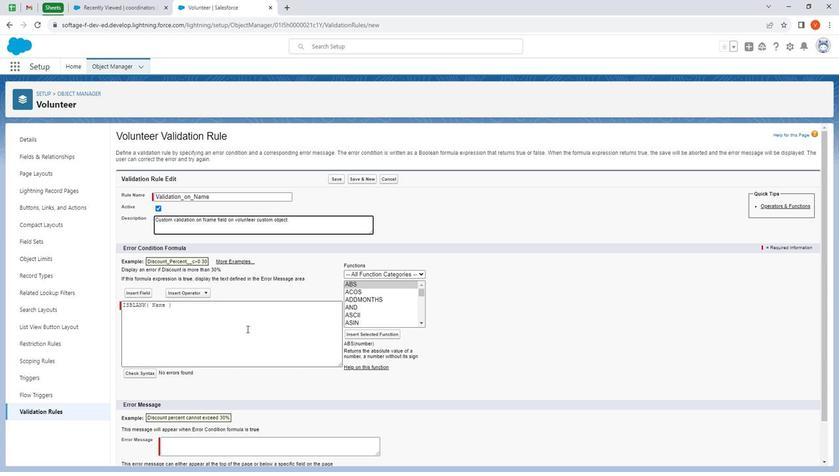 
Action: Mouse scrolled (246, 328) with delta (0, 0)
Screenshot: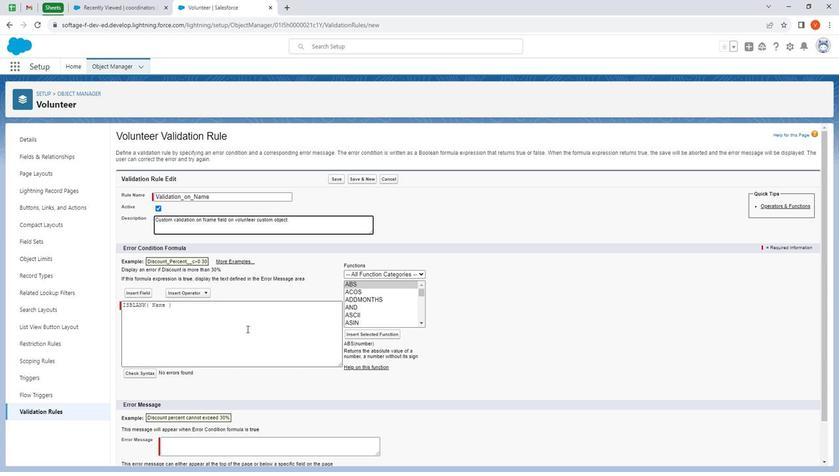
Action: Mouse moved to (246, 329)
Screenshot: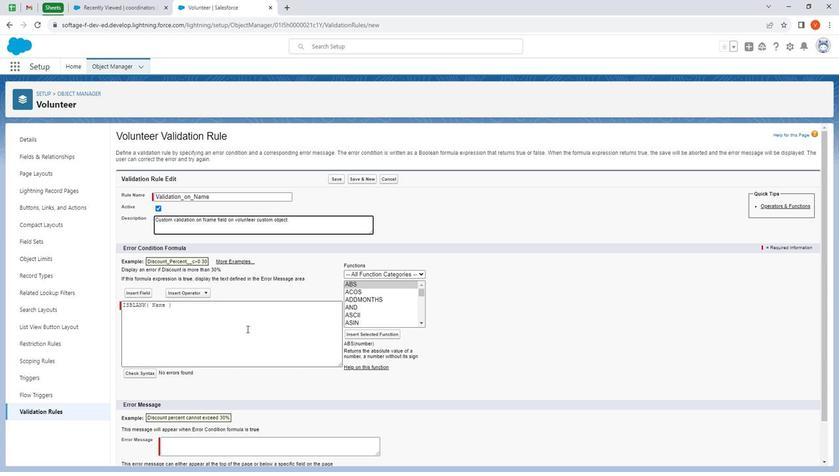 
Action: Mouse scrolled (246, 329) with delta (0, 0)
Screenshot: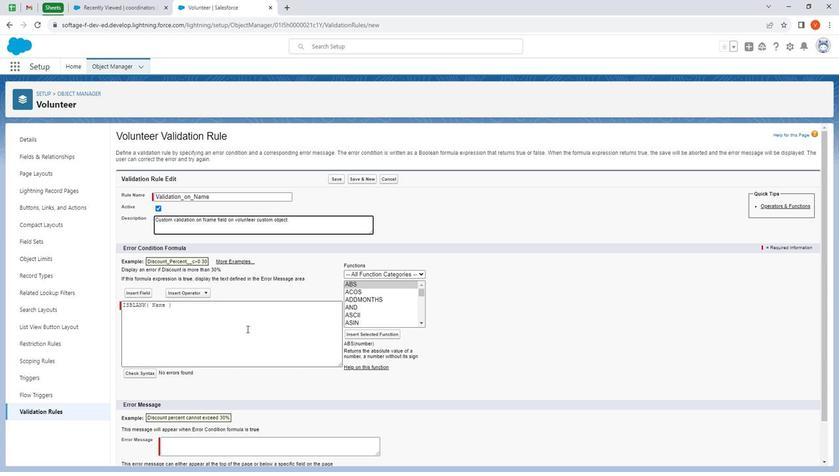 
Action: Mouse moved to (246, 330)
Screenshot: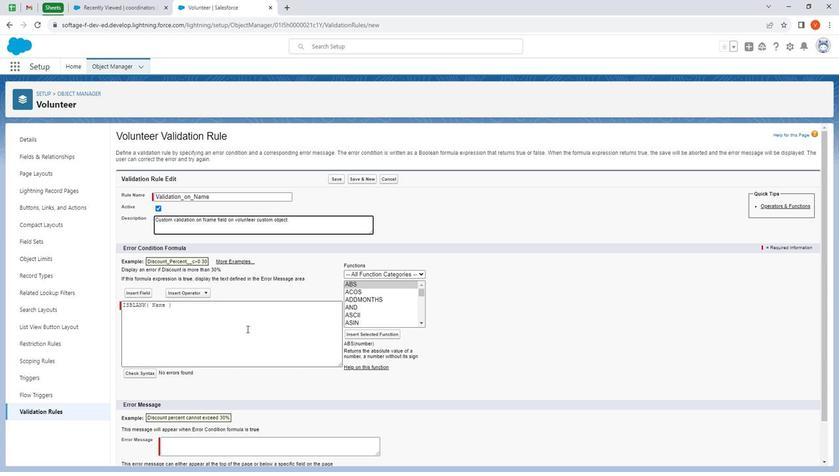 
Action: Mouse scrolled (246, 329) with delta (0, 0)
Screenshot: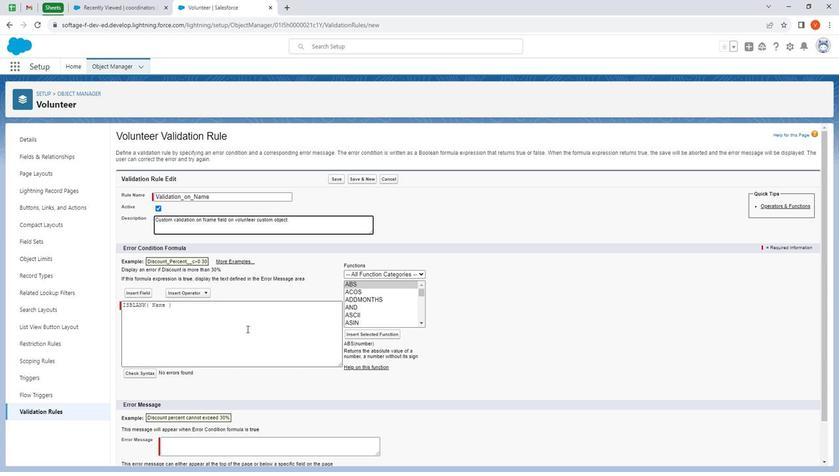 
Action: Mouse moved to (232, 393)
Screenshot: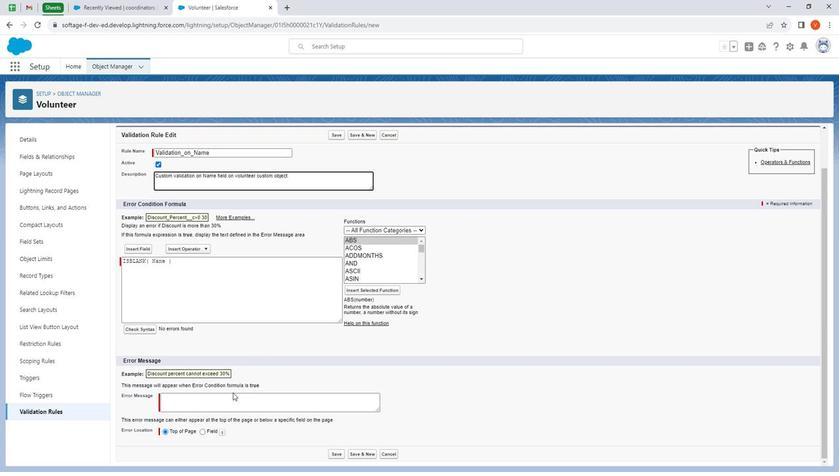 
Action: Mouse pressed left at (232, 393)
Screenshot: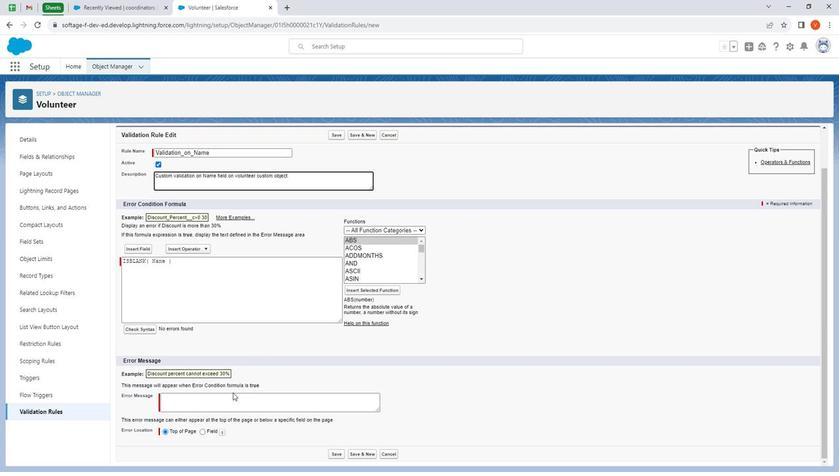 
Action: Mouse moved to (238, 408)
Screenshot: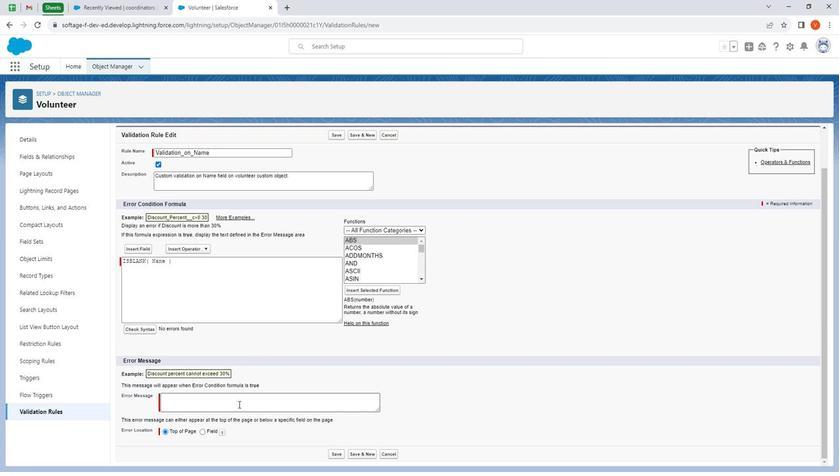 
Action: Mouse pressed left at (238, 408)
Screenshot: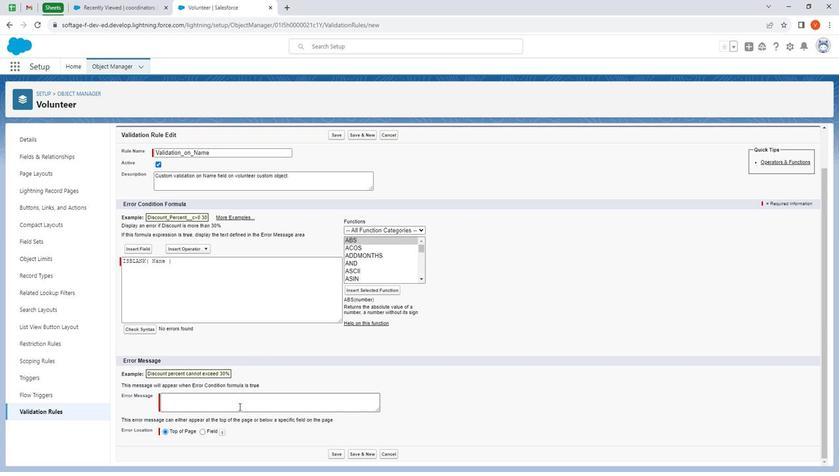 
Action: Mouse moved to (238, 402)
Screenshot: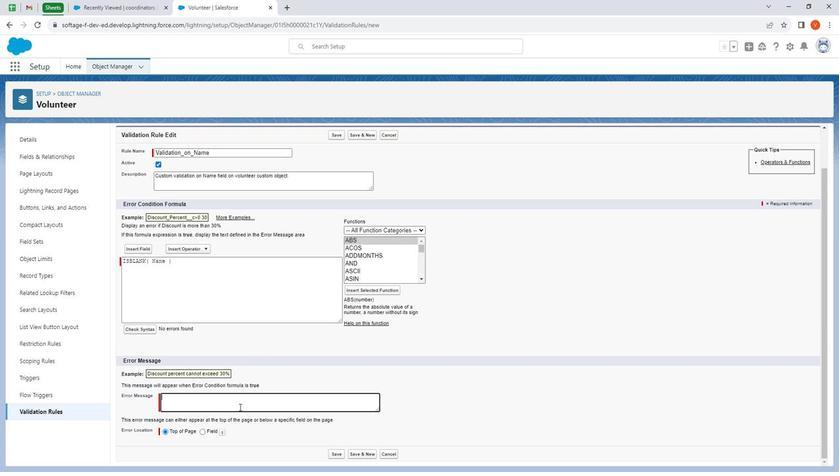 
Action: Key pressed <Key.shift>Please<Key.space>fill<Key.space><Key.shift>Name<Key.space>field<Key.space>on<Key.space>volunteer<Key.space>custom<Key.space>object.
Screenshot: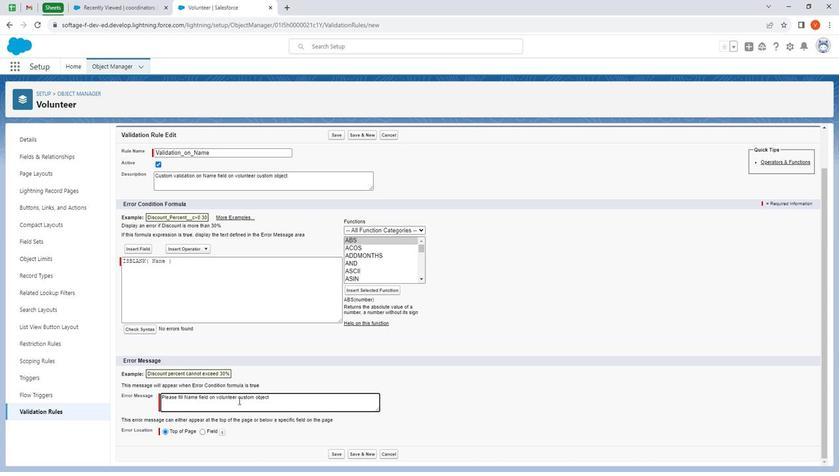 
Action: Mouse moved to (330, 454)
Screenshot: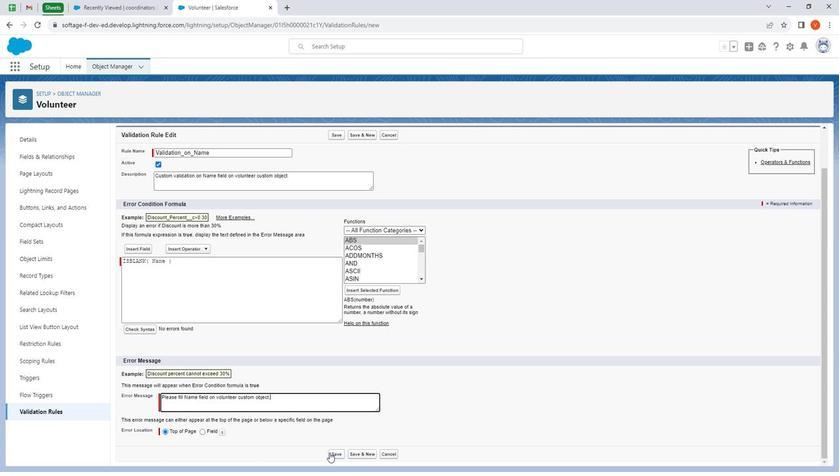 
Action: Mouse pressed left at (330, 454)
Screenshot: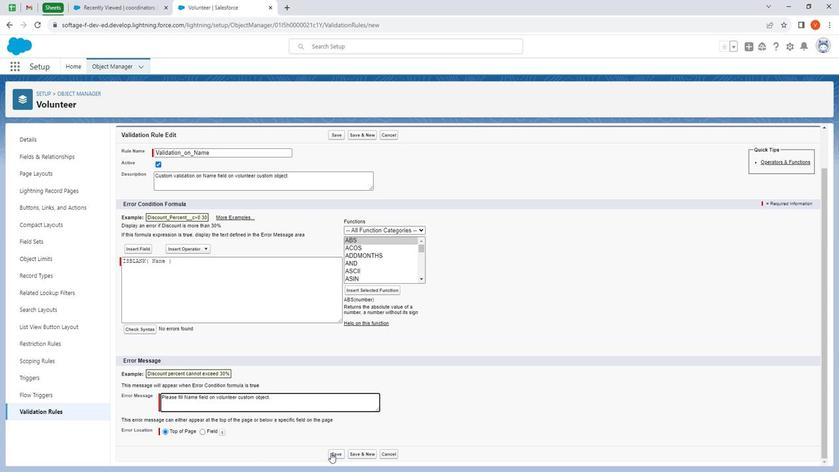 
Action: Mouse moved to (44, 146)
Screenshot: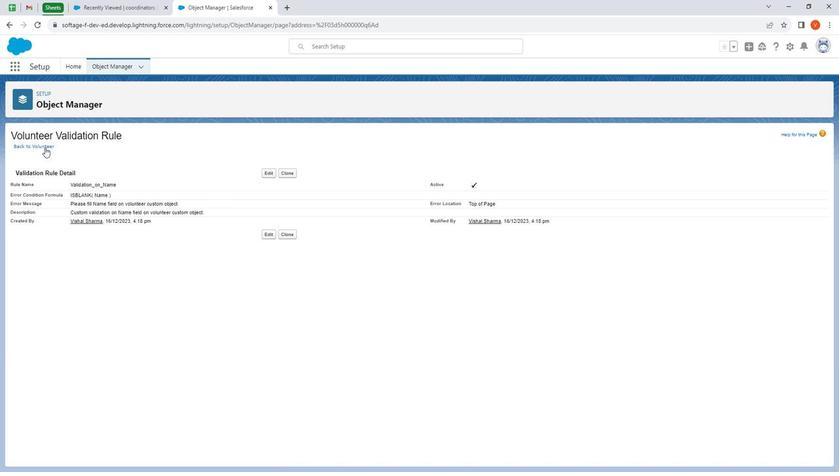 
Action: Mouse pressed left at (44, 146)
Screenshot: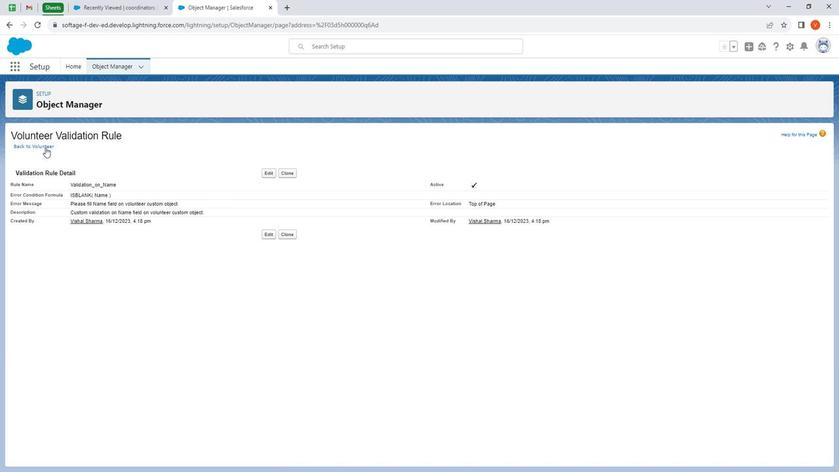 
Action: Mouse moved to (103, 66)
Screenshot: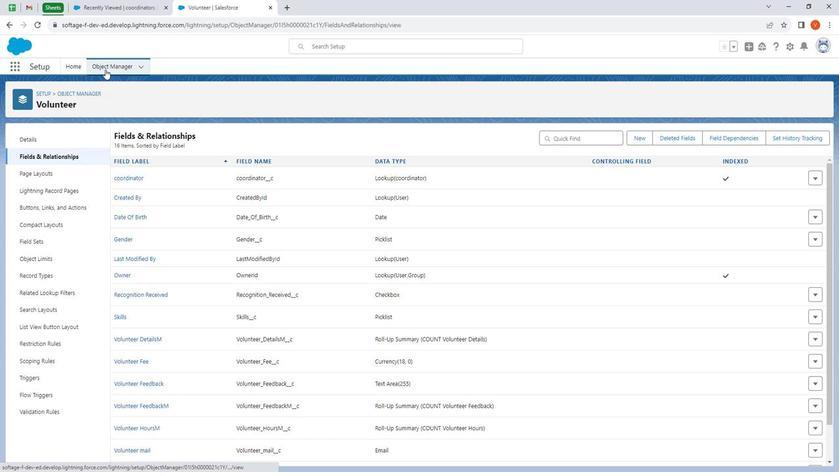 
Action: Mouse pressed left at (103, 66)
Screenshot: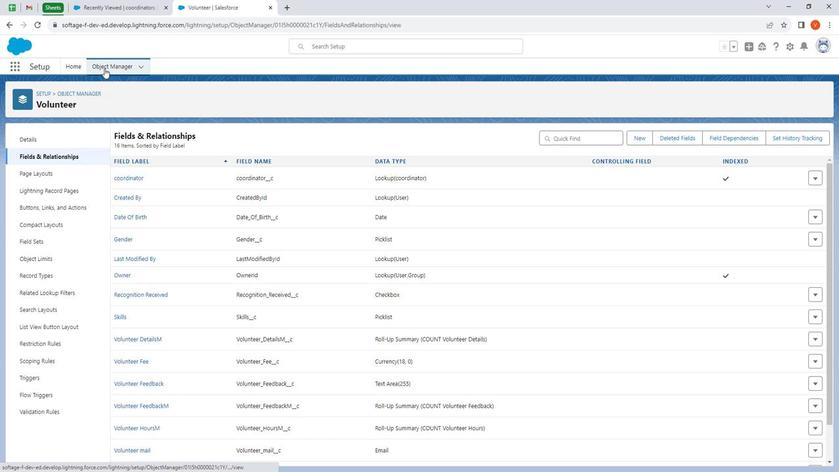 
Action: Mouse moved to (682, 90)
Screenshot: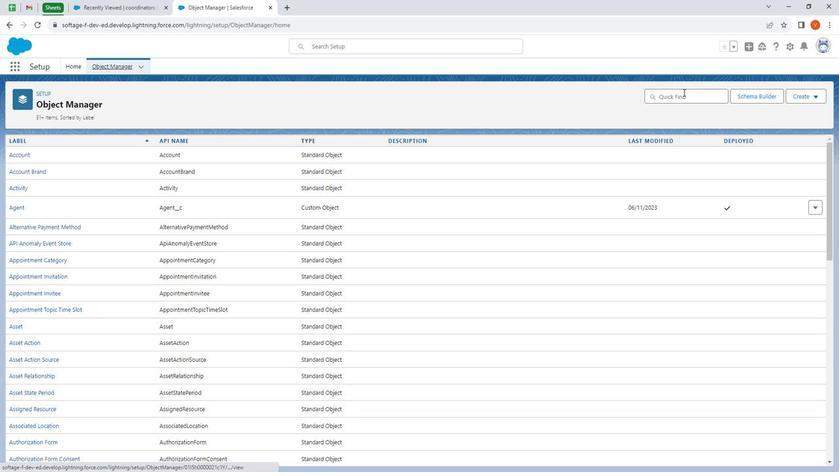 
Action: Mouse pressed left at (682, 90)
Screenshot: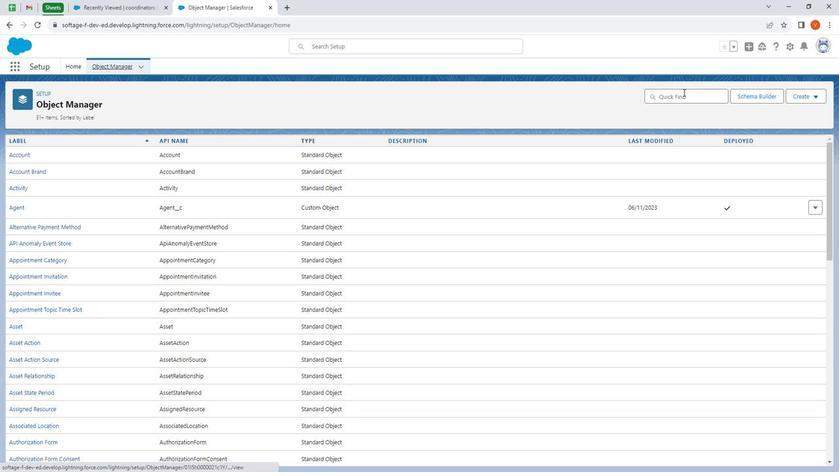 
Action: Mouse moved to (680, 89)
Screenshot: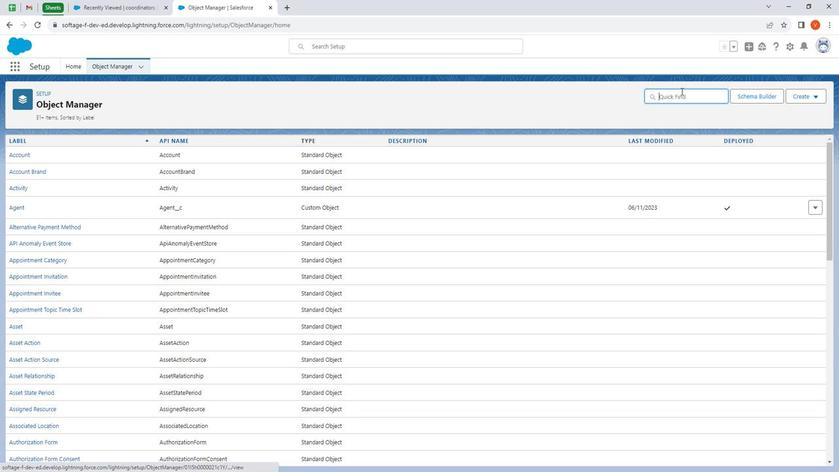 
Action: Key pressed vol
Screenshot: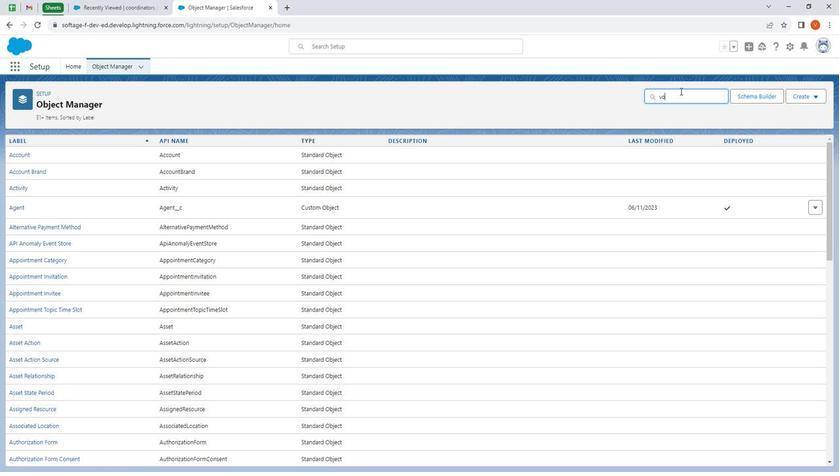 
Action: Mouse moved to (42, 262)
Screenshot: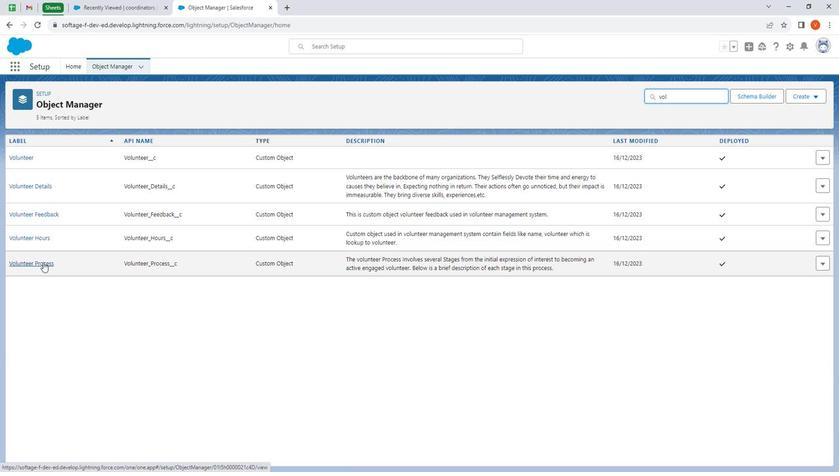 
Action: Mouse pressed left at (42, 262)
Screenshot: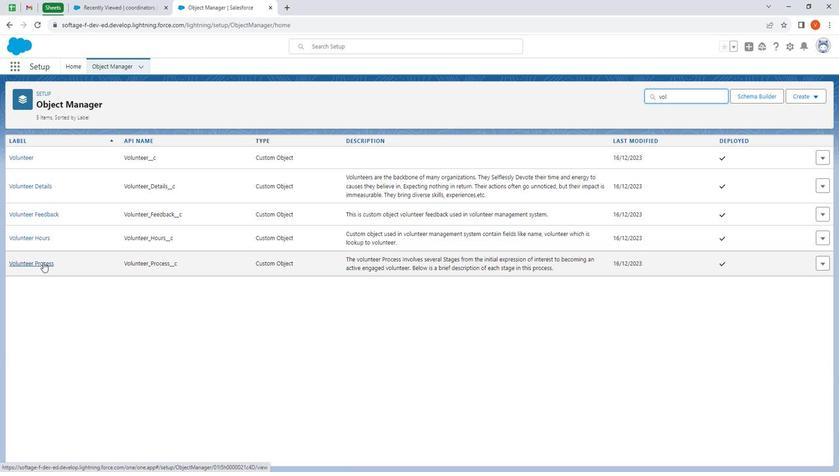 
Action: Mouse moved to (49, 409)
Screenshot: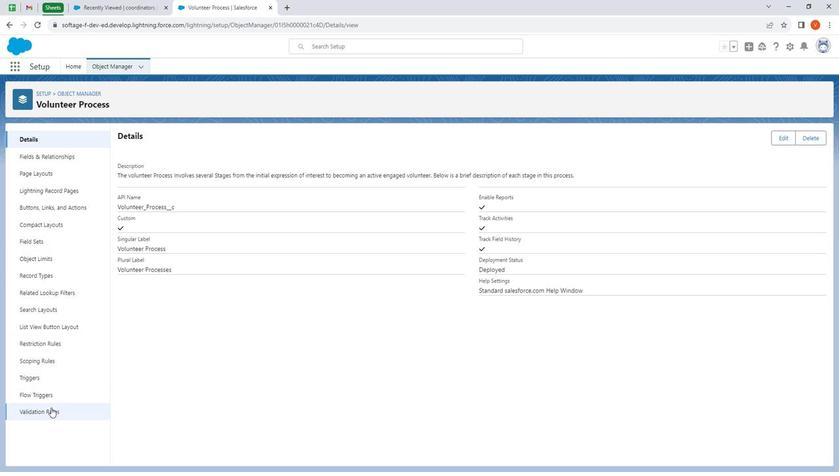 
Action: Mouse pressed left at (49, 409)
Screenshot: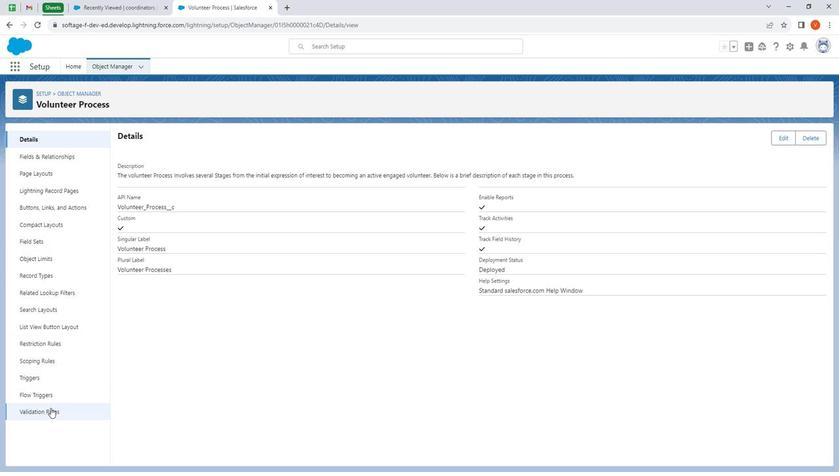 
Action: Mouse moved to (814, 136)
Screenshot: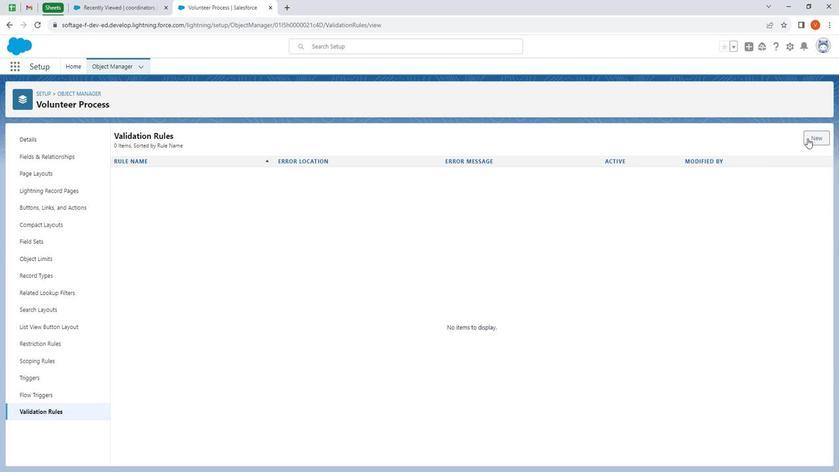 
Action: Mouse pressed left at (814, 136)
Screenshot: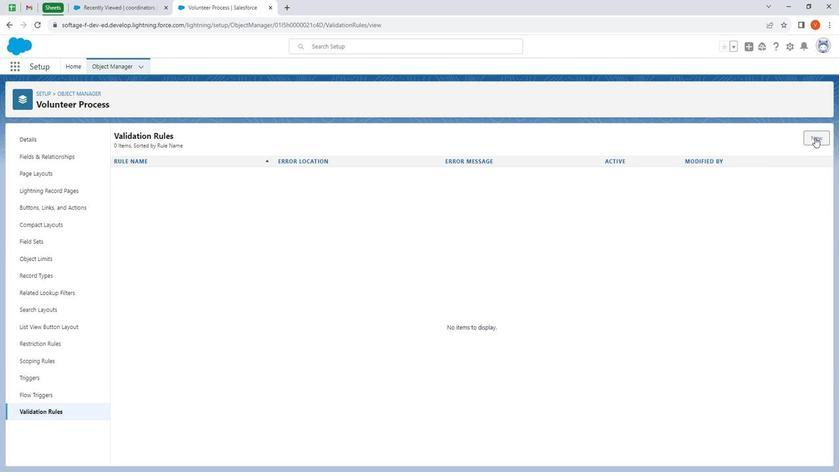 
Action: Mouse moved to (363, 293)
Screenshot: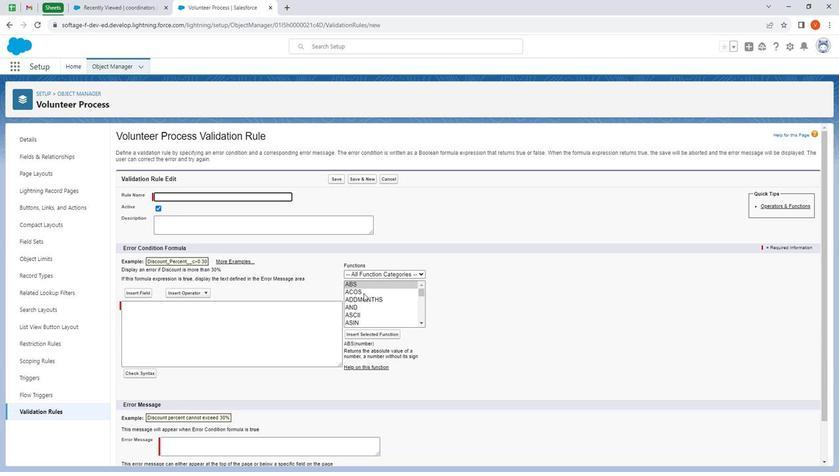 
Action: Mouse pressed left at (363, 293)
Screenshot: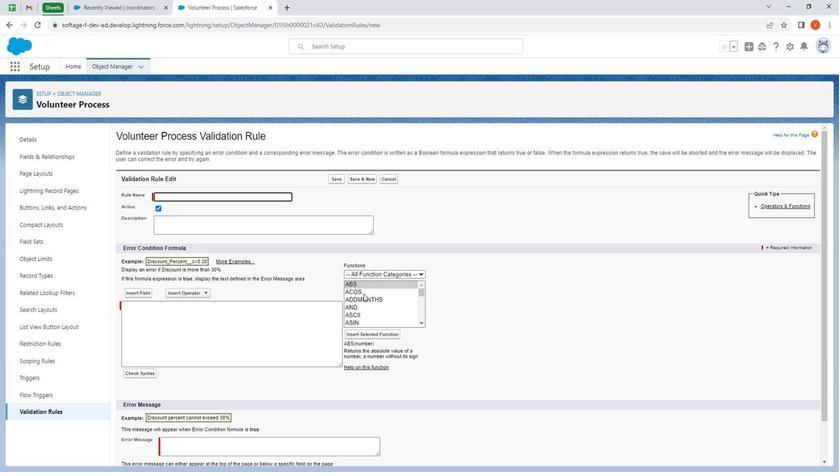 
Action: Mouse moved to (363, 295)
Screenshot: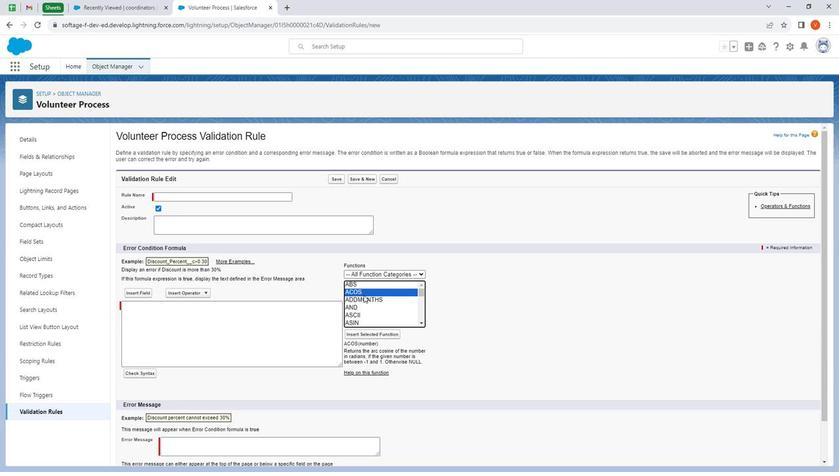 
Action: Key pressed ii
Screenshot: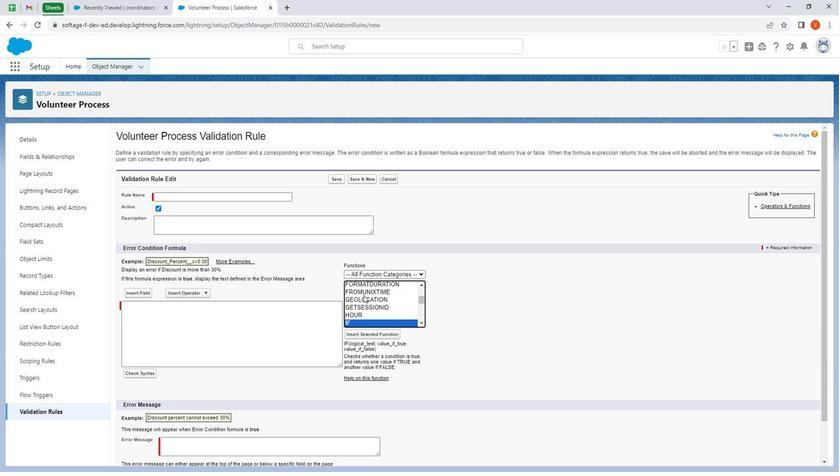 
Action: Mouse moved to (364, 307)
Screenshot: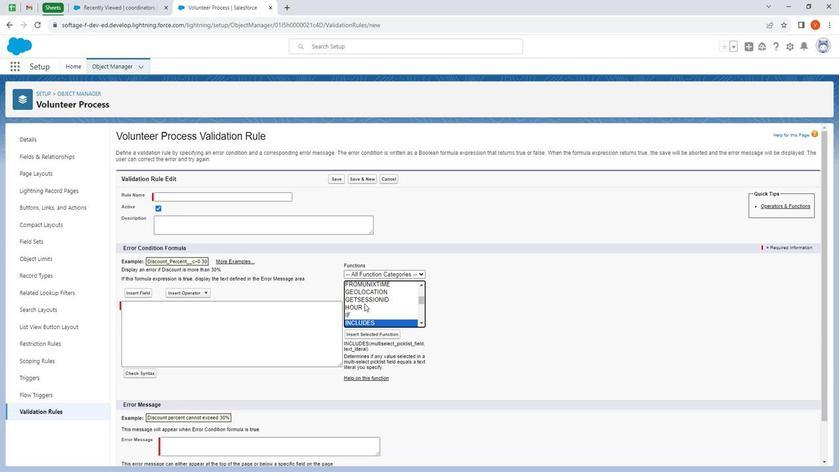 
Action: Key pressed i
Screenshot: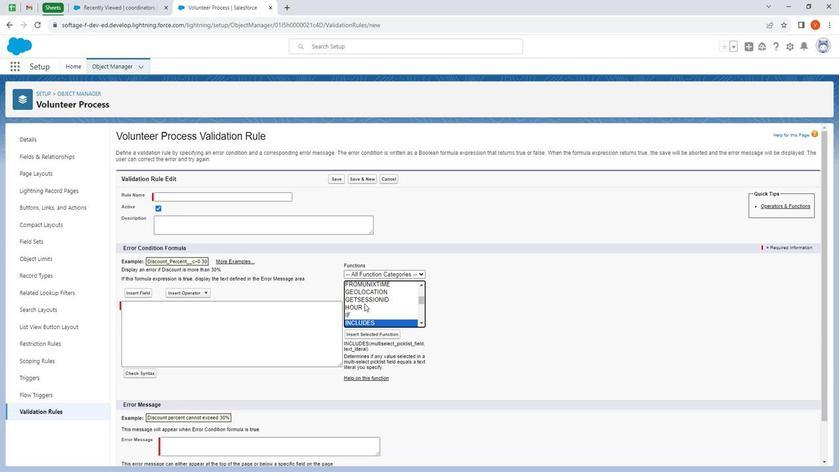 
Action: Mouse moved to (362, 320)
Screenshot: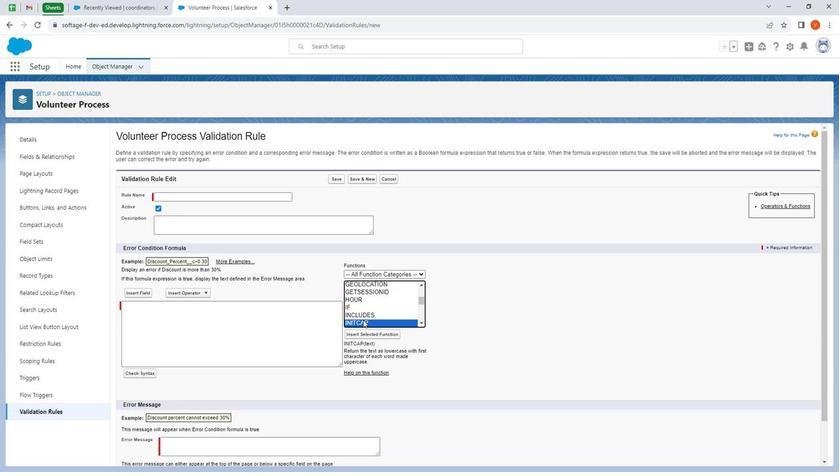 
Action: Key pressed i
Screenshot: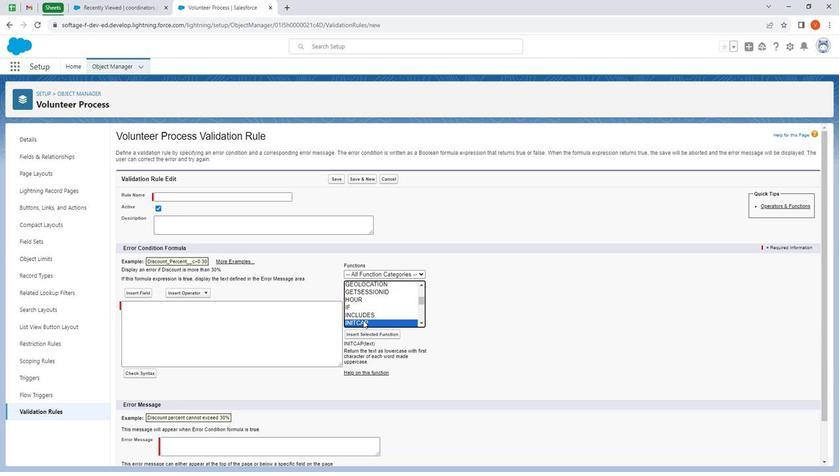 
Action: Mouse moved to (364, 322)
Screenshot: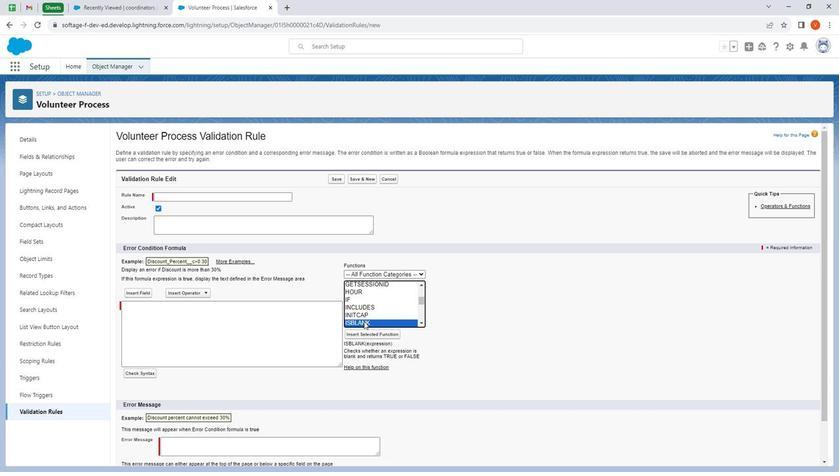 
Action: Mouse pressed left at (364, 322)
Screenshot: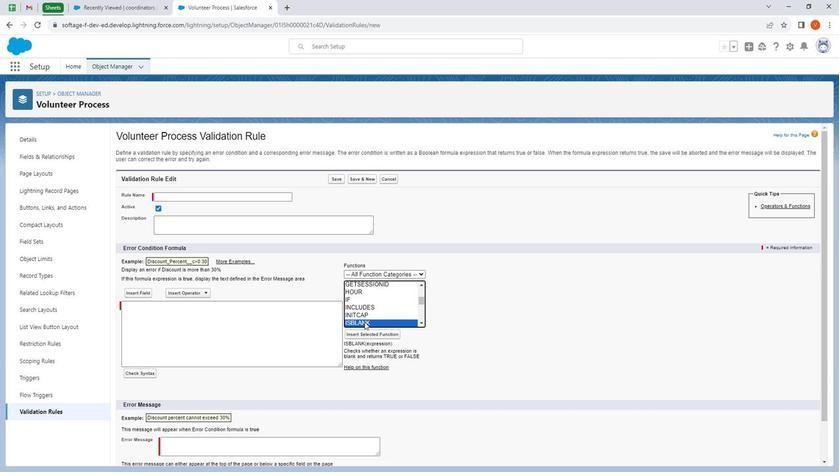 
Action: Mouse moved to (381, 337)
Screenshot: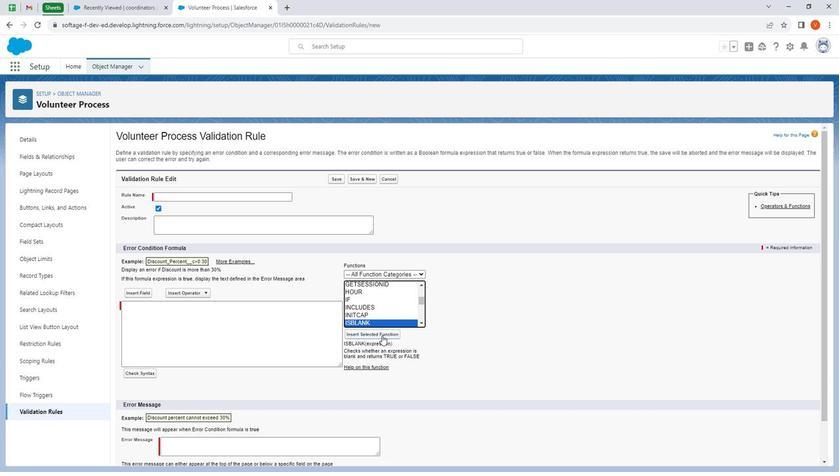 
Action: Mouse pressed left at (381, 337)
Screenshot: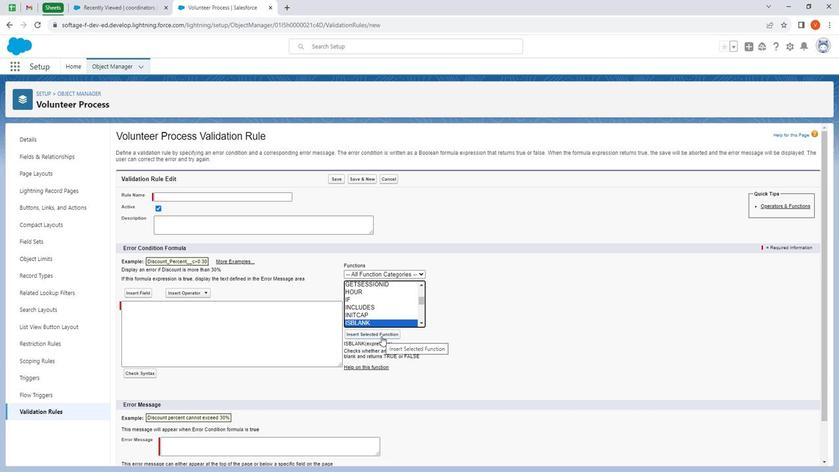 
Action: Mouse moved to (171, 309)
Screenshot: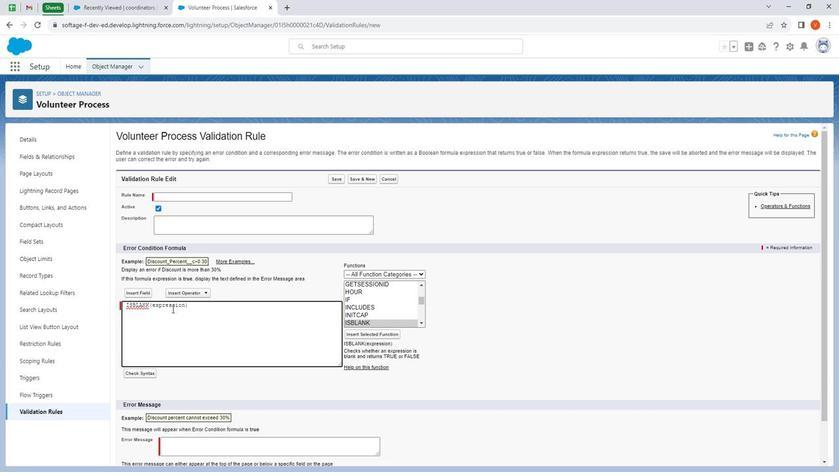 
Action: Mouse pressed left at (171, 309)
Screenshot: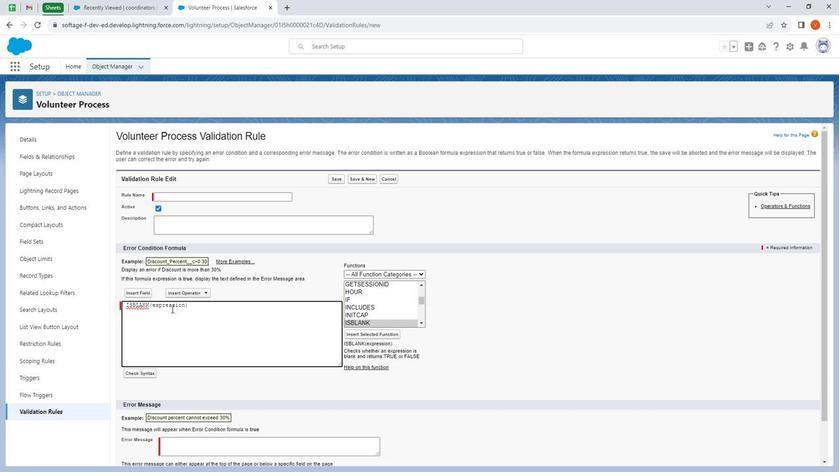
Action: Mouse pressed left at (171, 309)
Screenshot: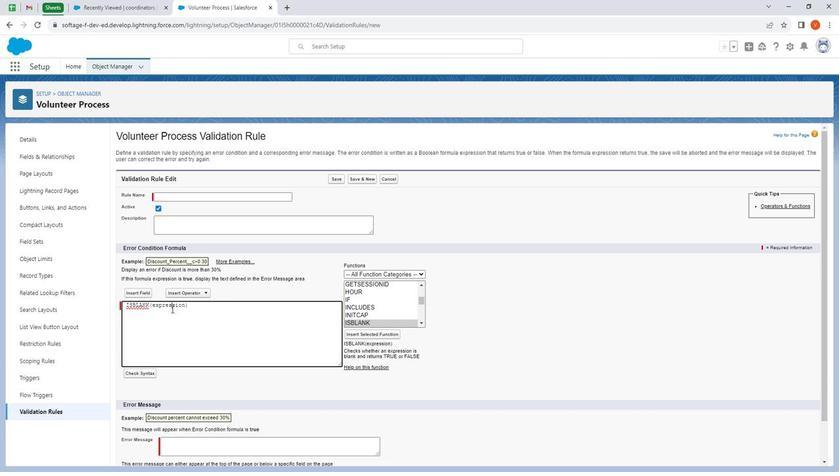 
Action: Mouse moved to (143, 295)
Screenshot: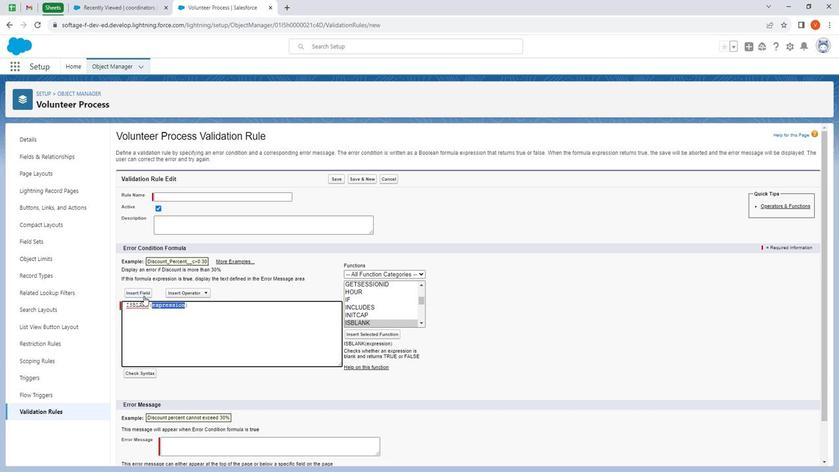 
Action: Mouse pressed left at (143, 295)
Screenshot: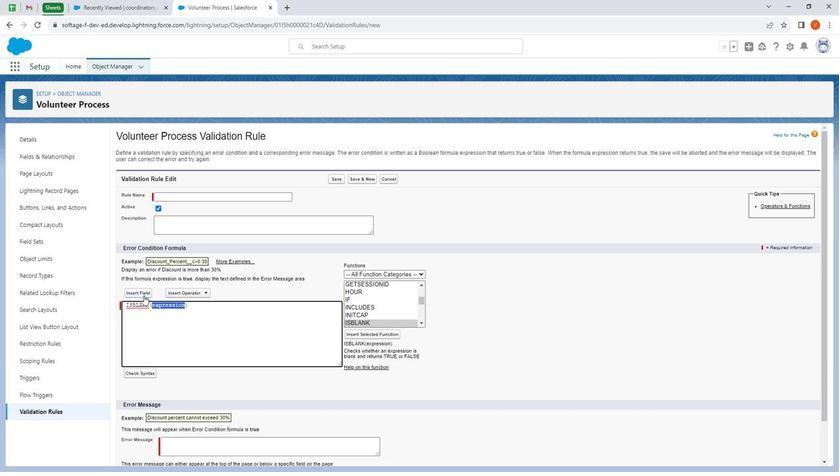 
Action: Mouse moved to (444, 283)
Screenshot: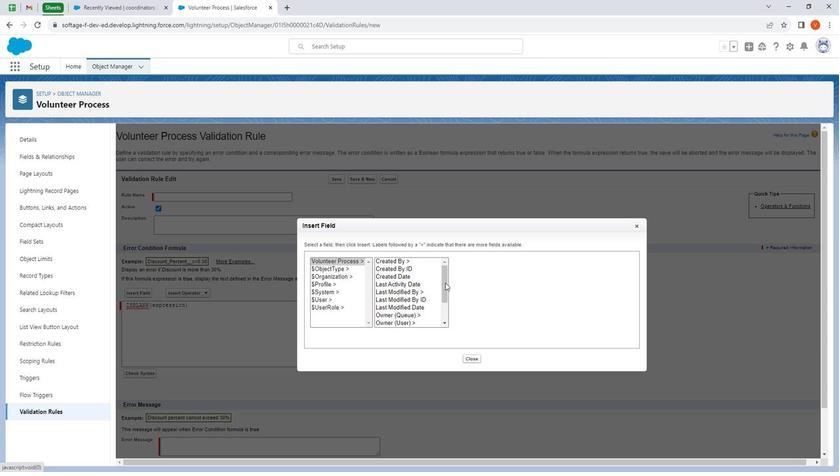 
Action: Mouse pressed left at (444, 283)
Screenshot: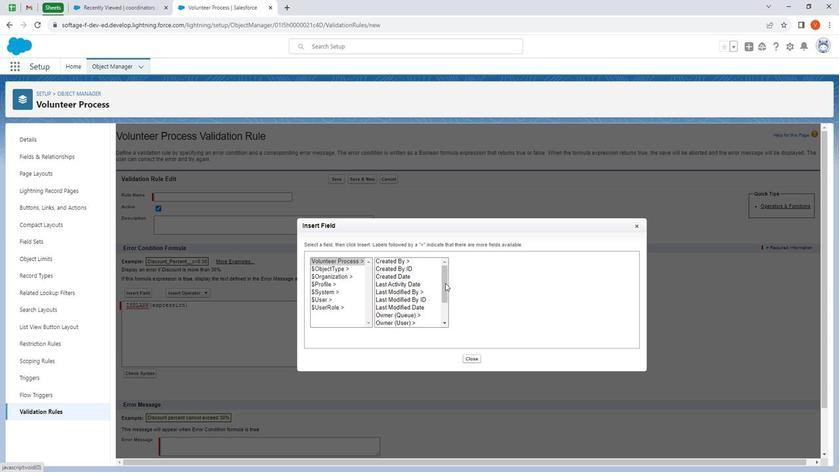 
Action: Mouse moved to (398, 307)
Screenshot: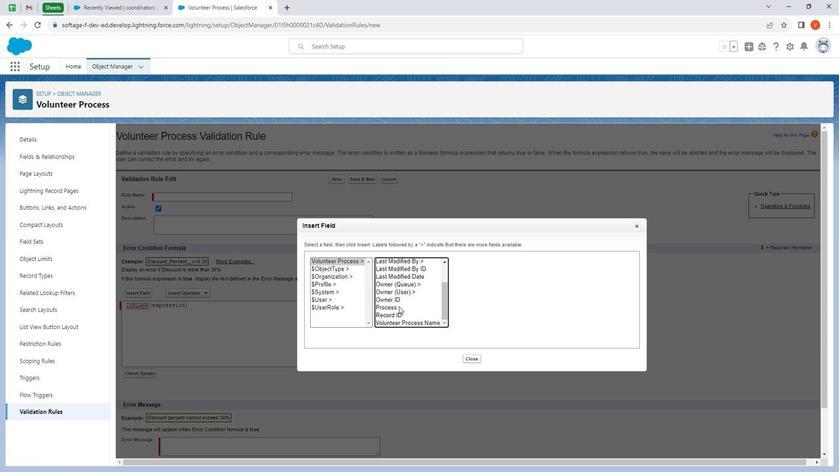 
Action: Mouse pressed left at (398, 307)
Screenshot: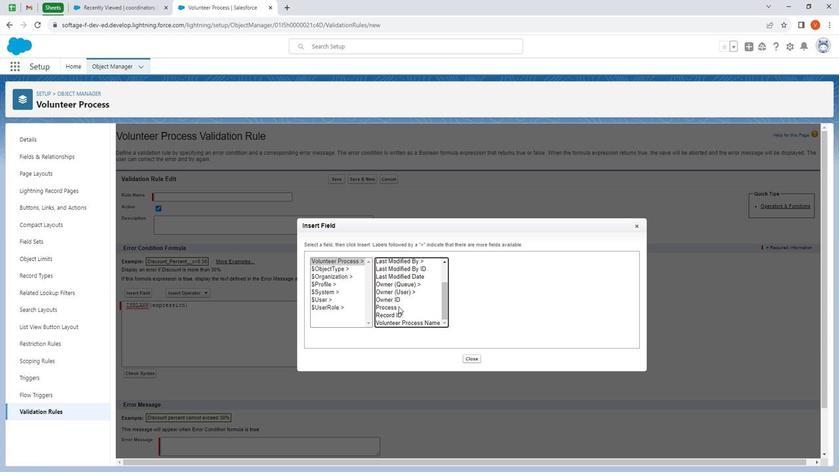 
Action: Mouse moved to (410, 307)
Screenshot: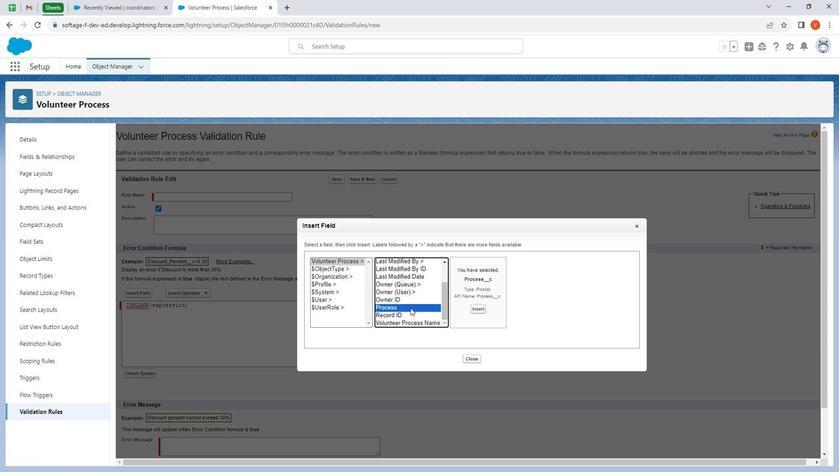 
Action: Mouse scrolled (410, 307) with delta (0, 0)
Screenshot: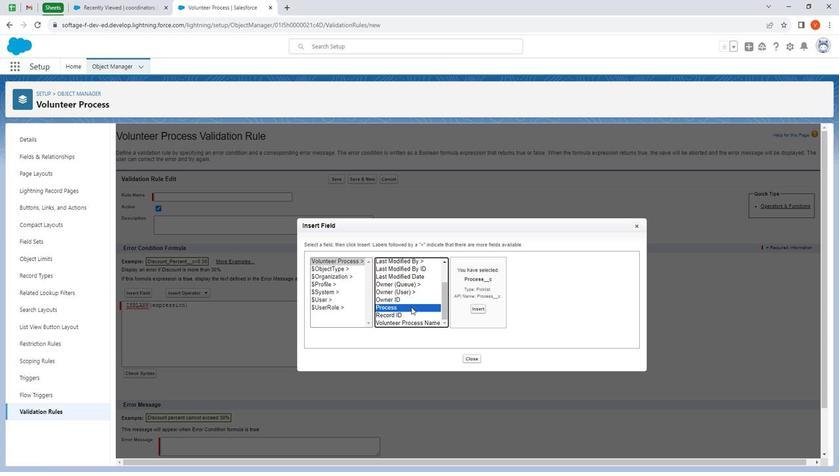 
Action: Mouse moved to (415, 308)
Screenshot: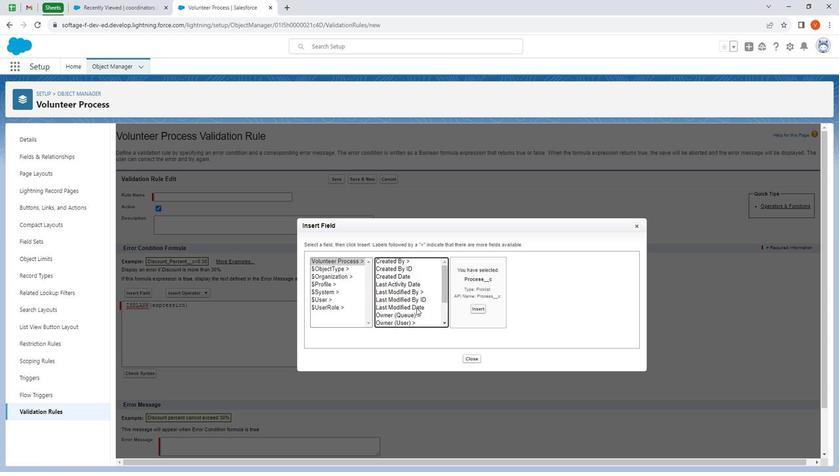 
Action: Mouse scrolled (415, 308) with delta (0, 0)
Screenshot: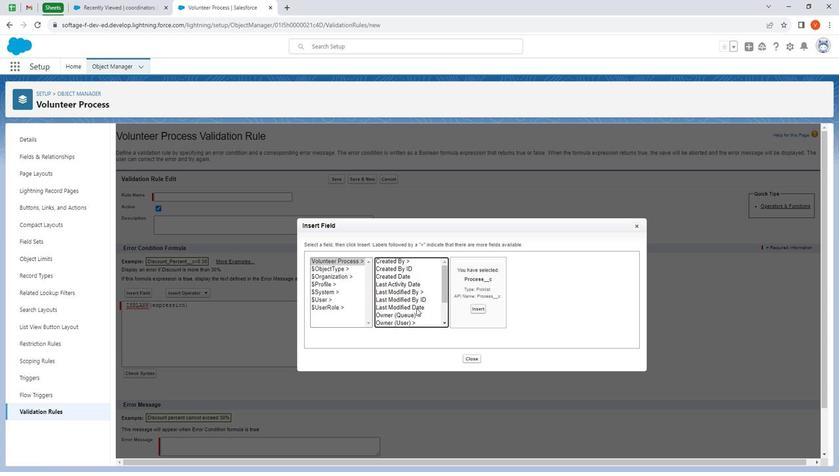 
Action: Mouse moved to (392, 263)
Screenshot: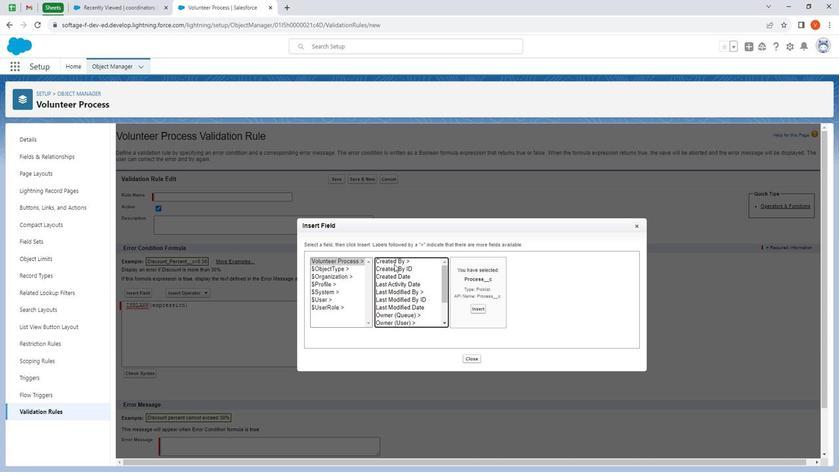 
Action: Mouse pressed left at (392, 263)
Screenshot: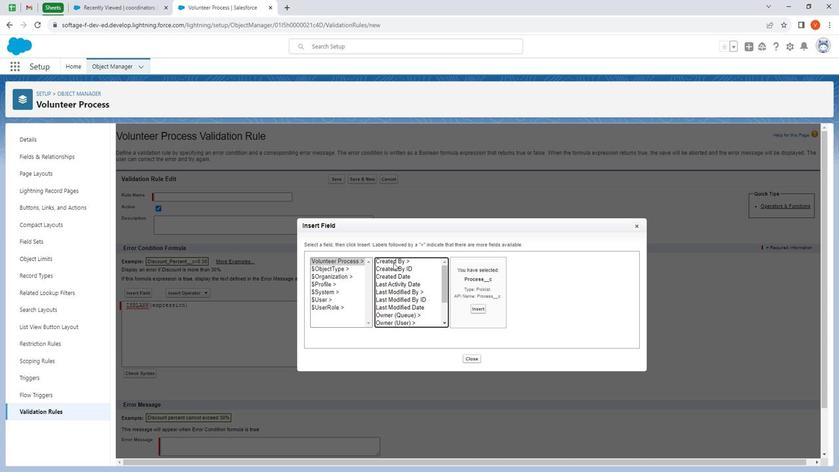 
Action: Mouse moved to (474, 322)
Screenshot: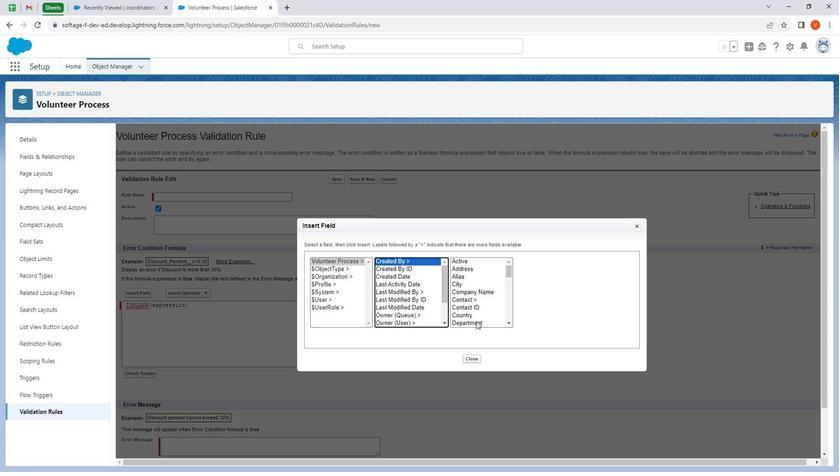 
Action: Mouse pressed left at (474, 322)
Screenshot: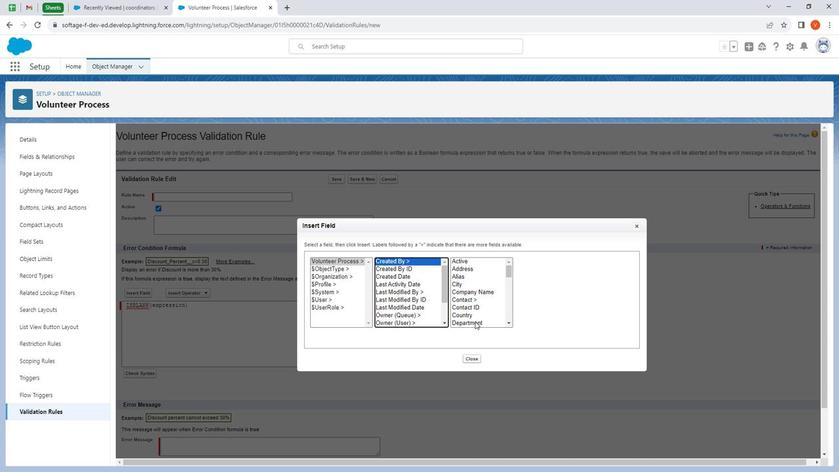 
Action: Mouse moved to (555, 312)
Screenshot: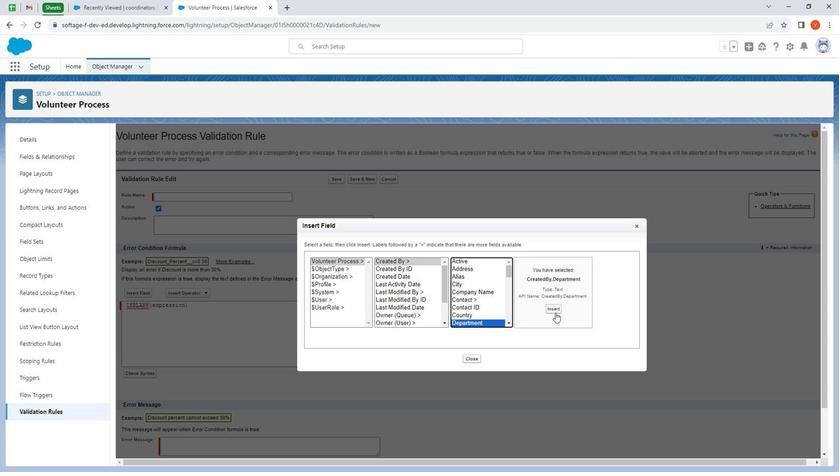 
Action: Mouse pressed left at (555, 312)
Screenshot: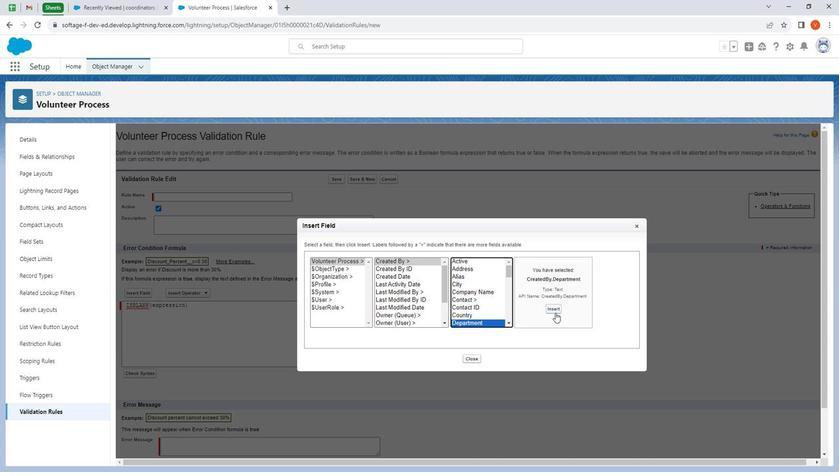 
Action: Mouse moved to (131, 376)
Screenshot: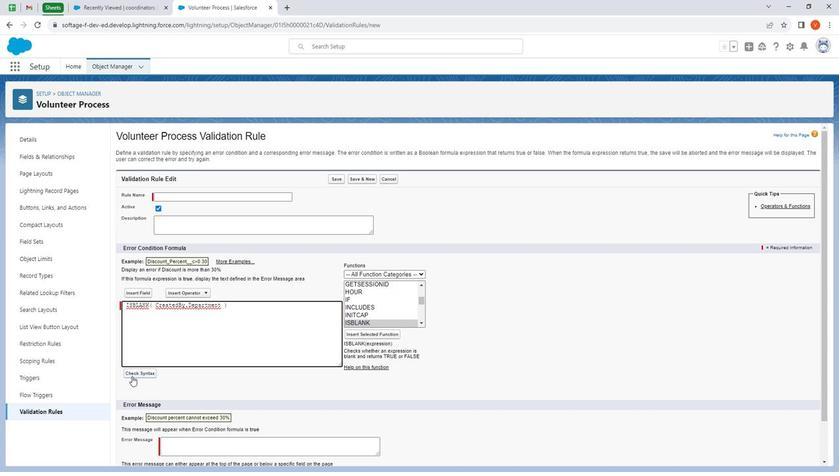 
Action: Mouse pressed left at (131, 376)
Screenshot: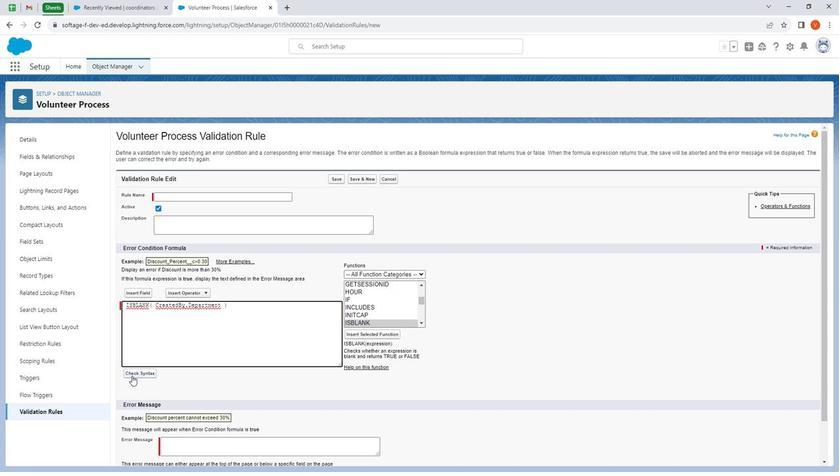 
Action: Mouse moved to (179, 196)
Screenshot: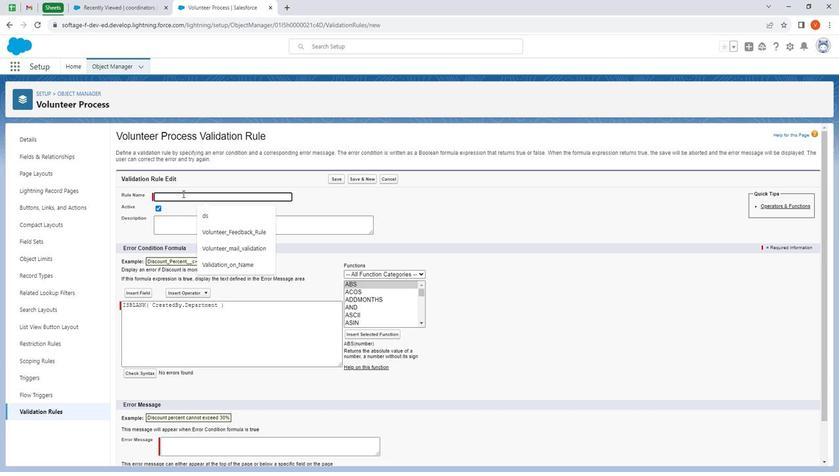 
Action: Mouse pressed left at (179, 196)
Screenshot: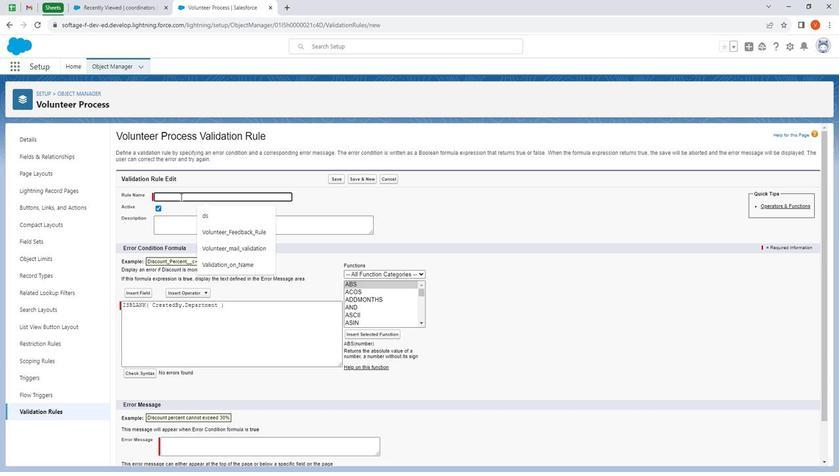 
Action: Key pressed <Key.shift><Key.shift><Key.shift><Key.shift><Key.shift><Key.shift><Key.shift><Key.shift><Key.shift><Key.shift><Key.shift><Key.shift><Key.shift><Key.shift><Key.shift><Key.shift><Key.shift><Key.shift><Key.shift><Key.shift><Key.shift><Key.shift>Created<Key.shift>By<Key.shift><Key.shift><Key.shift><Key.shift><Key.shift><Key.shift><Key.shift><Key.shift><Key.shift><Key.shift>_<Key.shift>Department
Screenshot: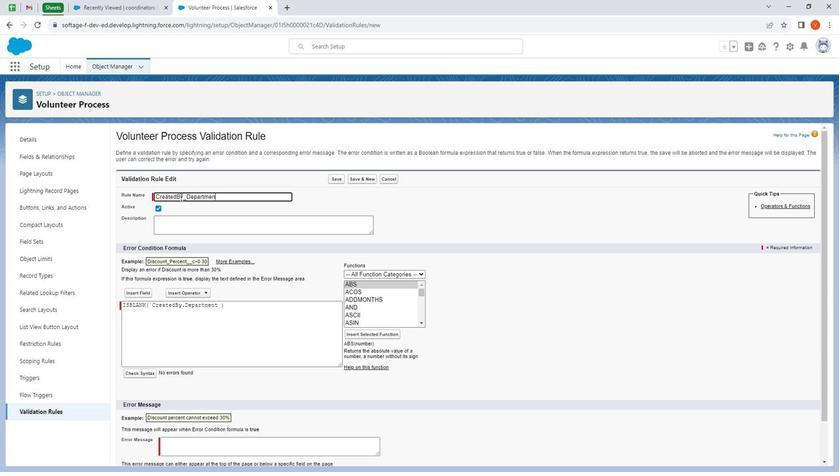 
Action: Mouse moved to (240, 217)
Screenshot: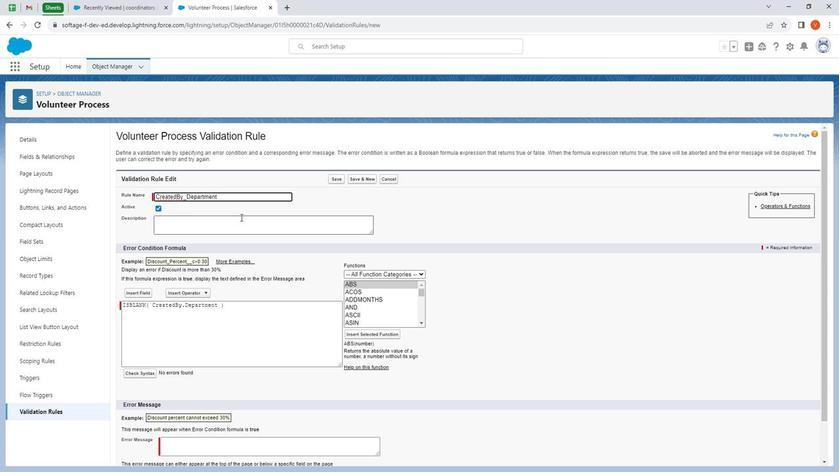 
Action: Mouse pressed left at (240, 217)
Screenshot: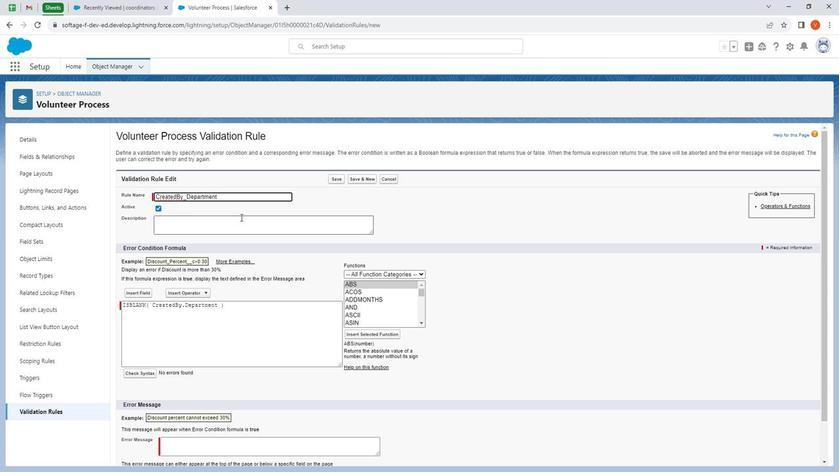
Action: Mouse moved to (243, 219)
Screenshot: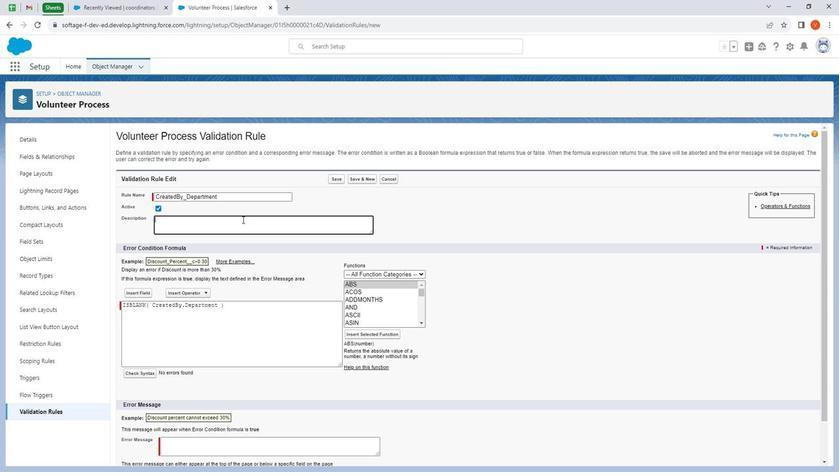 
Action: Key pressed <Key.shift>Validation<Key.space>on<Key.space><Key.shift>Created<Key.space><Key.shift>By<Key.space><Key.shift>Department<Key.space>on<Key.space>custom<Key.space>object<Key.space>volunteer<Key.space>process.
Screenshot: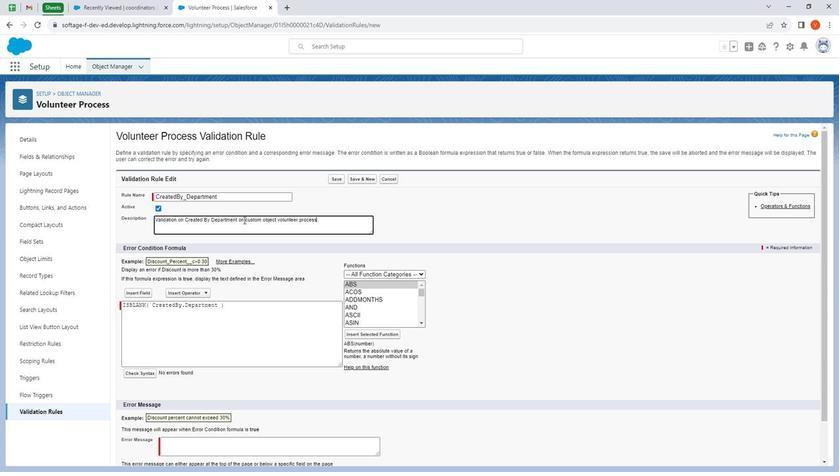 
Action: Mouse moved to (270, 347)
Screenshot: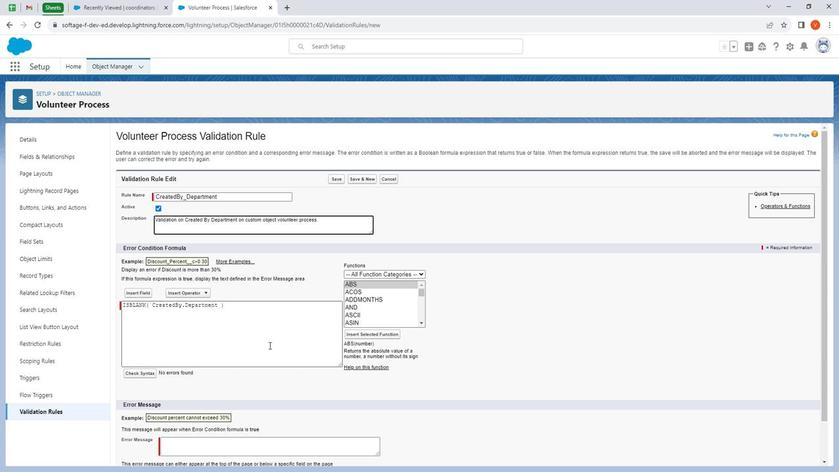 
Action: Mouse scrolled (270, 347) with delta (0, 0)
Screenshot: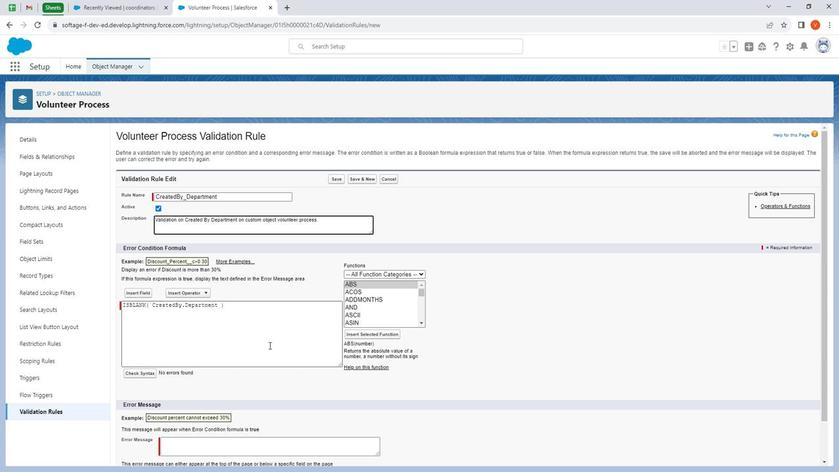 
Action: Mouse moved to (275, 350)
Screenshot: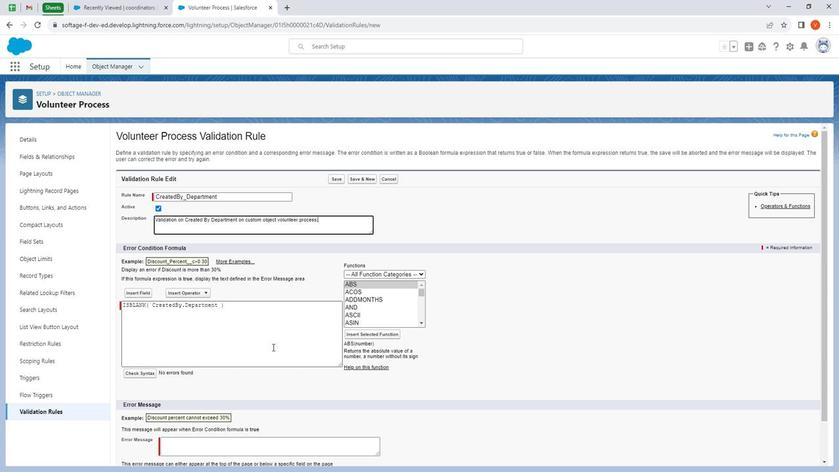 
Action: Mouse scrolled (275, 350) with delta (0, 0)
Screenshot: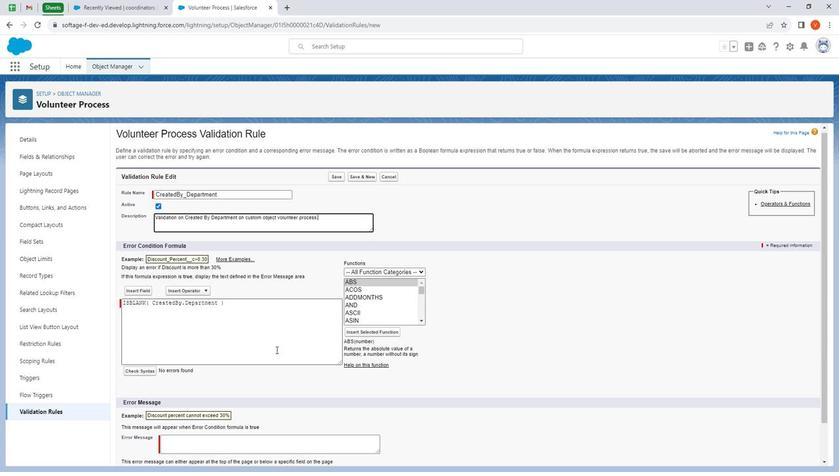 
Action: Mouse moved to (275, 350)
Screenshot: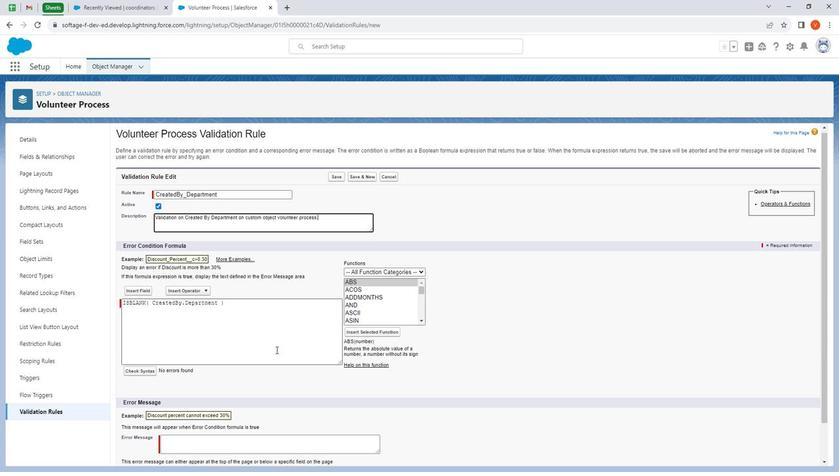 
Action: Mouse scrolled (275, 350) with delta (0, 0)
Screenshot: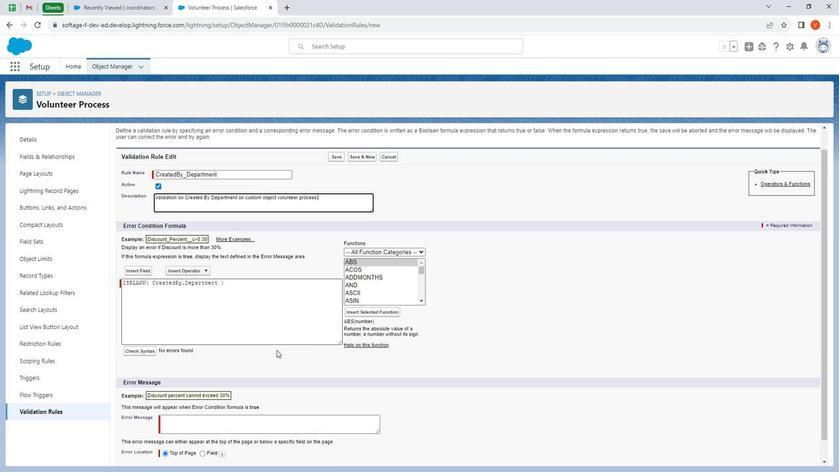 
Action: Mouse moved to (276, 350)
Screenshot: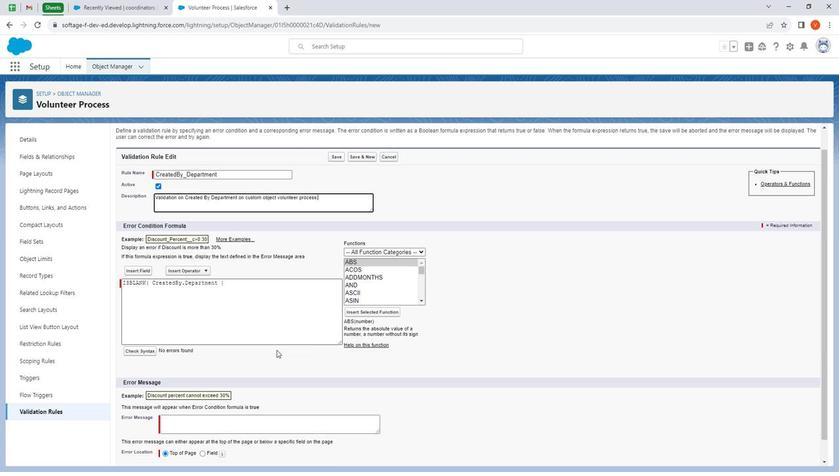 
Action: Mouse scrolled (276, 350) with delta (0, 0)
Screenshot: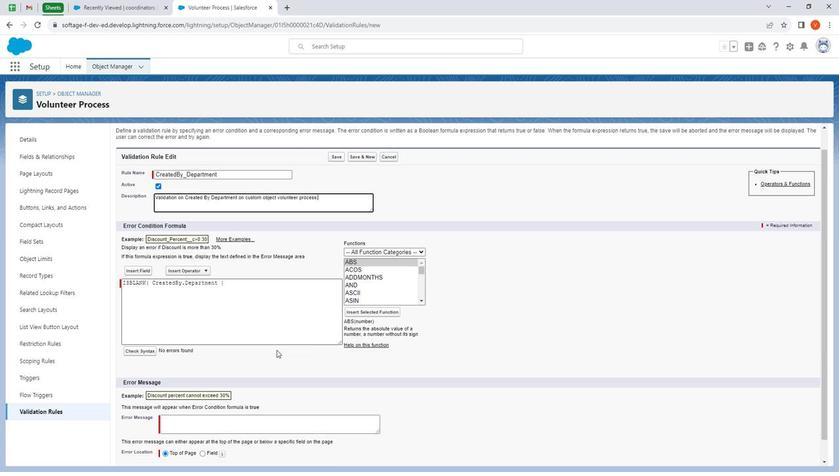 
Action: Mouse moved to (196, 400)
Screenshot: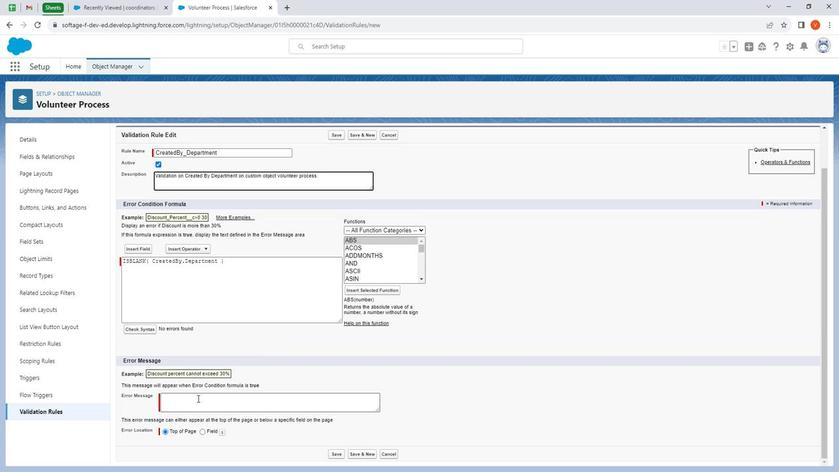 
Action: Mouse pressed left at (196, 400)
Screenshot: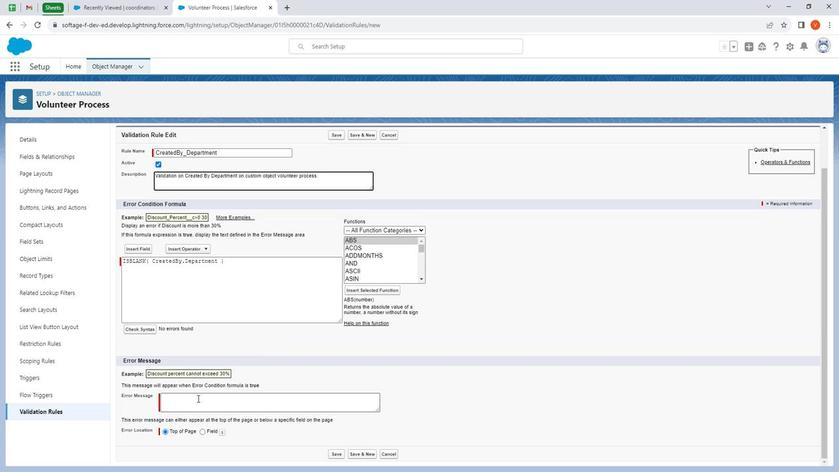 
Action: Mouse moved to (197, 401)
Screenshot: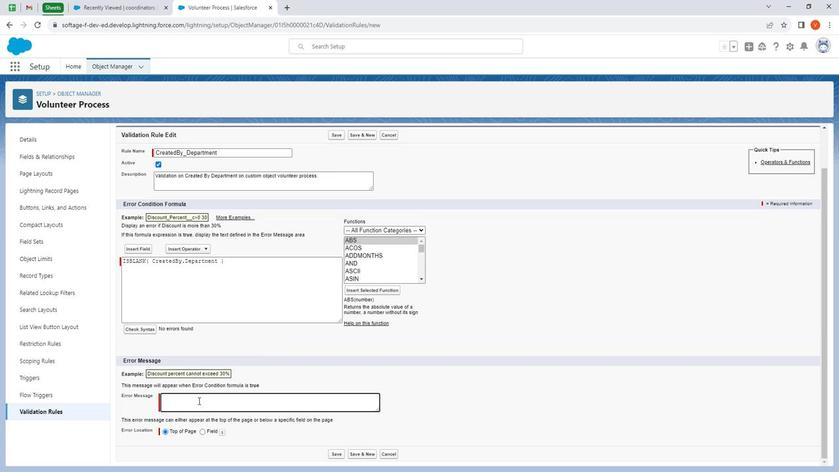
Action: Key pressed <Key.shift>Fill<Key.space>it<Key.space>up
Screenshot: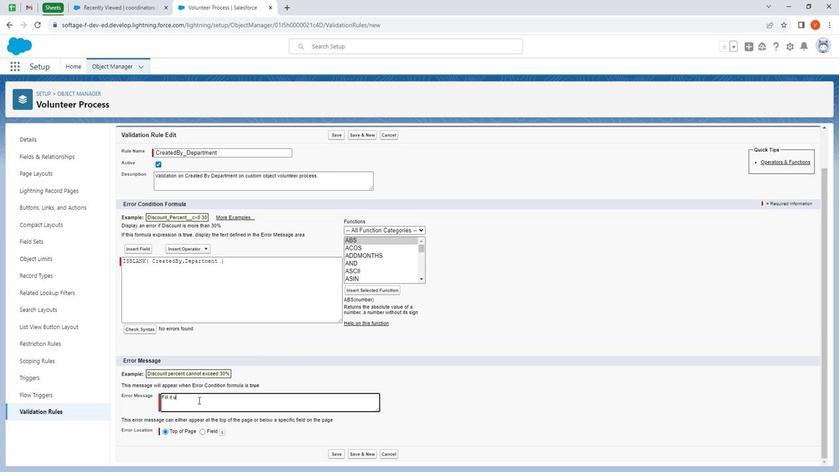 
Action: Mouse moved to (340, 453)
Screenshot: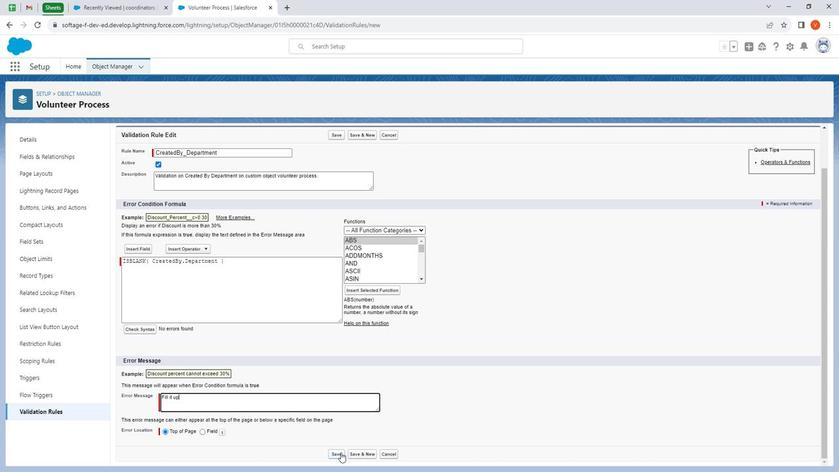 
Action: Mouse pressed left at (340, 453)
Screenshot: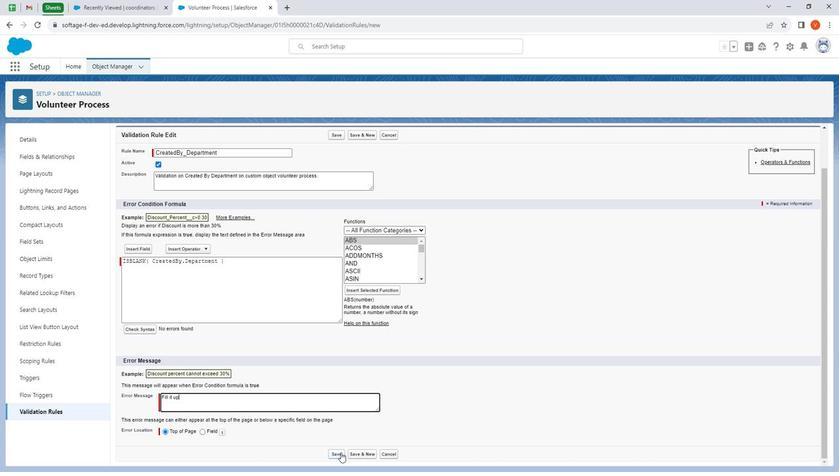 
Action: Mouse moved to (39, 146)
Screenshot: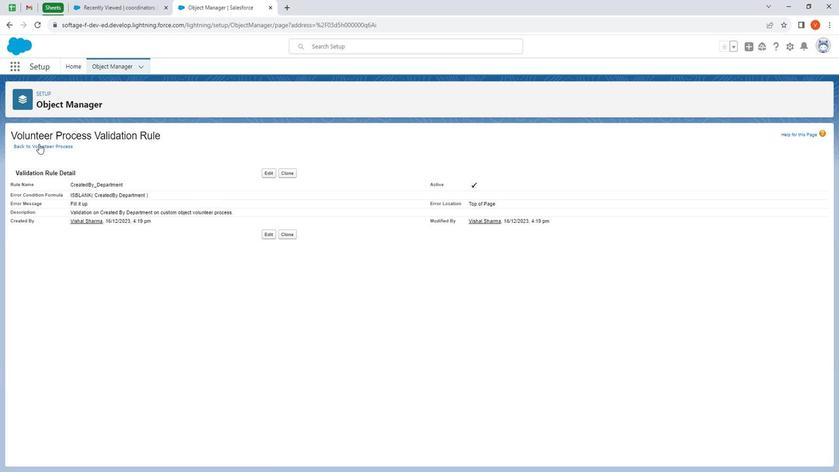 
Action: Mouse pressed left at (39, 146)
Screenshot: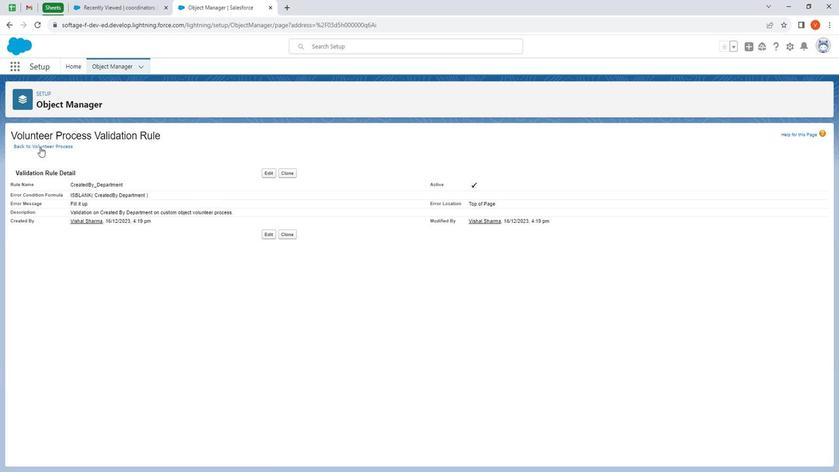 
Action: Mouse moved to (40, 415)
Screenshot: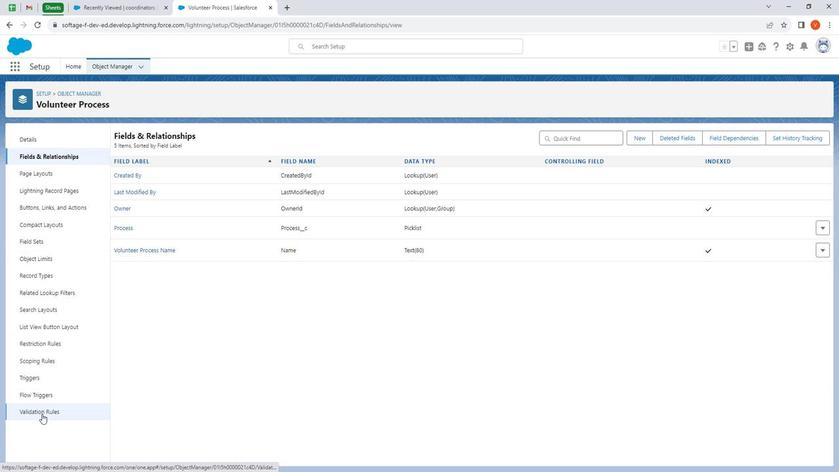 
Action: Mouse pressed left at (40, 415)
Screenshot: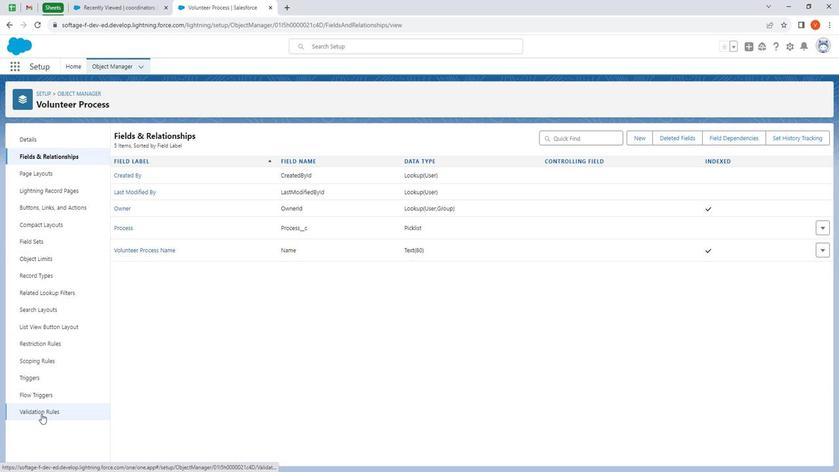 
Action: Mouse moved to (112, 64)
Screenshot: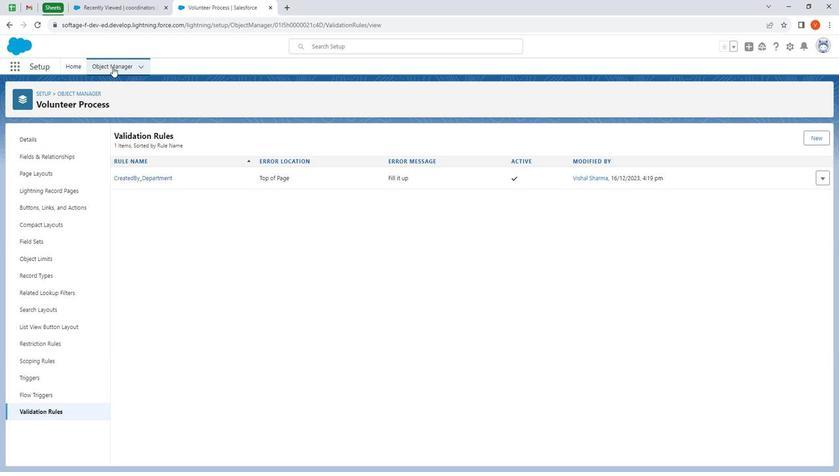 
Action: Mouse pressed left at (112, 64)
Screenshot: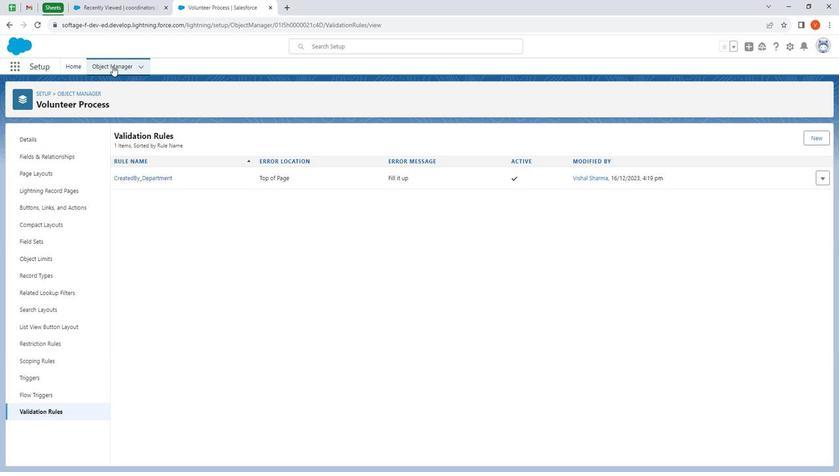 
Action: Mouse moved to (671, 98)
